 Task: Swirl color letterhead yellow modern-simple.
Action: Mouse moved to (233, 141)
Screenshot: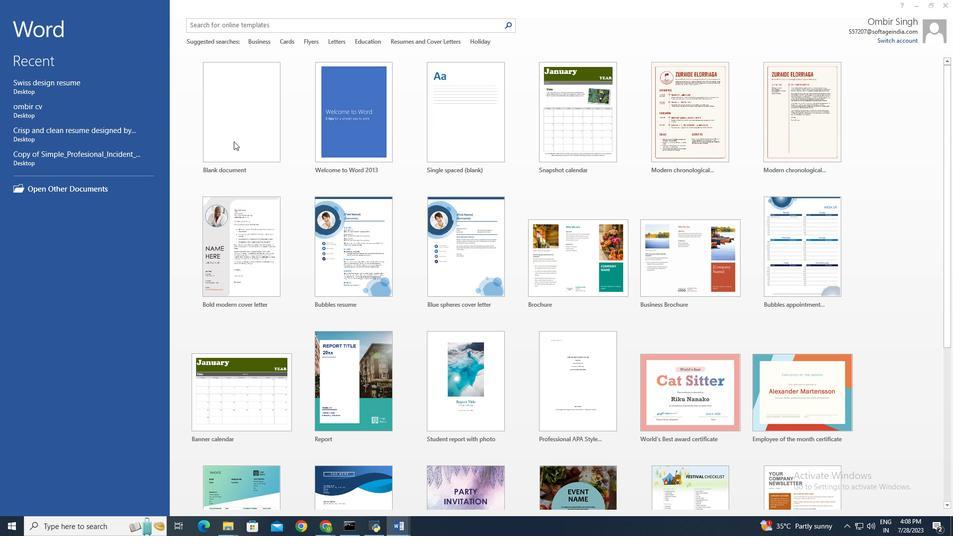 
Action: Mouse pressed left at (233, 141)
Screenshot: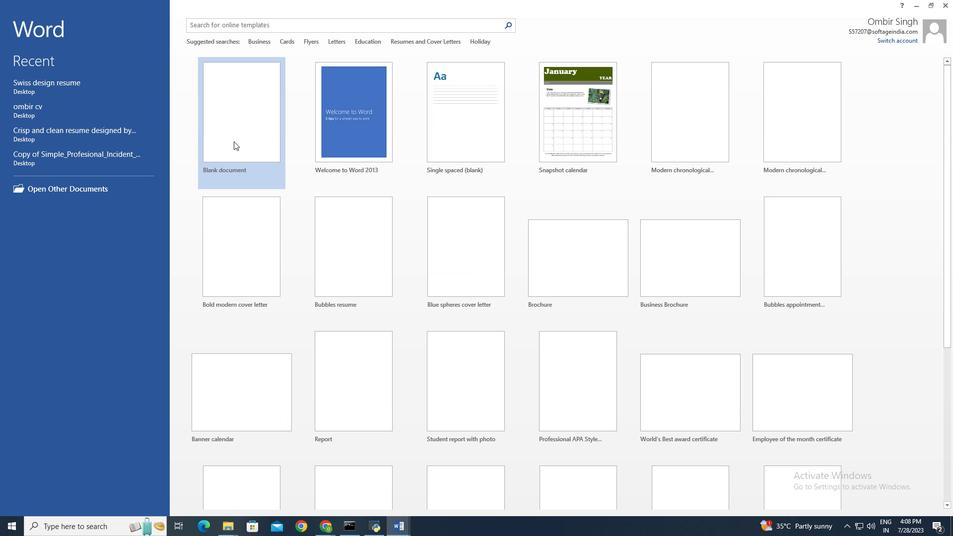 
Action: Mouse pressed left at (233, 141)
Screenshot: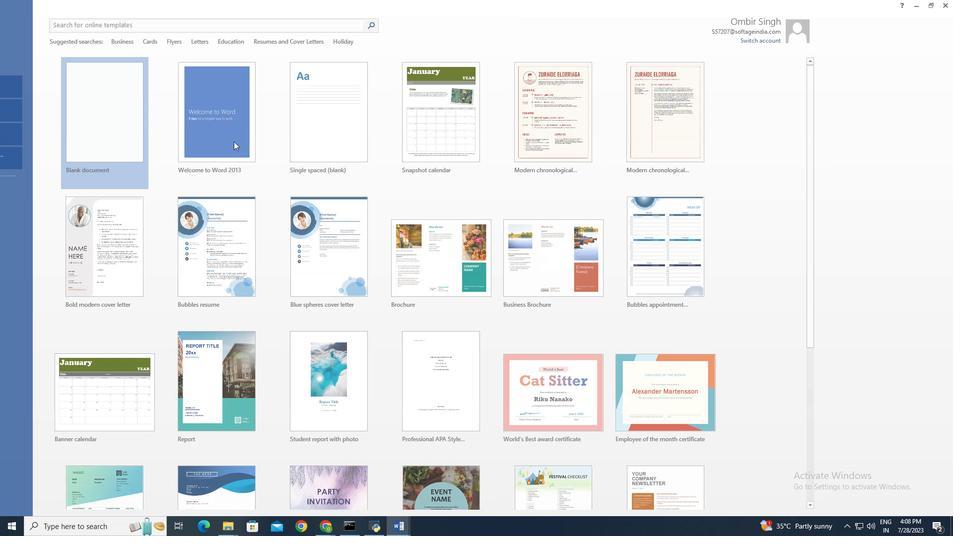 
Action: Mouse moved to (149, 18)
Screenshot: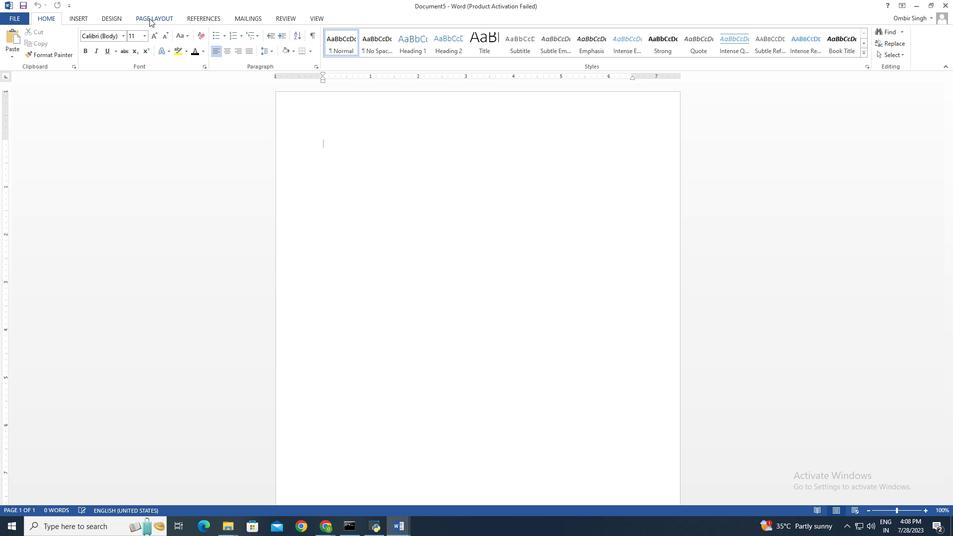 
Action: Mouse pressed left at (149, 18)
Screenshot: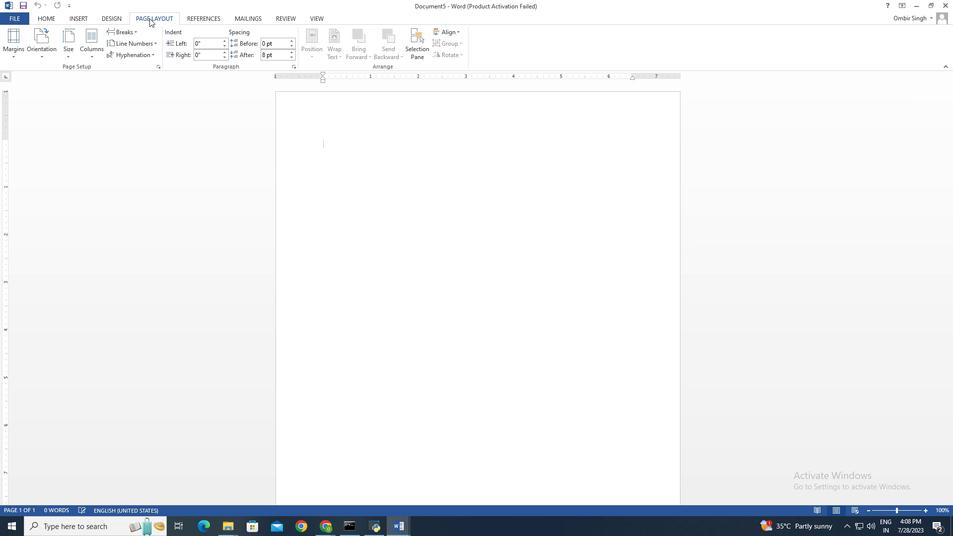 
Action: Mouse moved to (199, 19)
Screenshot: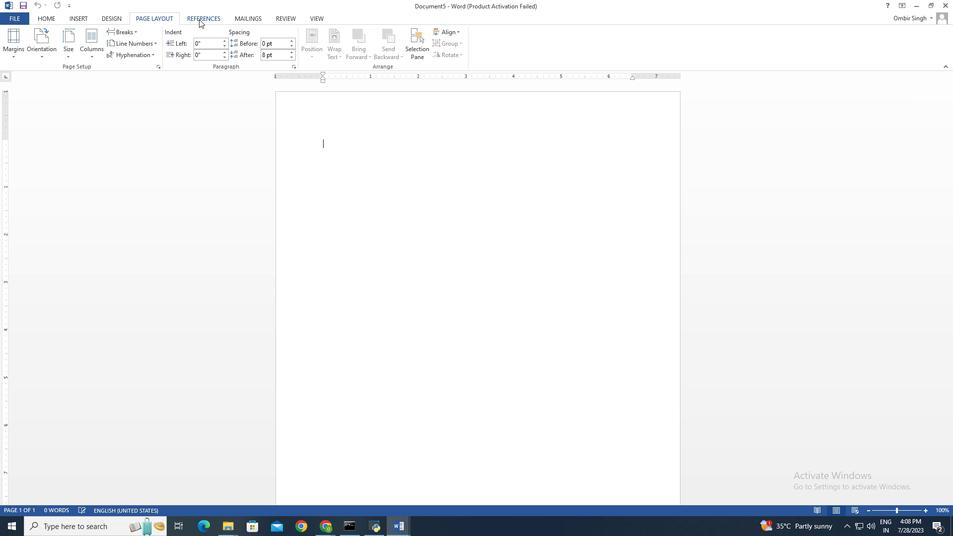 
Action: Mouse pressed left at (199, 19)
Screenshot: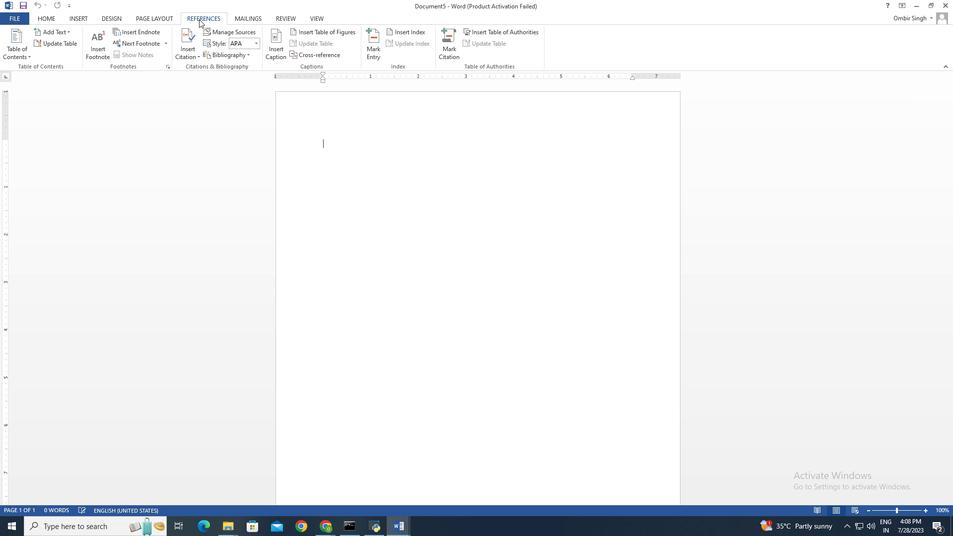 
Action: Mouse moved to (254, 19)
Screenshot: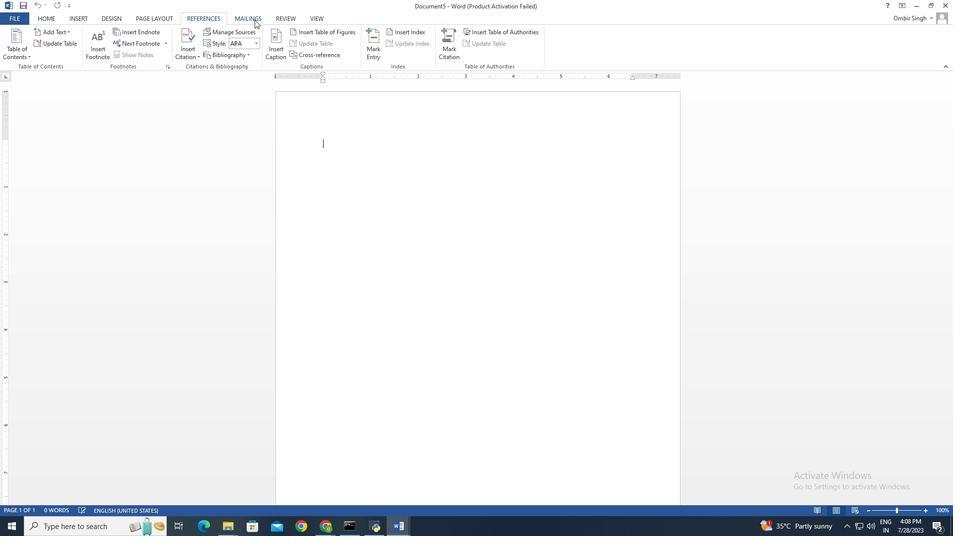 
Action: Mouse pressed left at (254, 19)
Screenshot: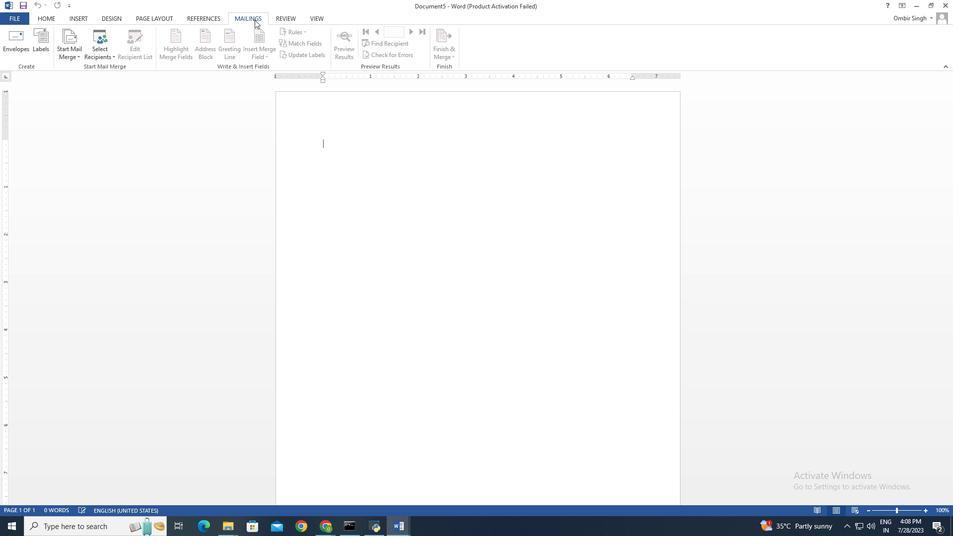
Action: Mouse moved to (117, 14)
Screenshot: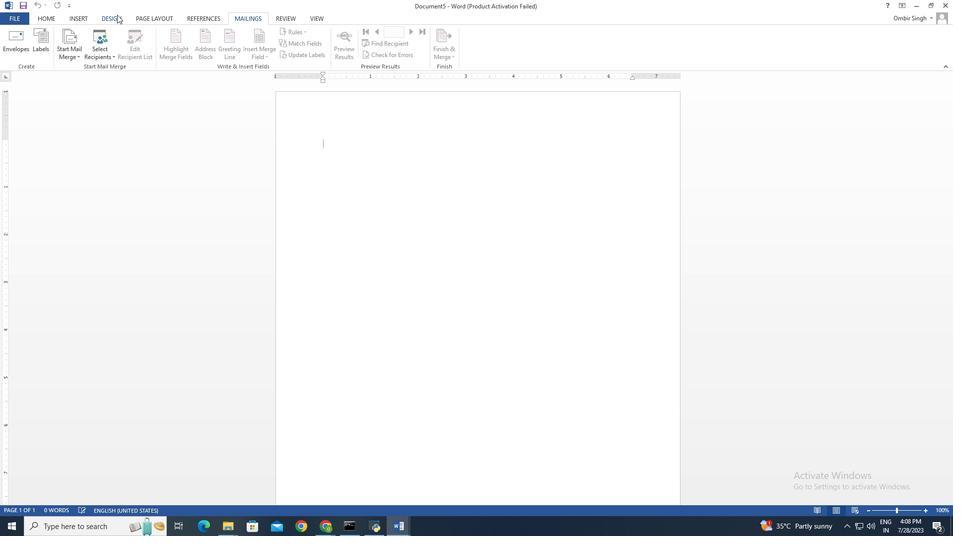 
Action: Mouse pressed left at (117, 14)
Screenshot: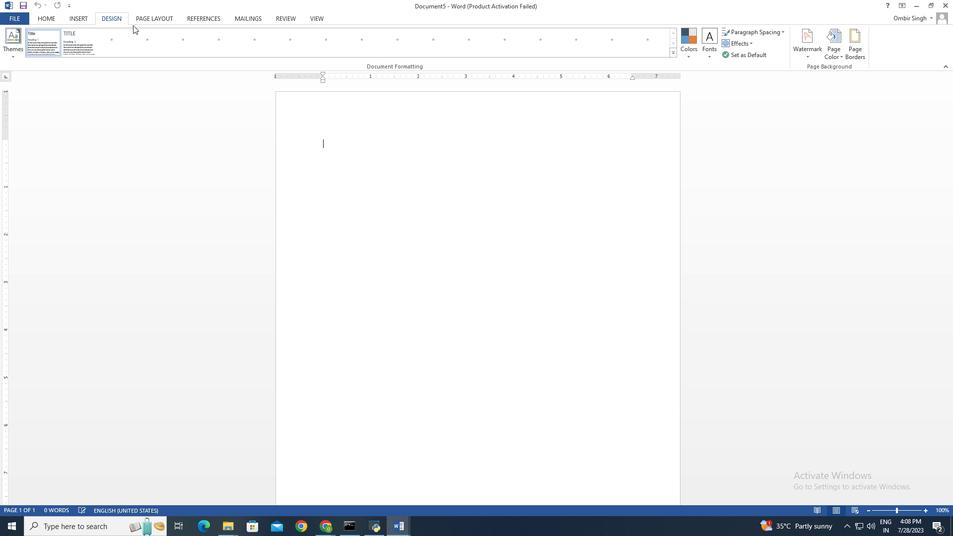
Action: Mouse moved to (832, 51)
Screenshot: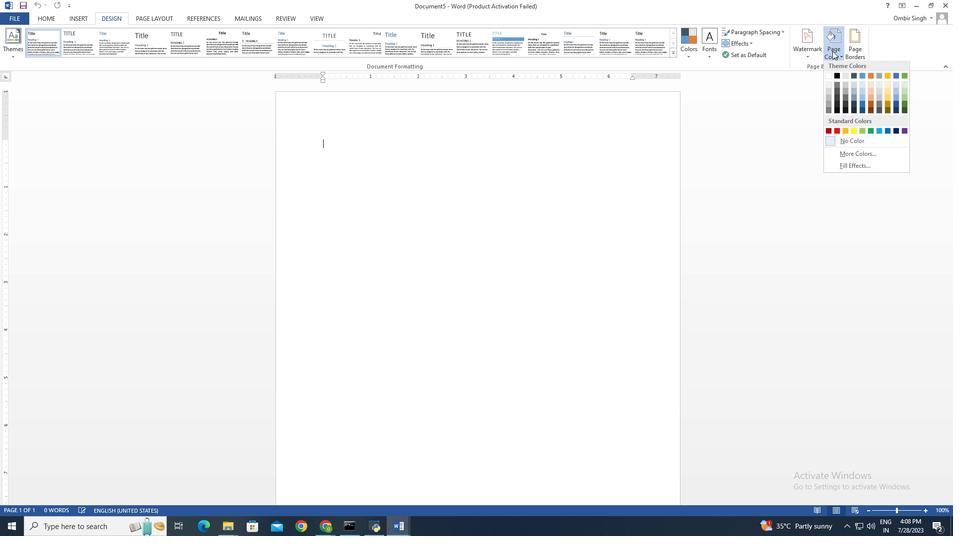 
Action: Mouse pressed left at (832, 51)
Screenshot: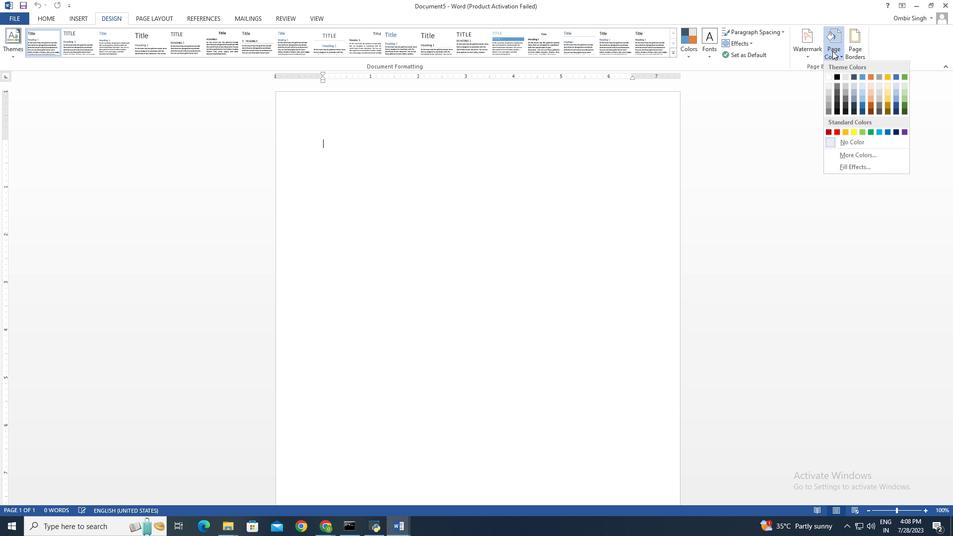 
Action: Mouse moved to (886, 96)
Screenshot: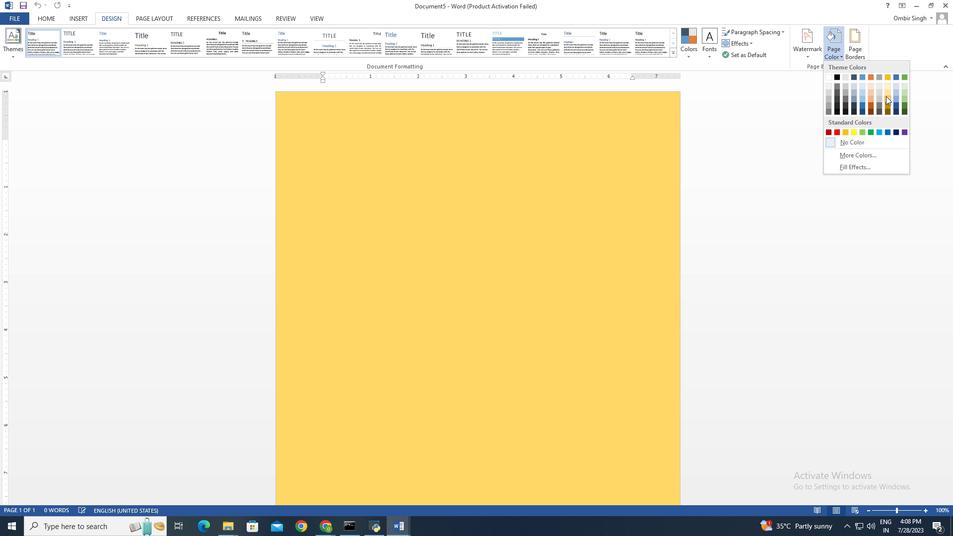 
Action: Mouse pressed left at (886, 96)
Screenshot: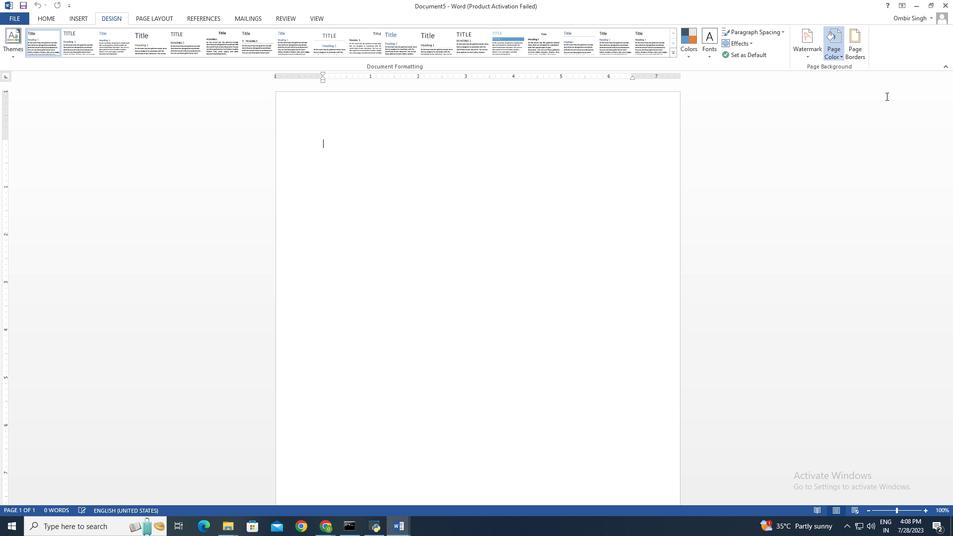 
Action: Mouse moved to (60, 10)
Screenshot: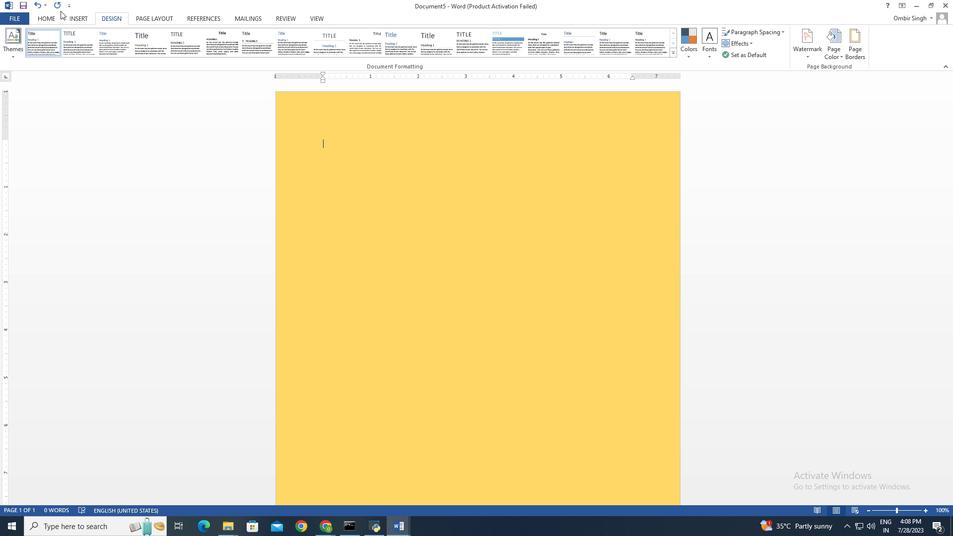 
Action: Mouse pressed left at (60, 10)
Screenshot: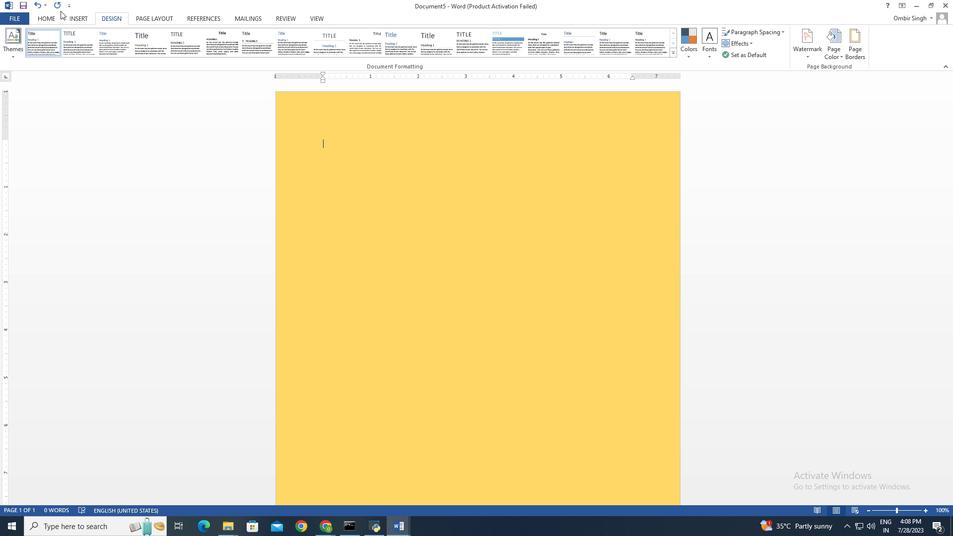 
Action: Mouse moved to (77, 19)
Screenshot: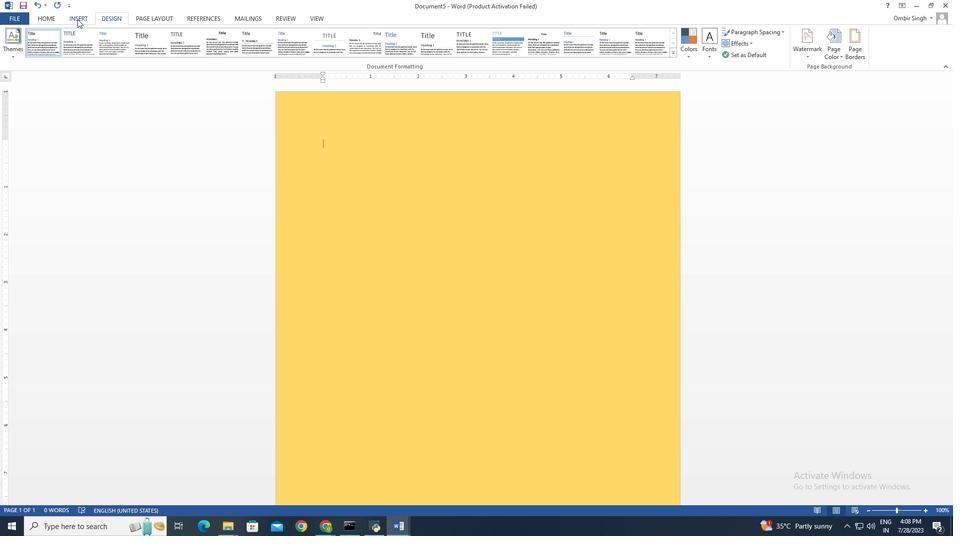 
Action: Mouse pressed left at (77, 19)
Screenshot: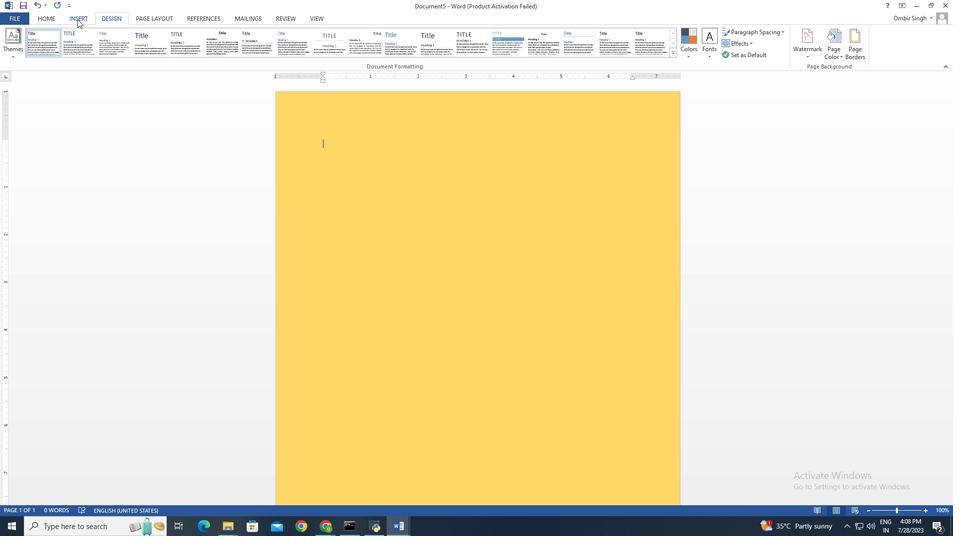 
Action: Mouse moved to (83, 50)
Screenshot: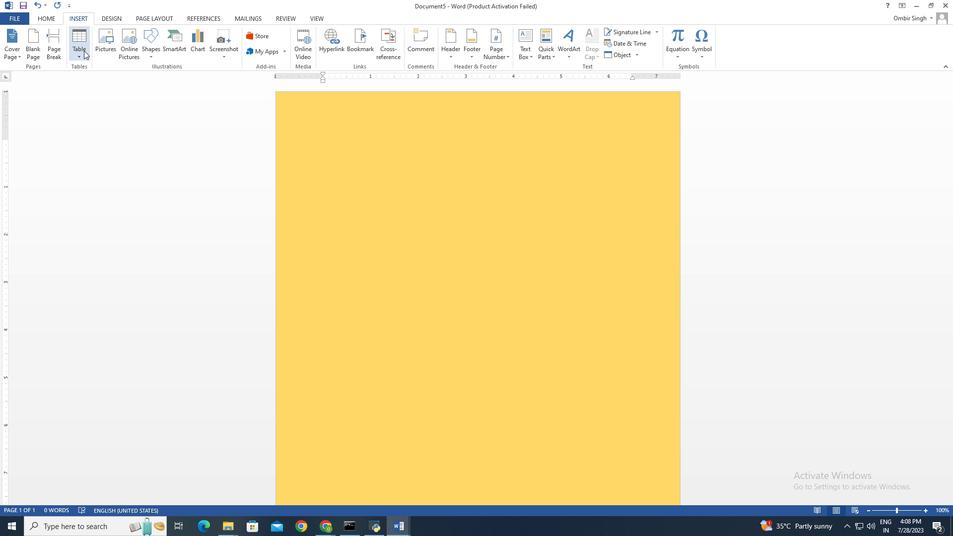 
Action: Mouse pressed left at (83, 50)
Screenshot: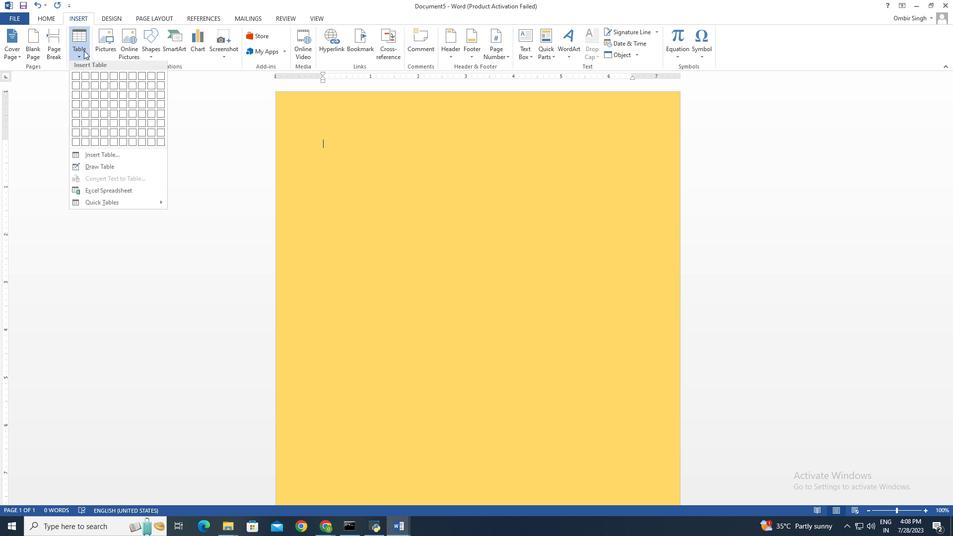 
Action: Mouse moved to (116, 171)
Screenshot: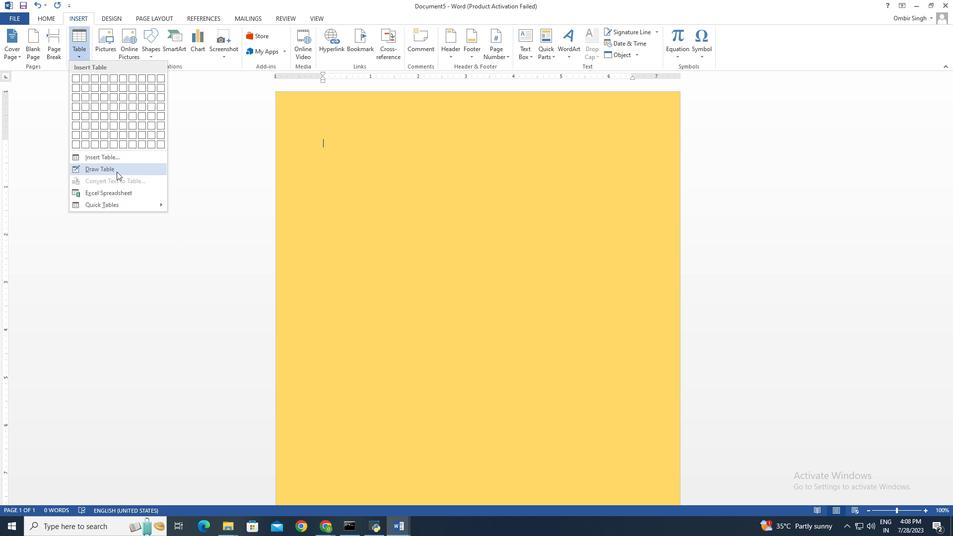 
Action: Mouse pressed left at (116, 171)
Screenshot: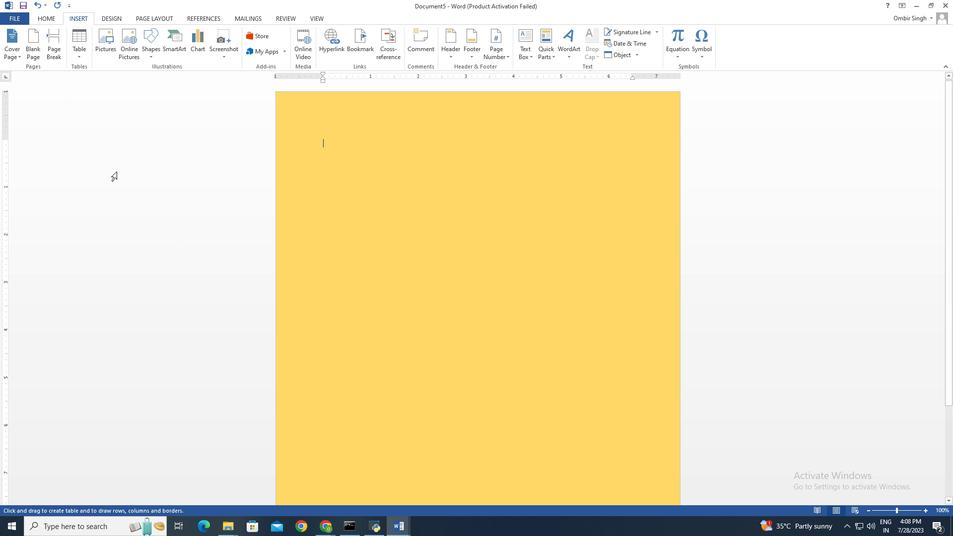 
Action: Mouse moved to (331, 142)
Screenshot: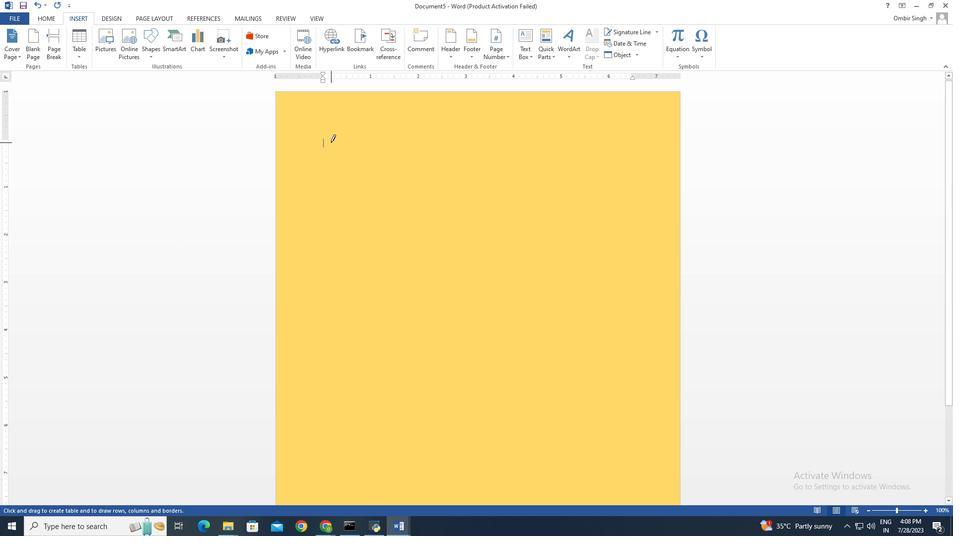 
Action: Mouse pressed left at (331, 142)
Screenshot: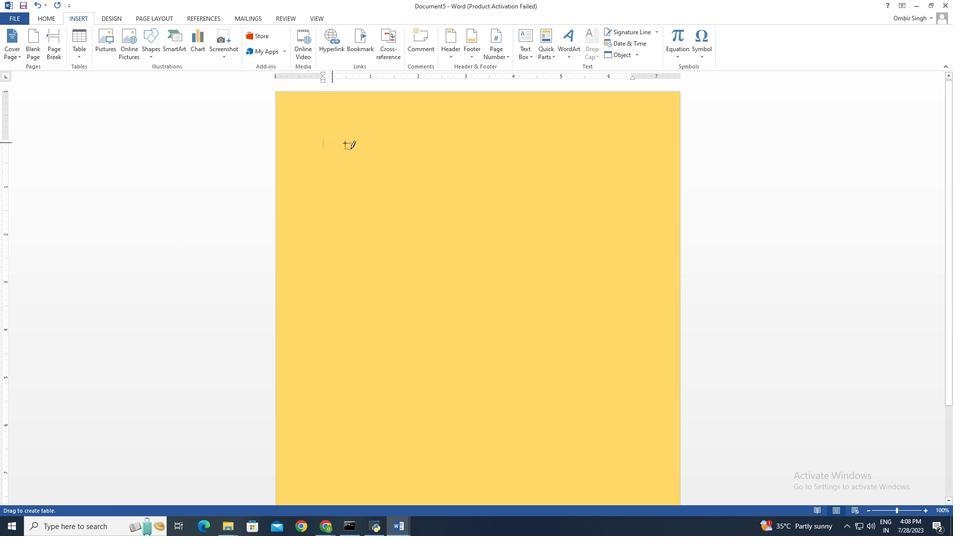 
Action: Mouse moved to (338, 174)
Screenshot: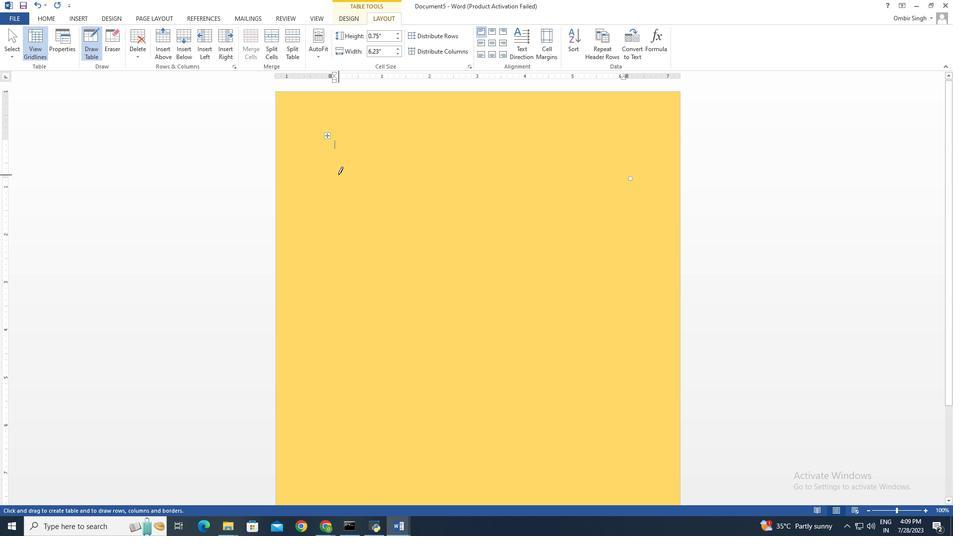 
Action: Key pressed <Key.shift>Office<Key.space><Key.shift>Manager<Key.enter><Key.shift><Key.shift><Key.shift><Key.shift><Key.shift><Key.shift><Key.shift><Key.shift><Key.shift><Key.shift>Chanchal<Key.enter><Key.shift><Key.shift><Key.shift><Key.shift><Key.shift><Key.shift><Key.shift><Key.shift><Key.shift><Key.shift><Key.shift><Key.shift>Sharma
Screenshot: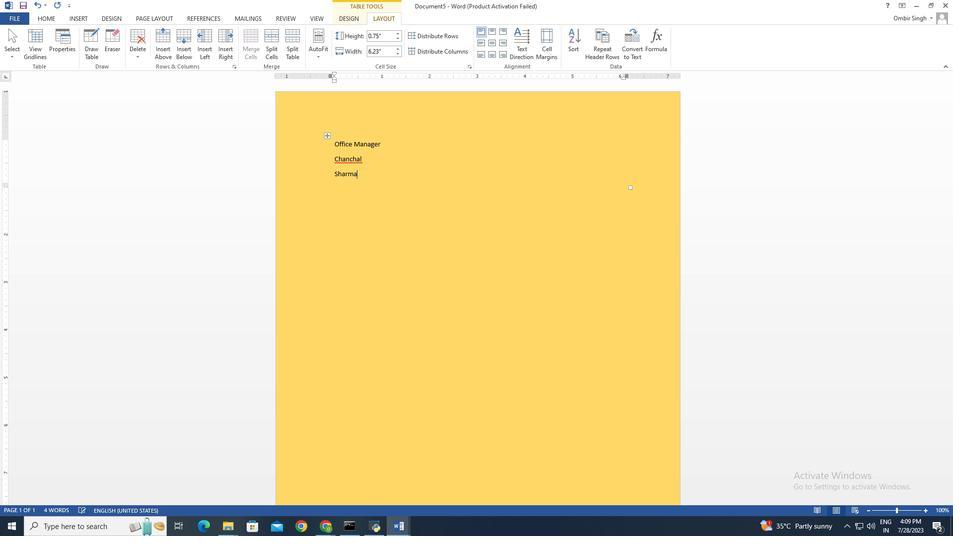 
Action: Mouse moved to (360, 175)
Screenshot: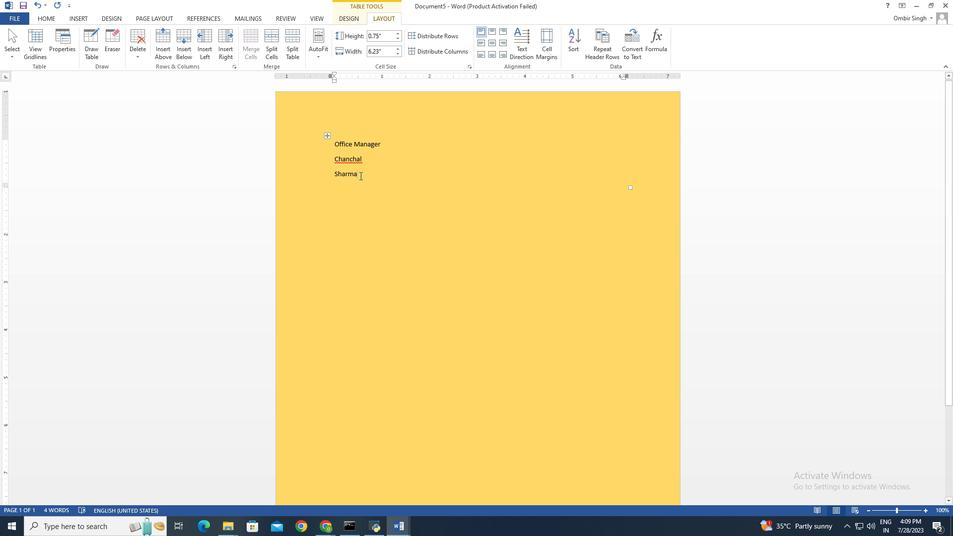 
Action: Mouse pressed left at (360, 175)
Screenshot: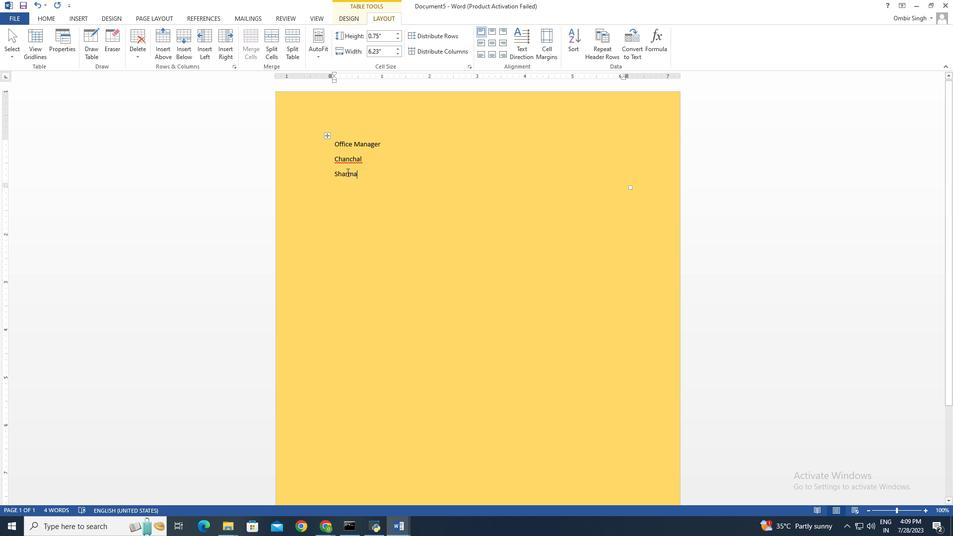 
Action: Mouse moved to (326, 137)
Screenshot: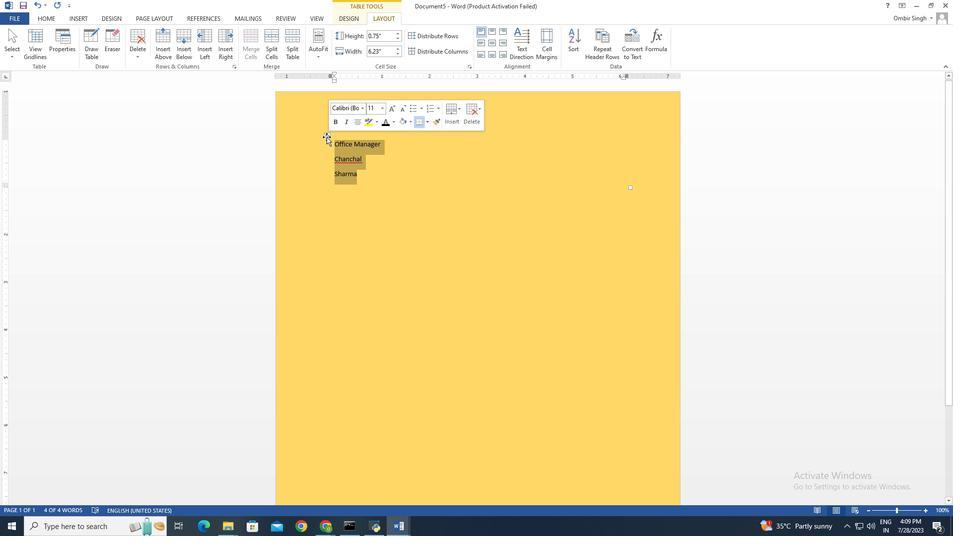
Action: Mouse pressed left at (326, 137)
Screenshot: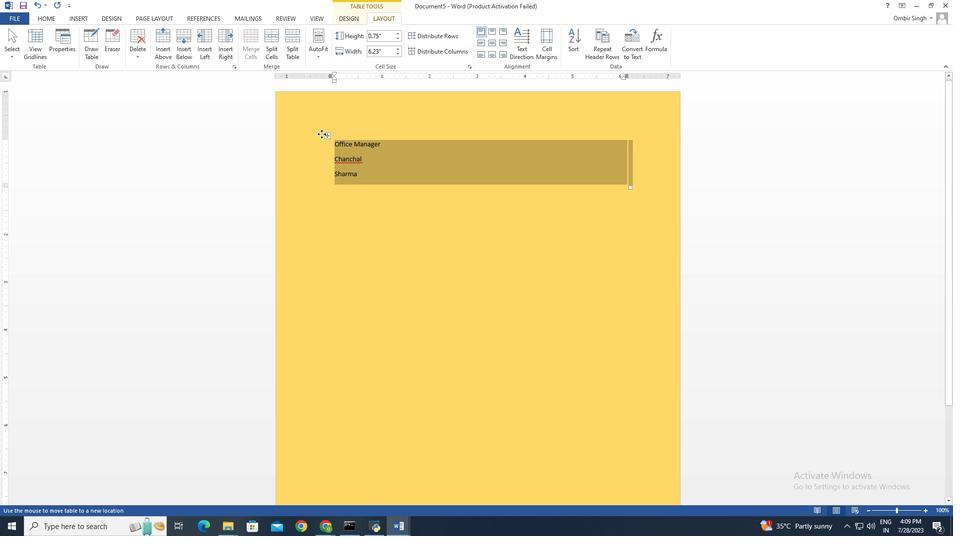 
Action: Mouse moved to (321, 125)
Screenshot: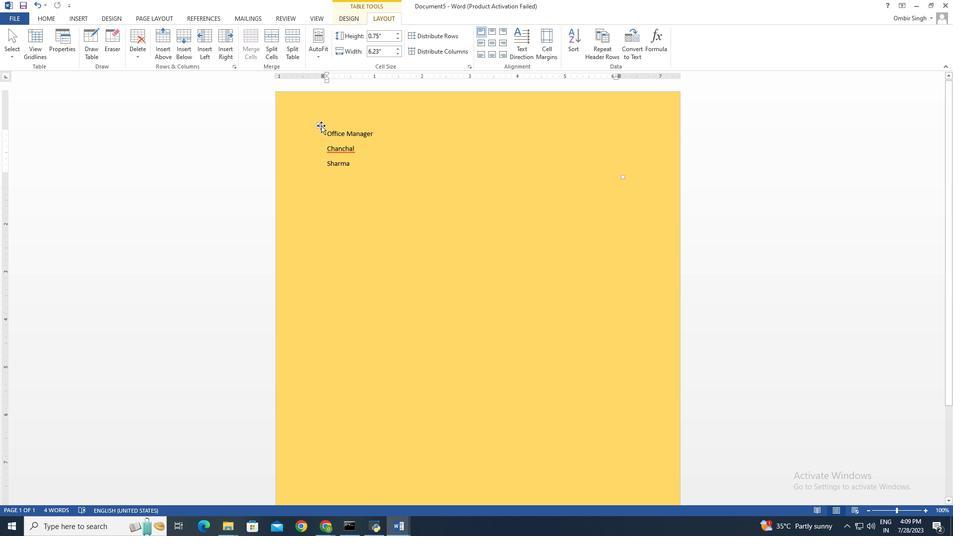 
Action: Mouse pressed left at (321, 125)
Screenshot: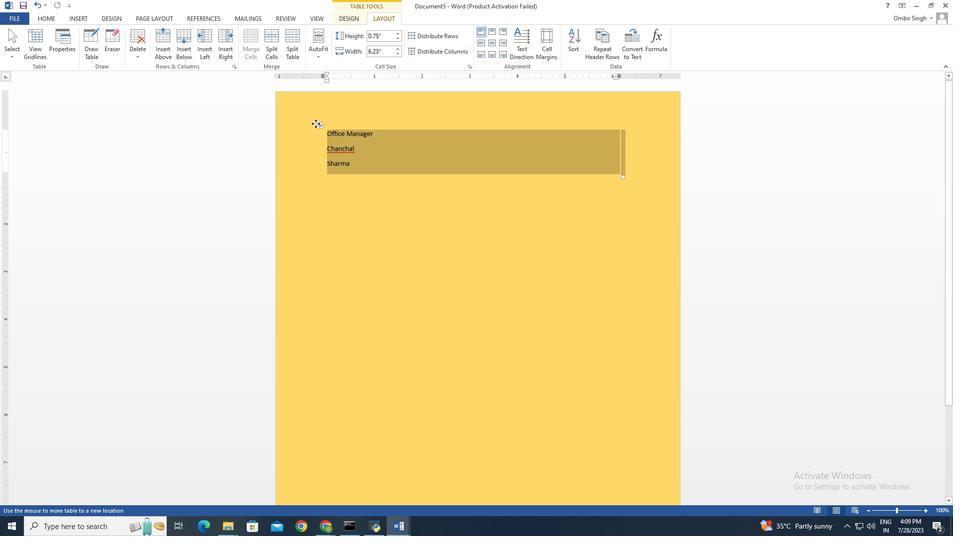 
Action: Mouse moved to (296, 110)
Screenshot: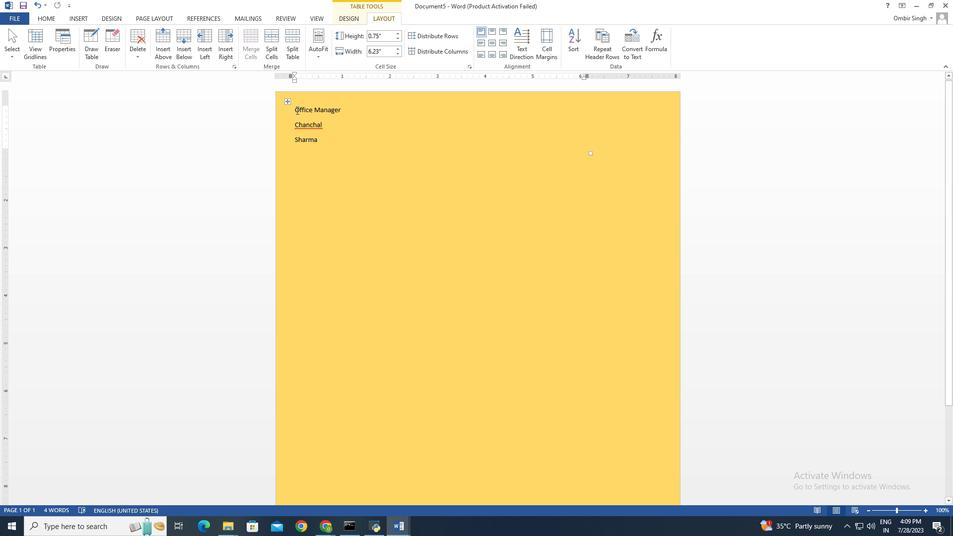 
Action: Mouse pressed left at (296, 110)
Screenshot: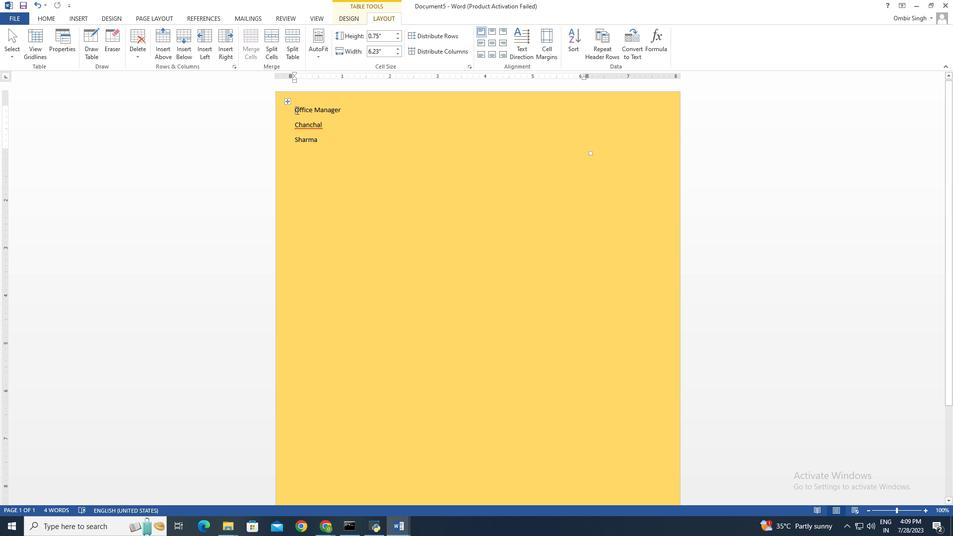 
Action: Mouse moved to (357, 111)
Screenshot: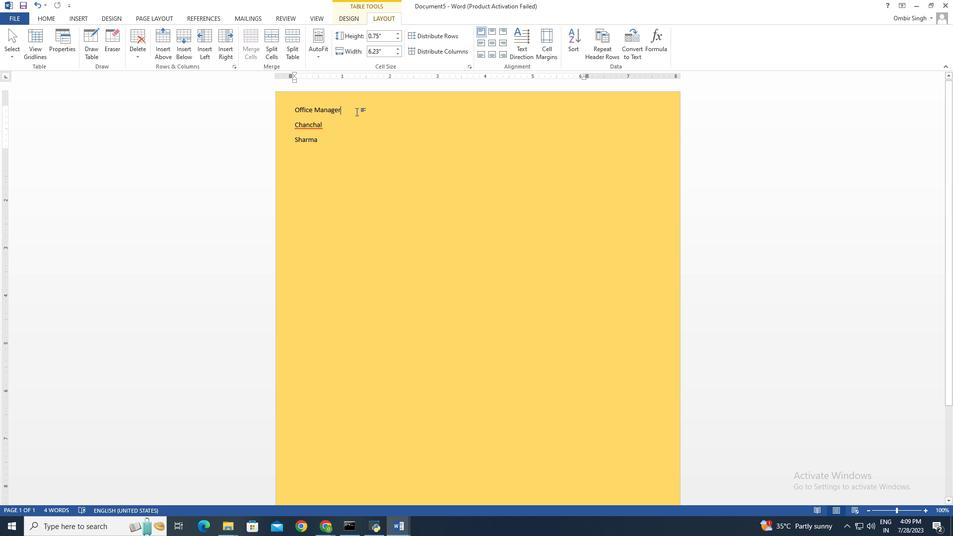 
Action: Mouse pressed left at (357, 111)
Screenshot: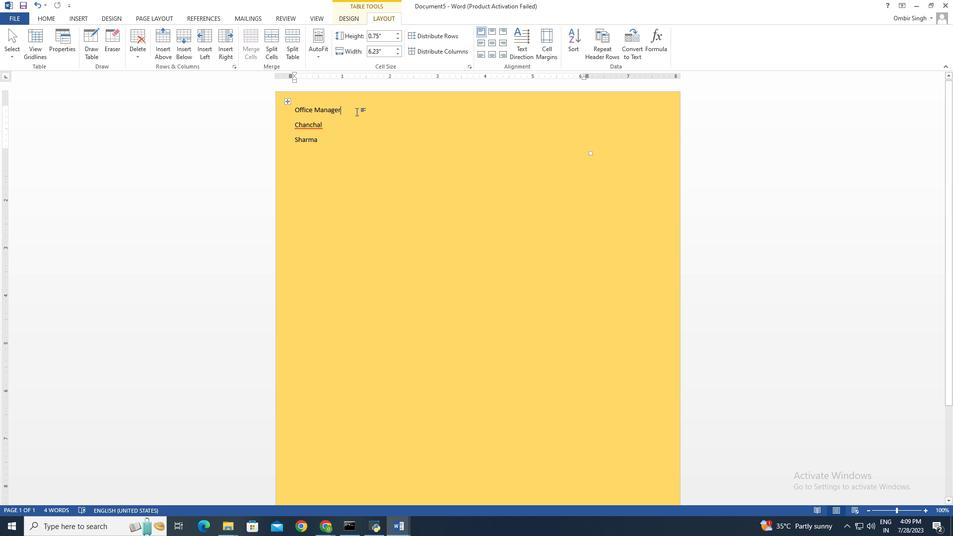 
Action: Mouse moved to (356, 112)
Screenshot: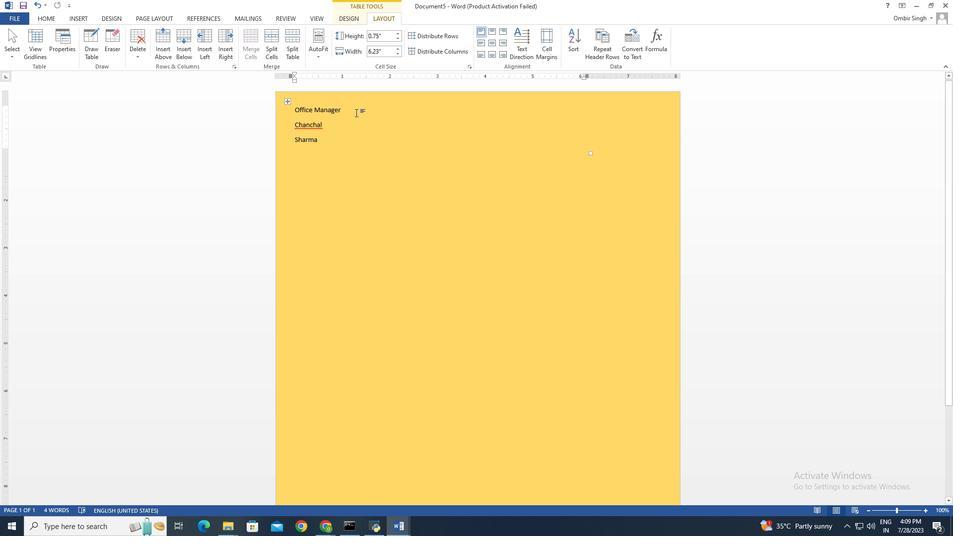 
Action: Key pressed <Key.tab><Key.tab>
Screenshot: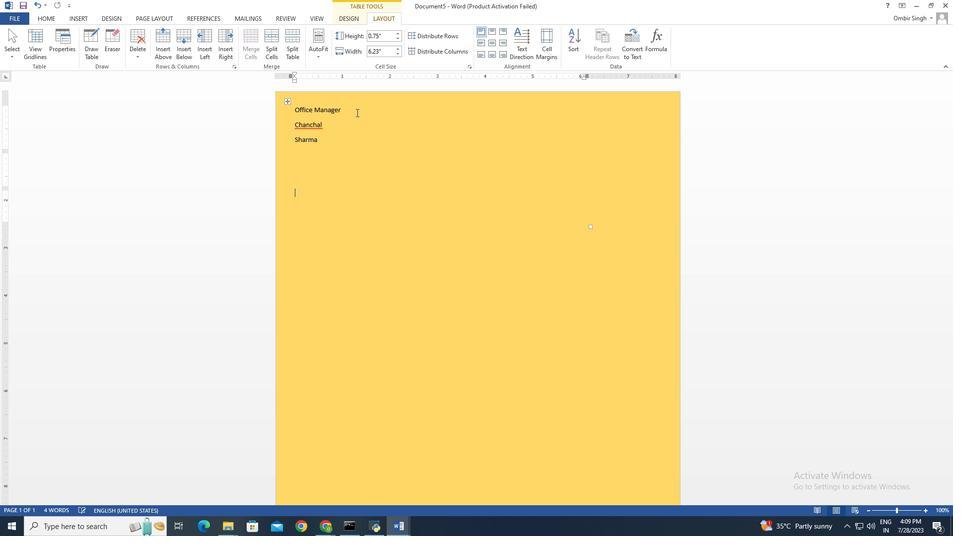 
Action: Mouse pressed left at (356, 112)
Screenshot: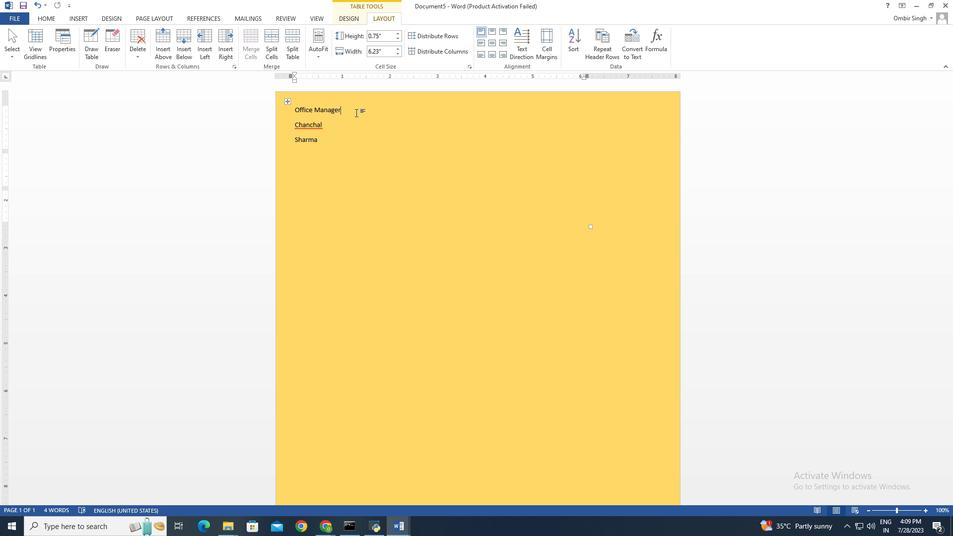 
Action: Mouse moved to (591, 226)
Screenshot: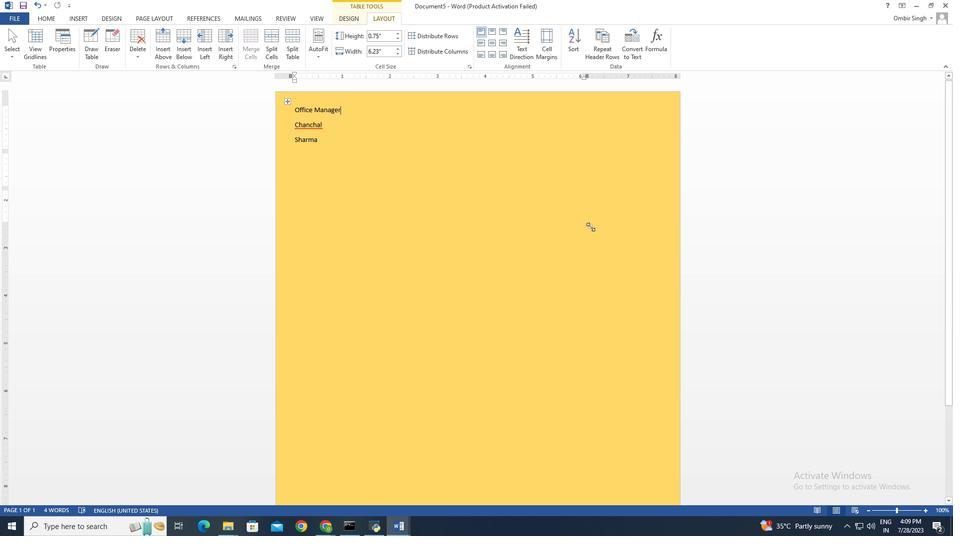 
Action: Mouse pressed left at (591, 226)
Screenshot: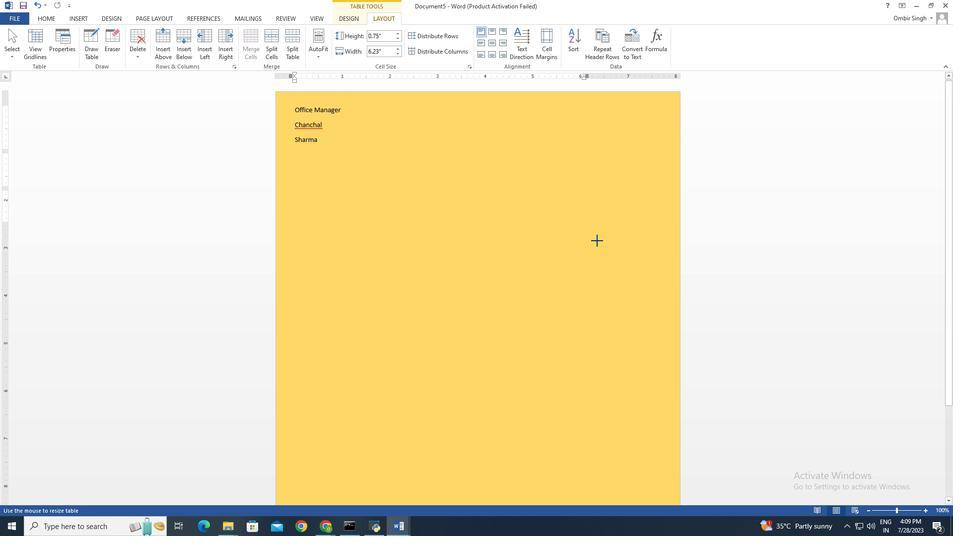 
Action: Mouse moved to (610, 243)
Screenshot: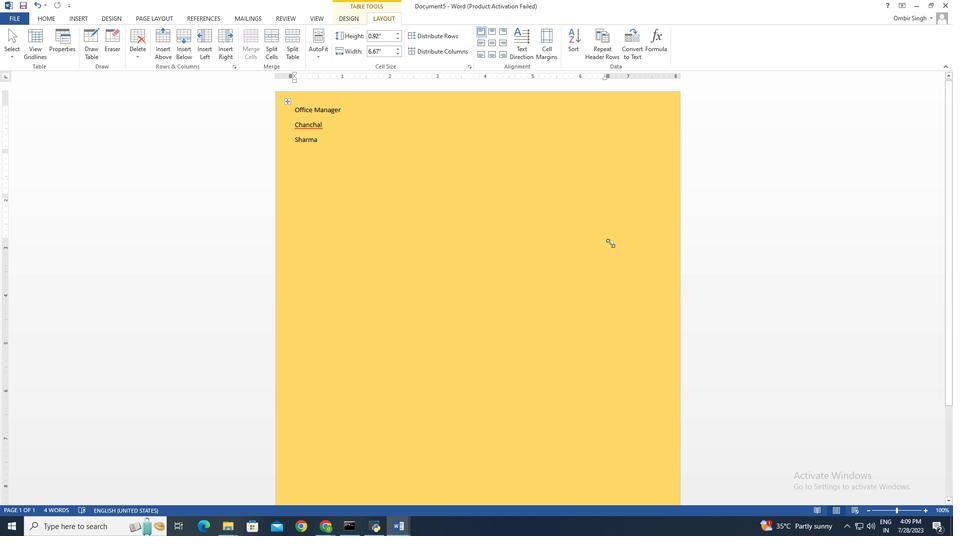
Action: Mouse pressed left at (610, 243)
Screenshot: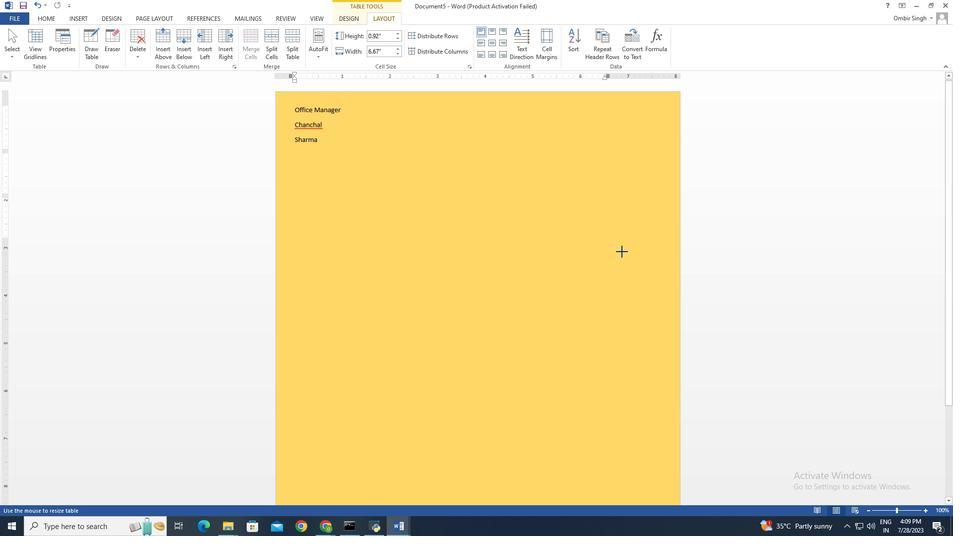 
Action: Mouse moved to (484, 162)
Screenshot: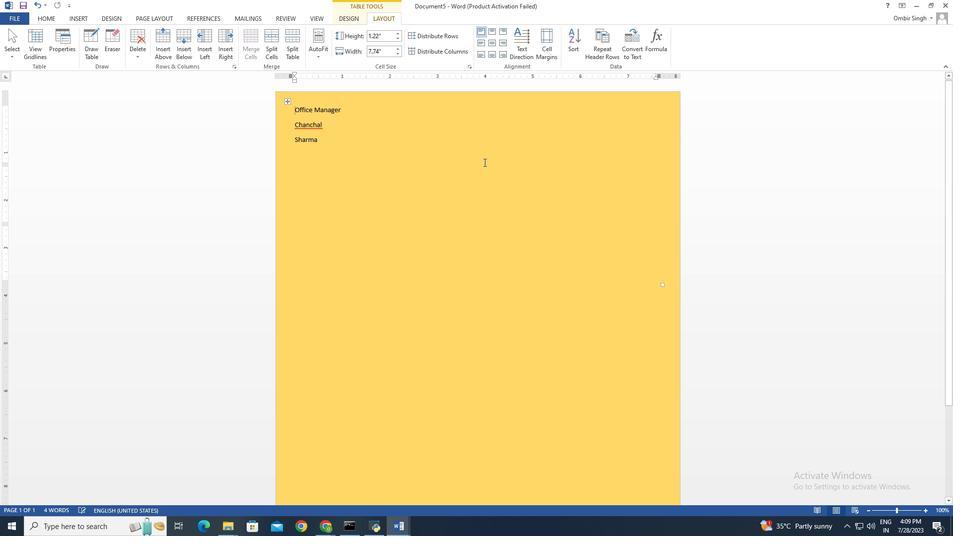 
Action: Mouse pressed left at (484, 162)
Screenshot: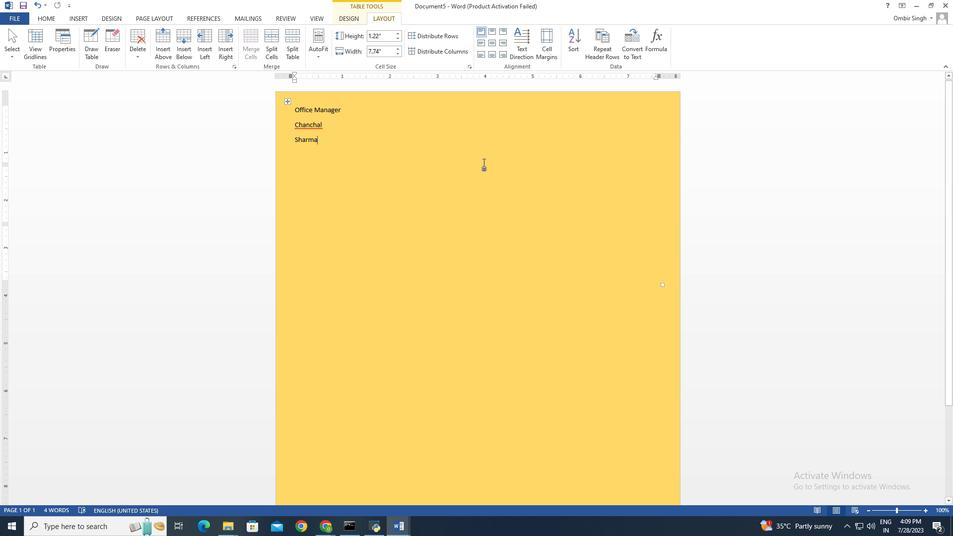 
Action: Mouse moved to (324, 142)
Screenshot: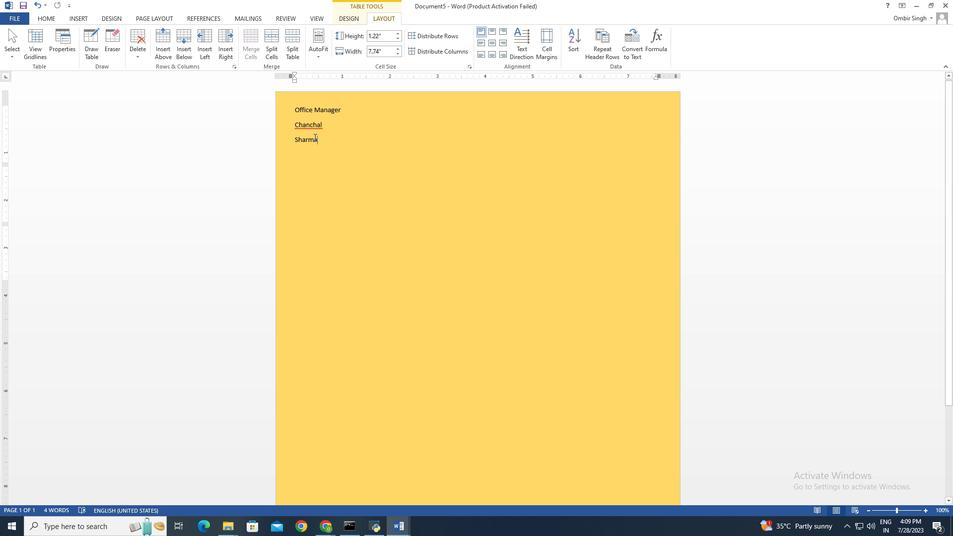 
Action: Mouse pressed left at (324, 142)
Screenshot: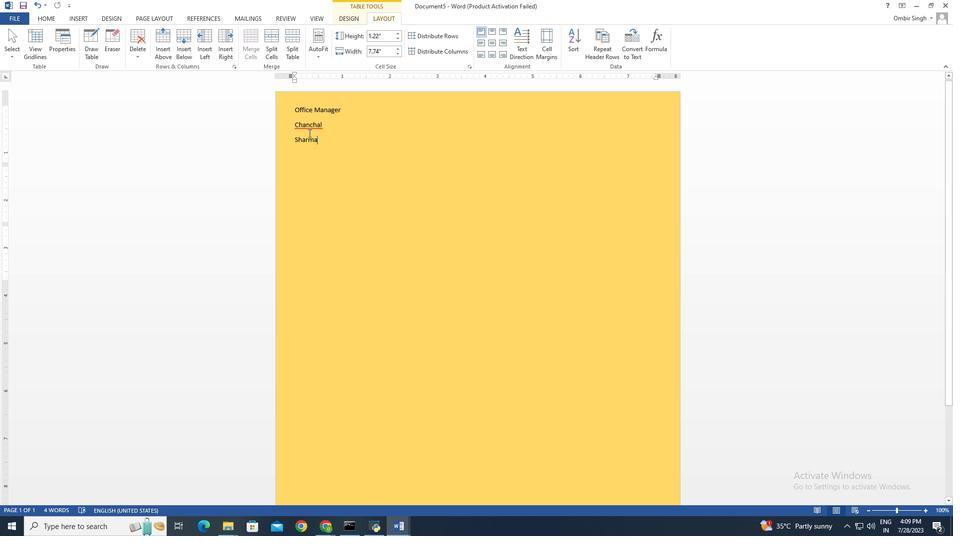 
Action: Mouse moved to (350, 16)
Screenshot: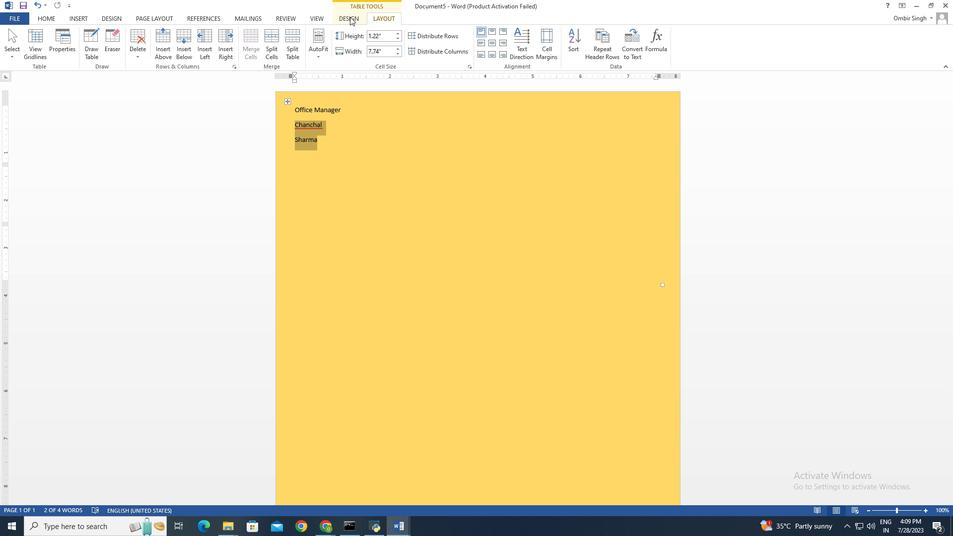 
Action: Mouse pressed left at (350, 16)
Screenshot: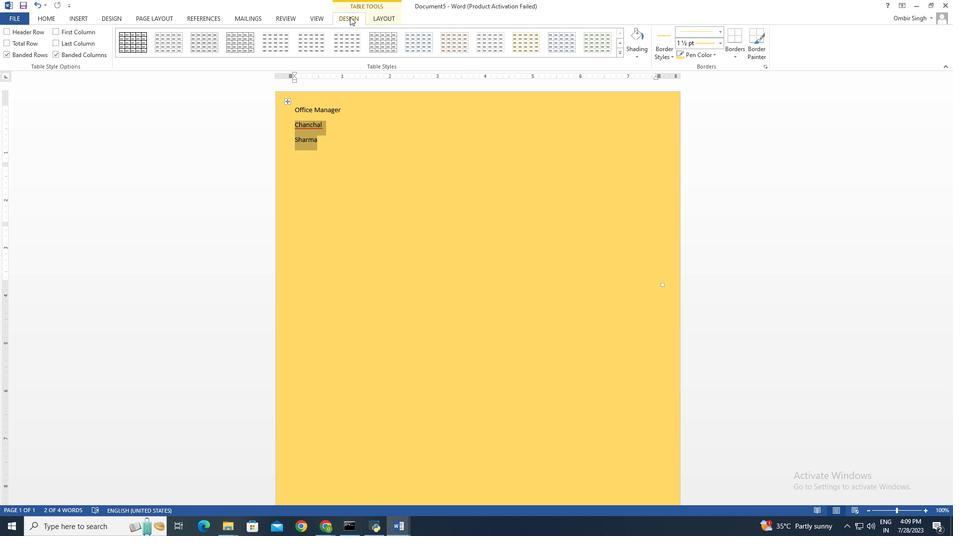 
Action: Mouse moved to (49, 17)
Screenshot: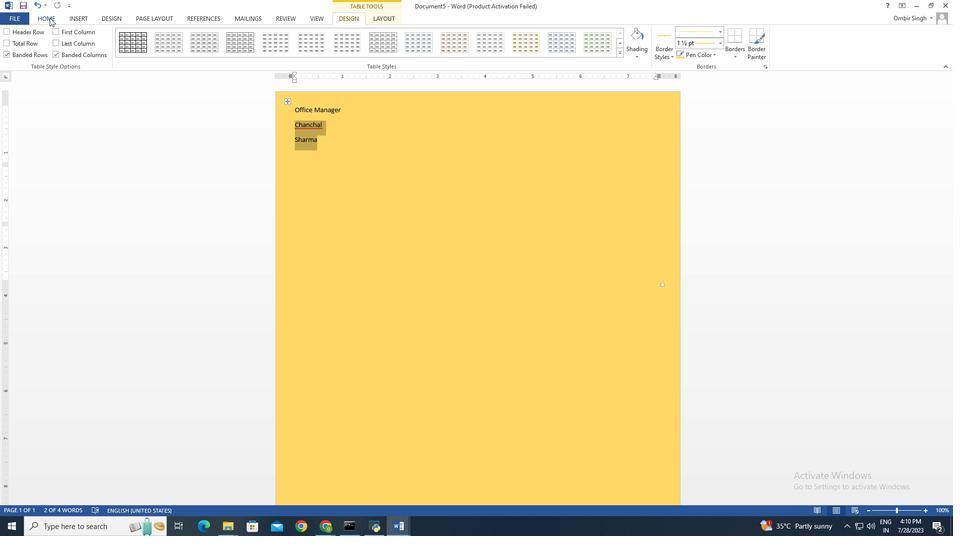 
Action: Mouse pressed left at (49, 17)
Screenshot: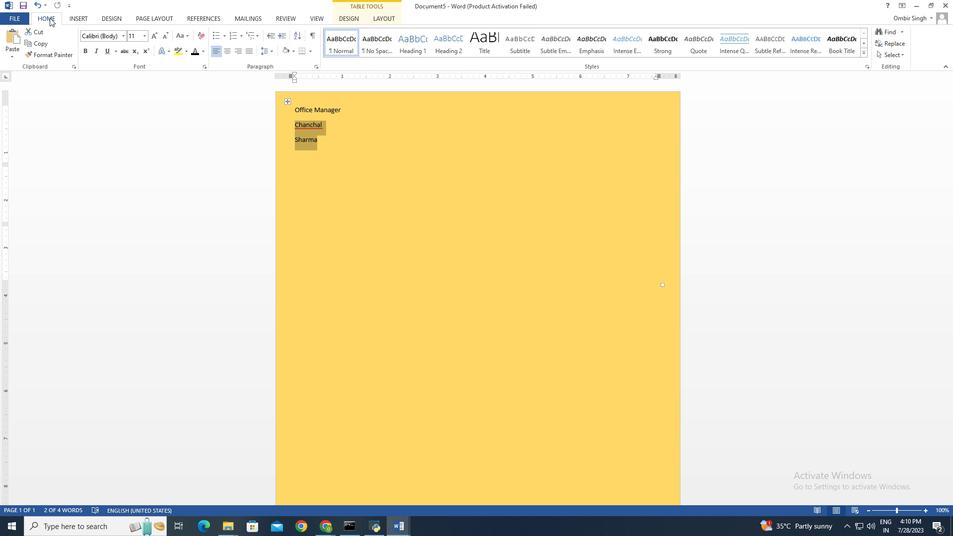 
Action: Mouse moved to (155, 38)
Screenshot: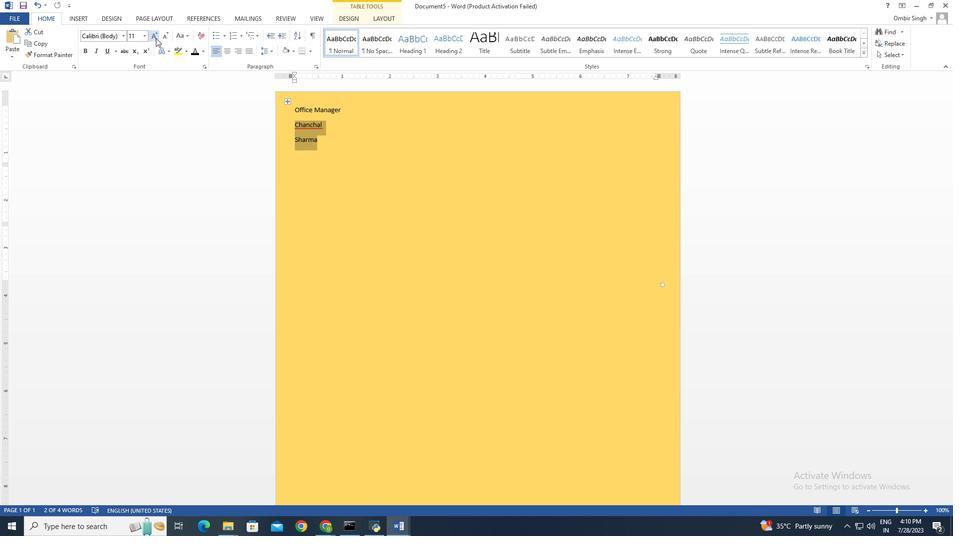
Action: Mouse pressed left at (155, 38)
Screenshot: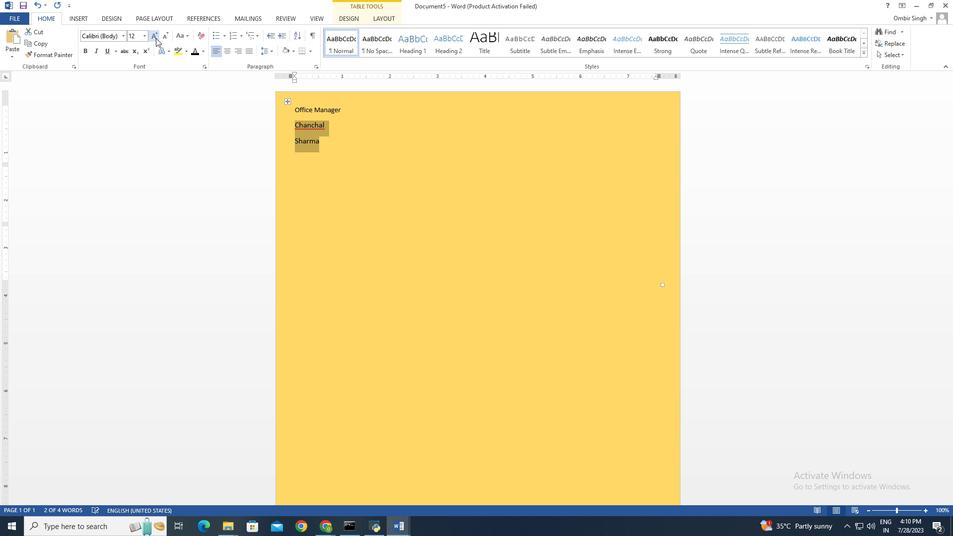 
Action: Mouse pressed left at (155, 38)
Screenshot: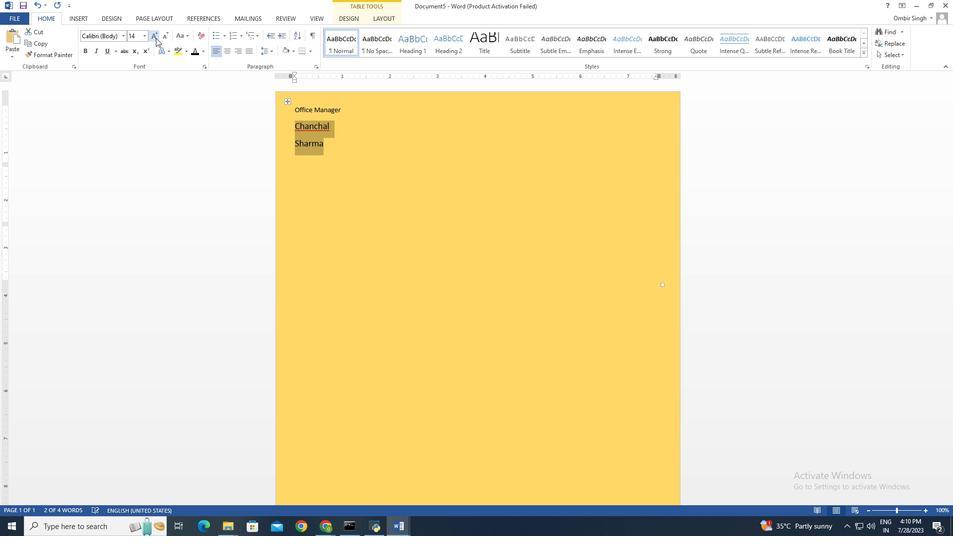 
Action: Mouse pressed left at (155, 38)
Screenshot: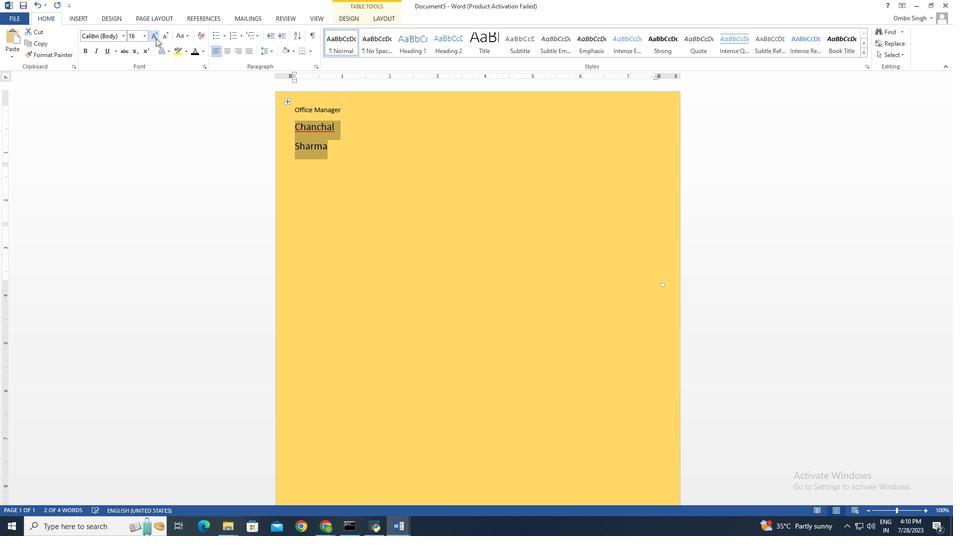 
Action: Mouse pressed left at (155, 38)
Screenshot: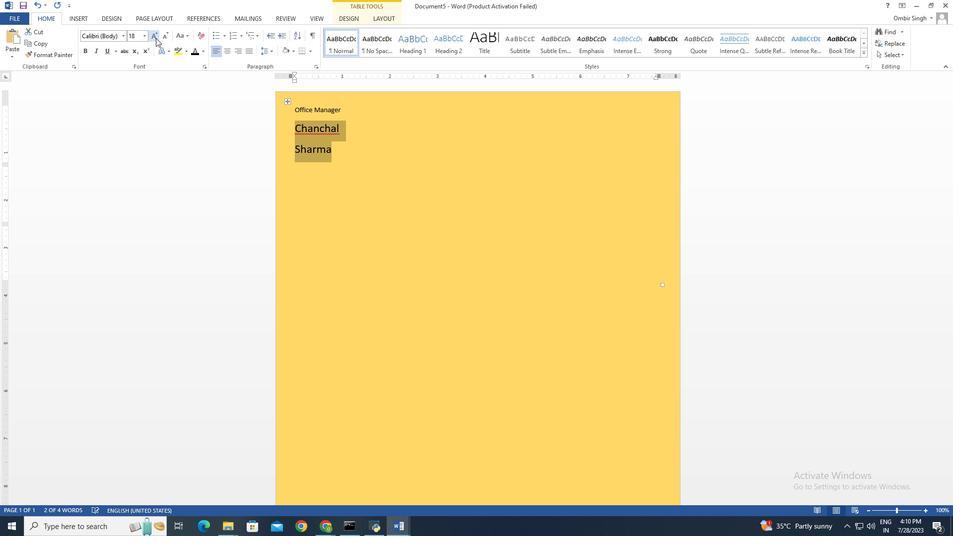 
Action: Mouse pressed left at (155, 38)
Screenshot: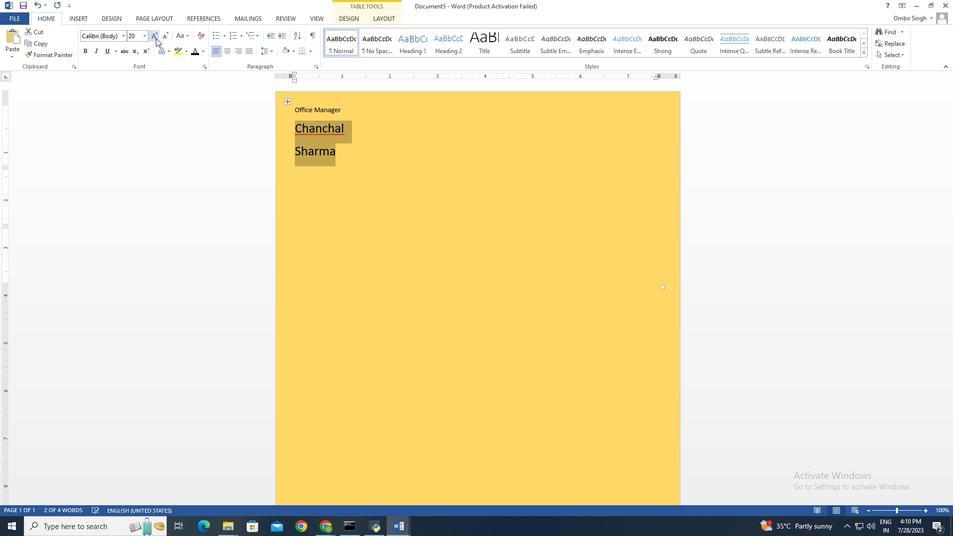 
Action: Mouse moved to (87, 52)
Screenshot: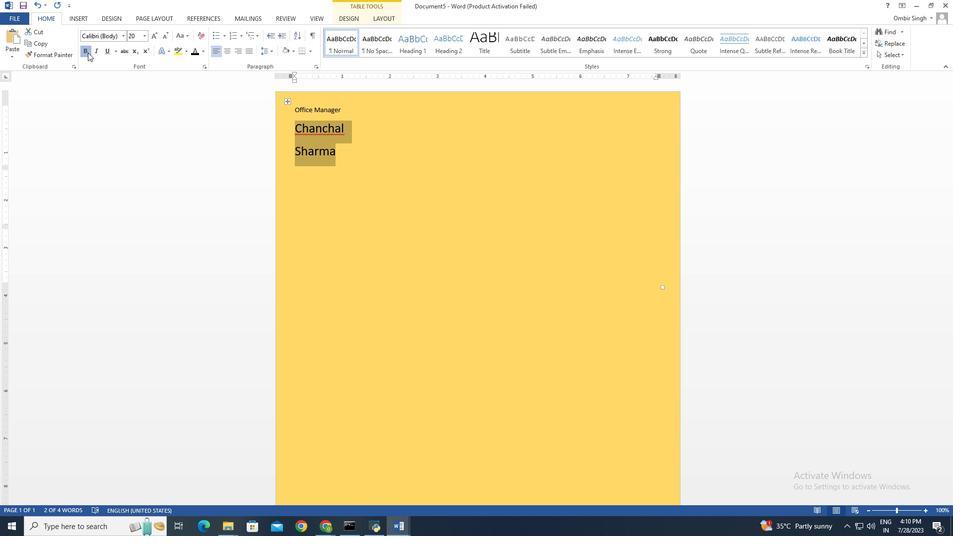 
Action: Mouse pressed left at (87, 52)
Screenshot: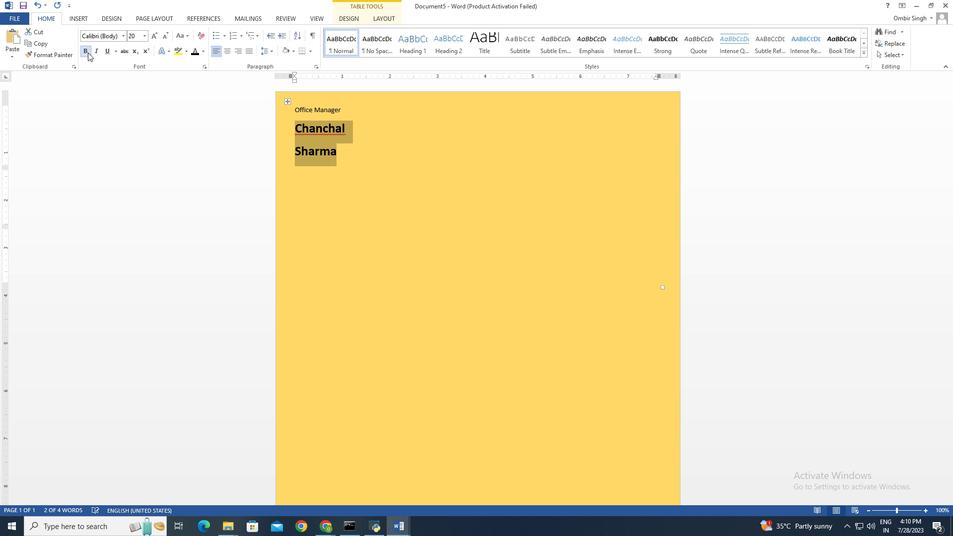 
Action: Mouse moved to (118, 34)
Screenshot: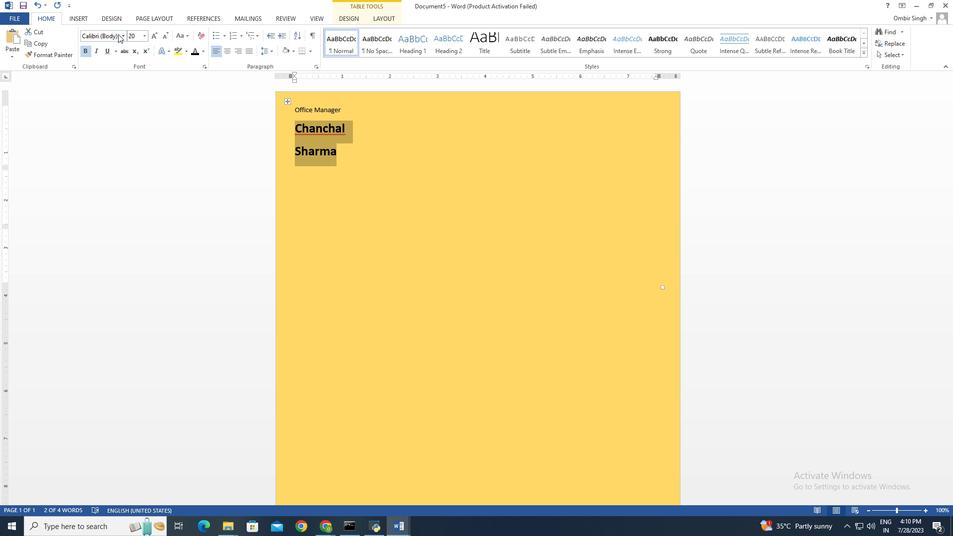 
Action: Mouse pressed left at (118, 34)
Screenshot: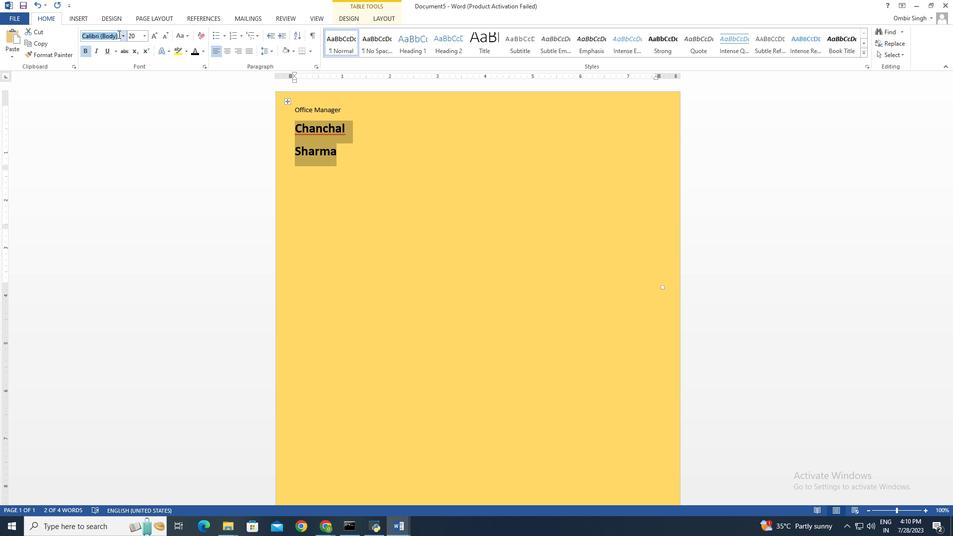 
Action: Key pressed univers
Screenshot: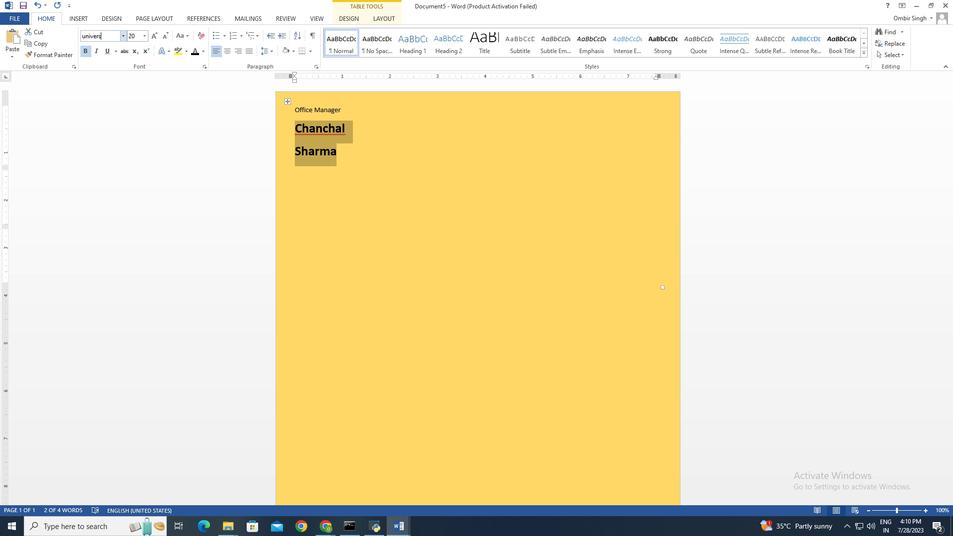 
Action: Mouse moved to (837, 40)
Screenshot: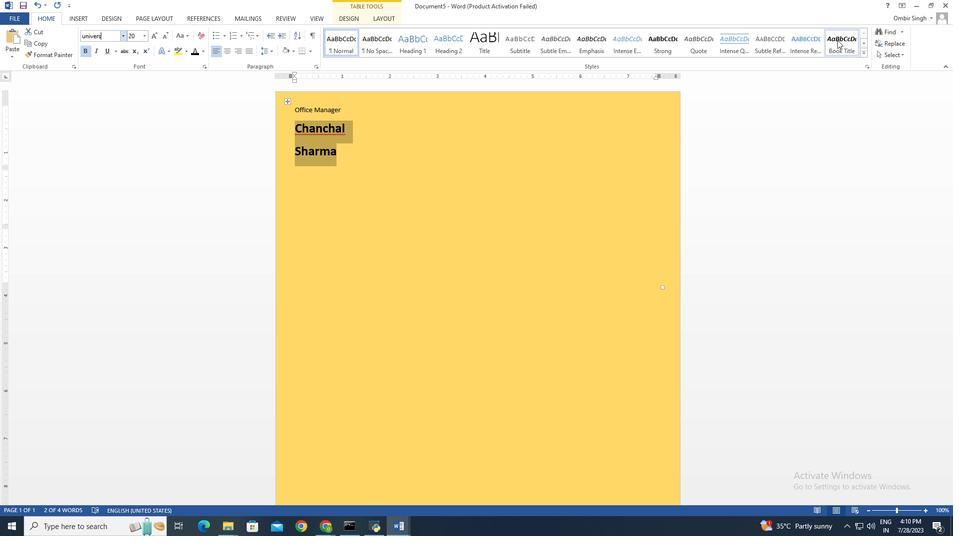 
Action: Mouse pressed left at (837, 40)
Screenshot: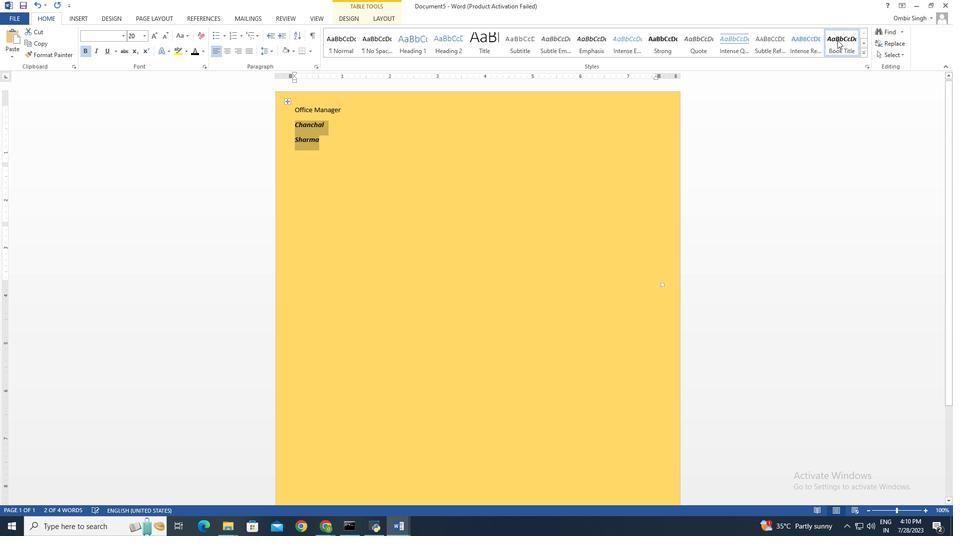 
Action: Mouse moved to (843, 45)
Screenshot: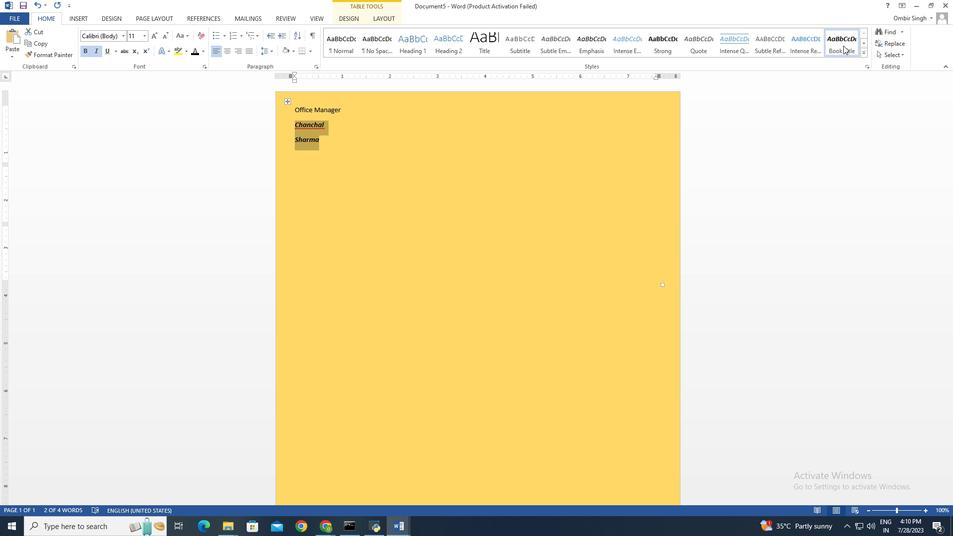 
Action: Mouse pressed left at (843, 45)
Screenshot: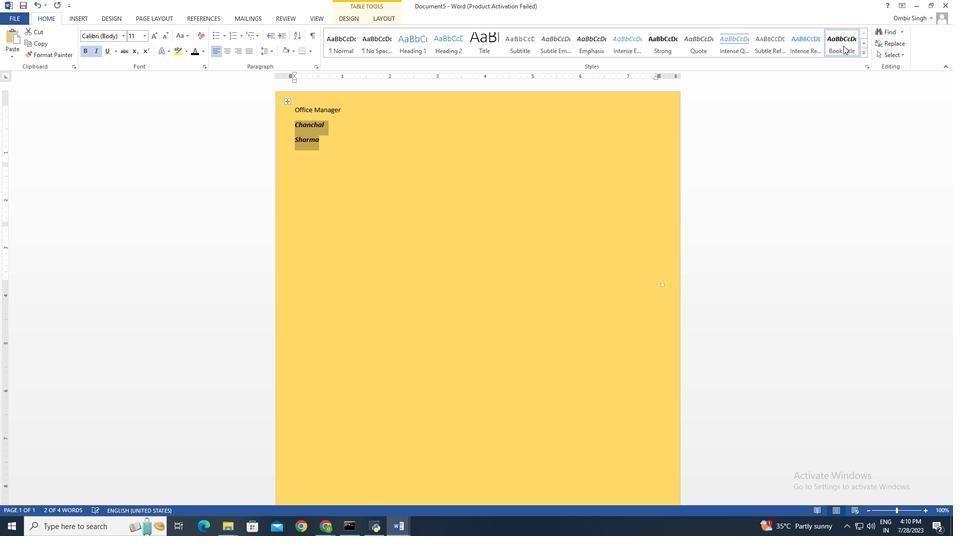 
Action: Mouse moved to (841, 42)
Screenshot: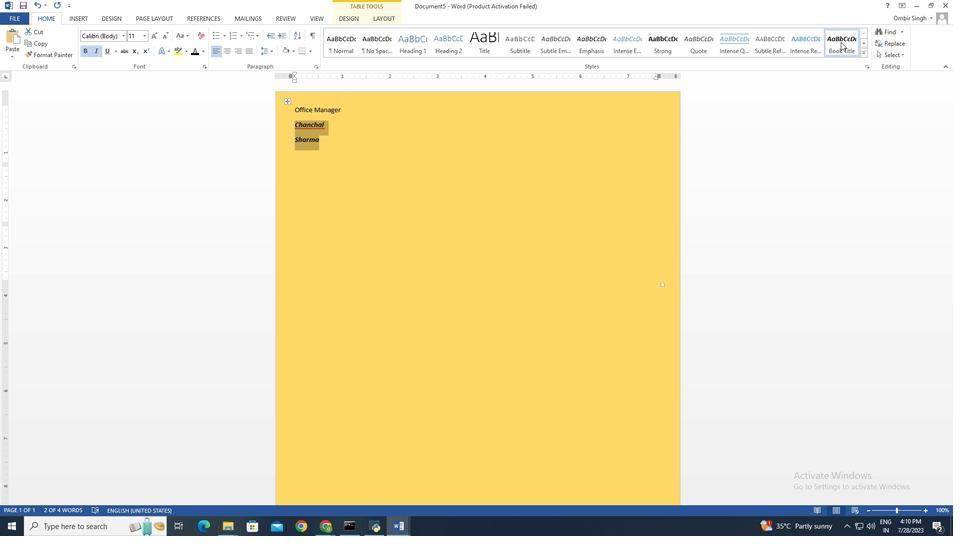
Action: Mouse pressed left at (841, 42)
Screenshot: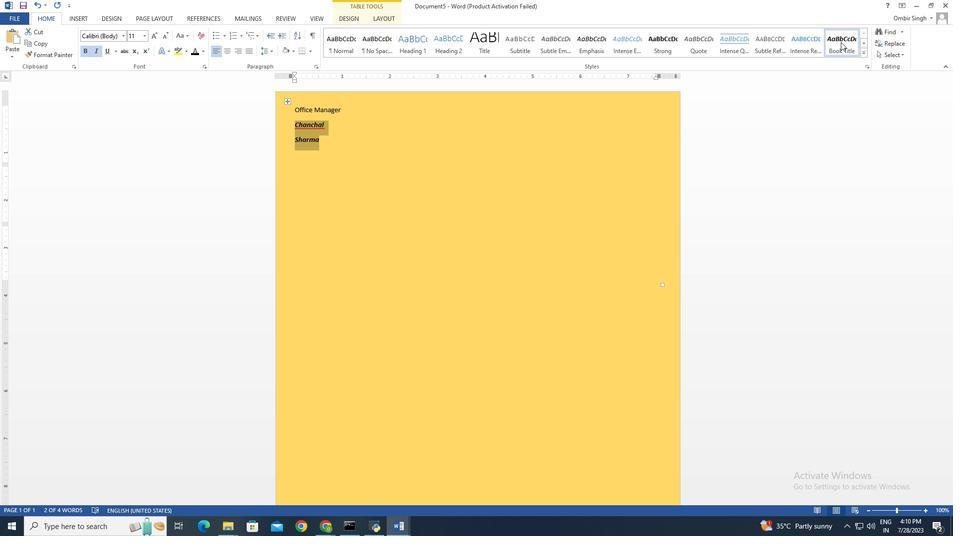 
Action: Mouse moved to (149, 37)
Screenshot: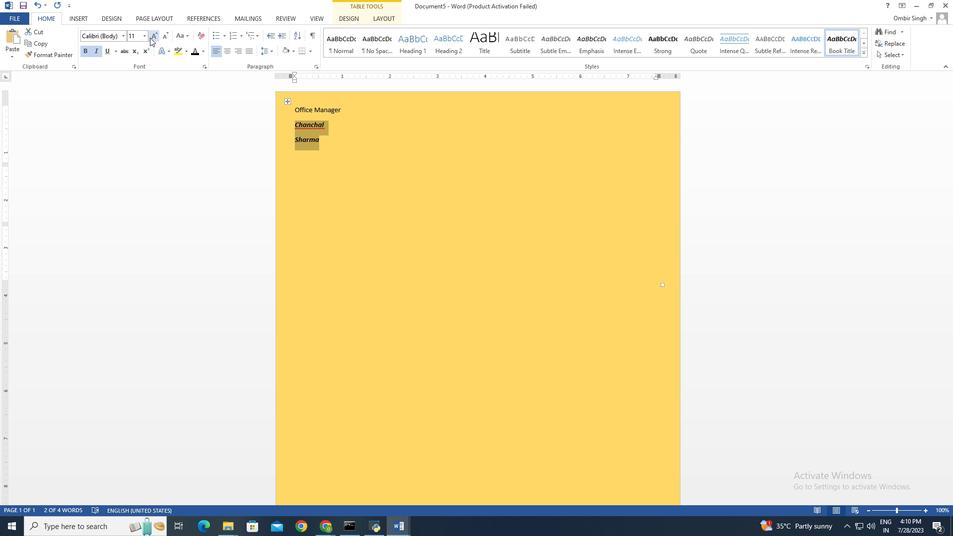 
Action: Mouse pressed left at (149, 37)
Screenshot: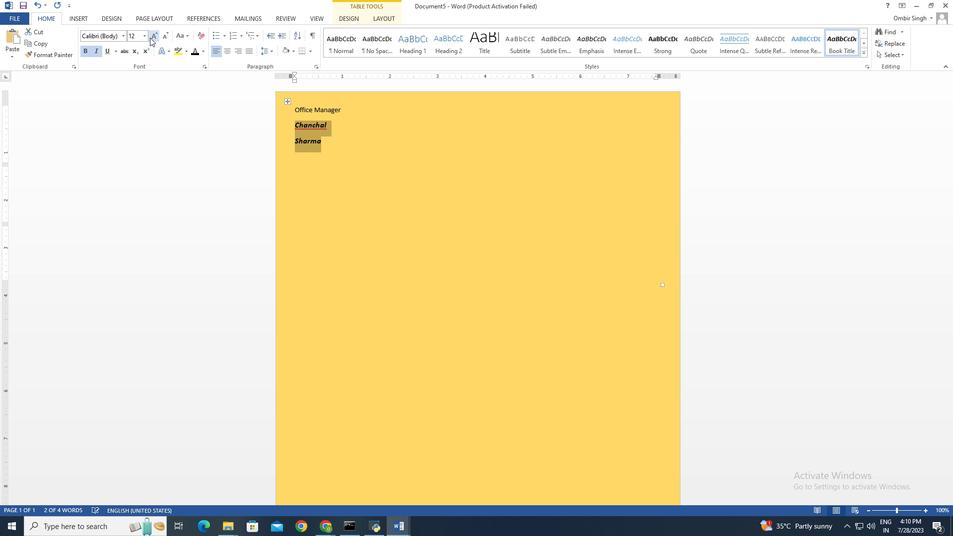 
Action: Mouse pressed left at (149, 37)
Screenshot: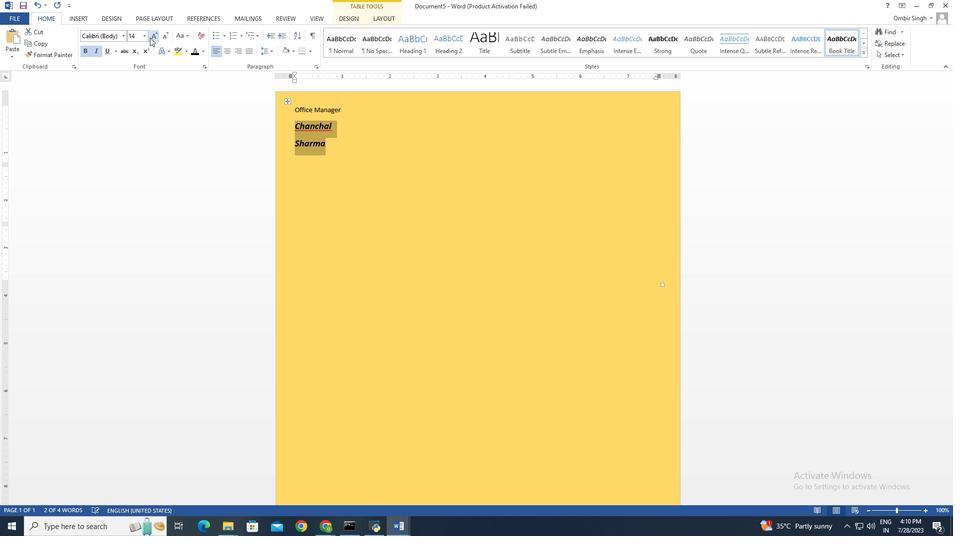 
Action: Mouse pressed left at (149, 37)
Screenshot: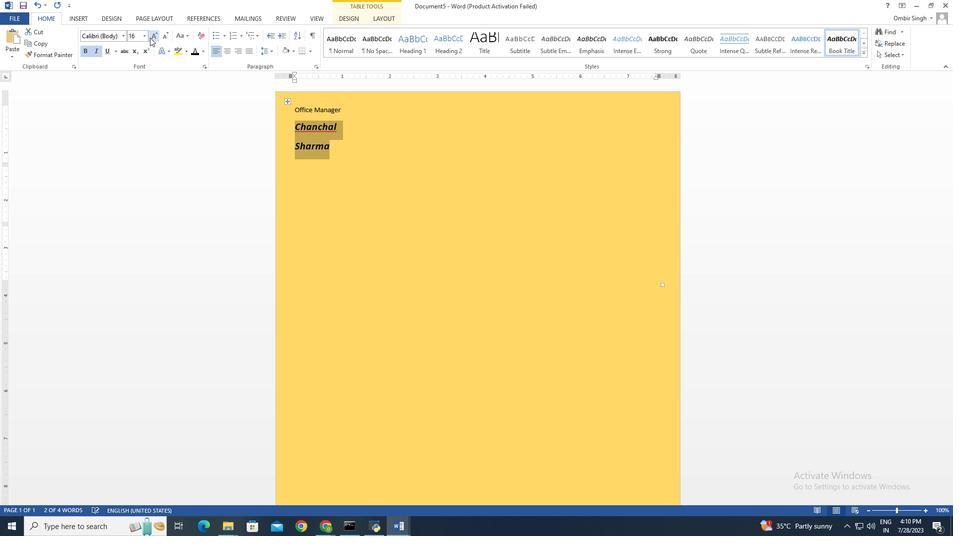 
Action: Mouse pressed left at (149, 37)
Screenshot: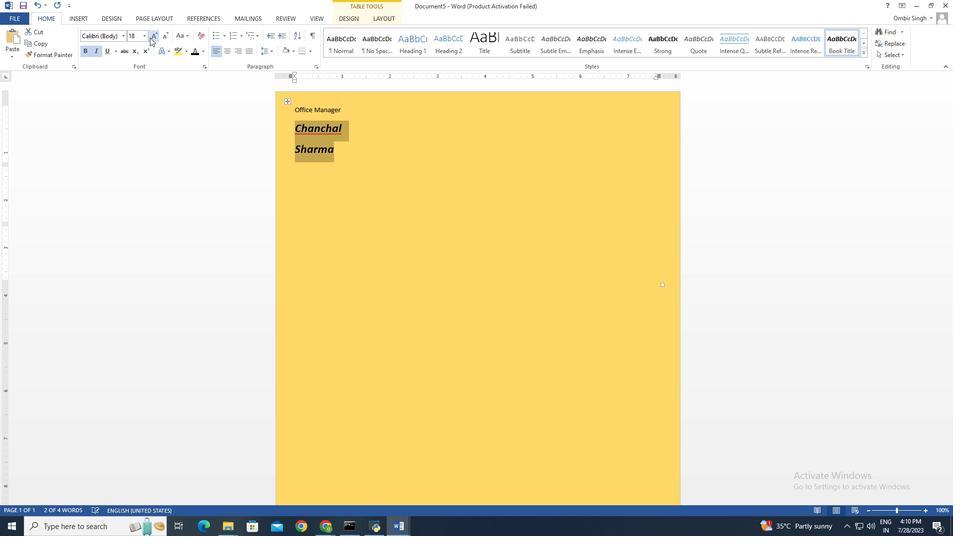 
Action: Mouse pressed left at (149, 37)
Screenshot: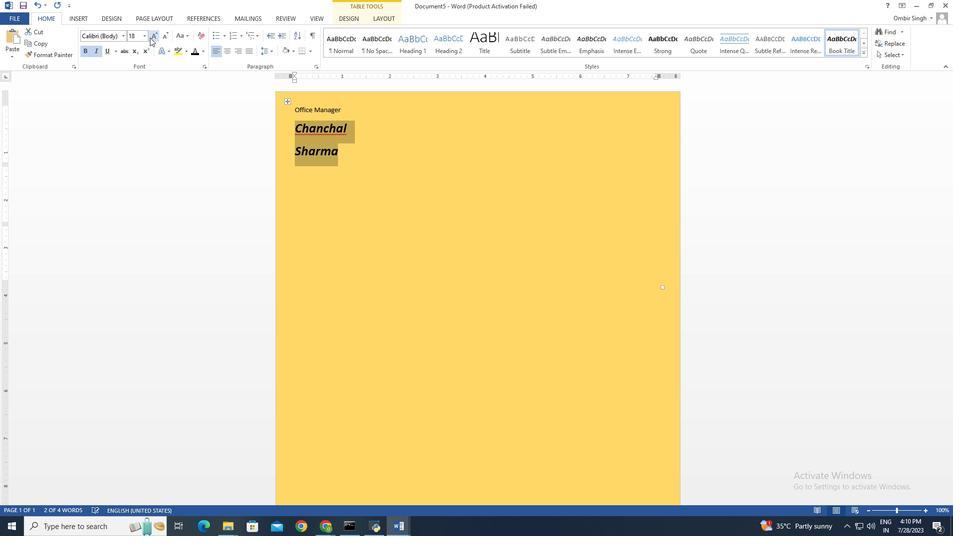 
Action: Mouse moved to (95, 51)
Screenshot: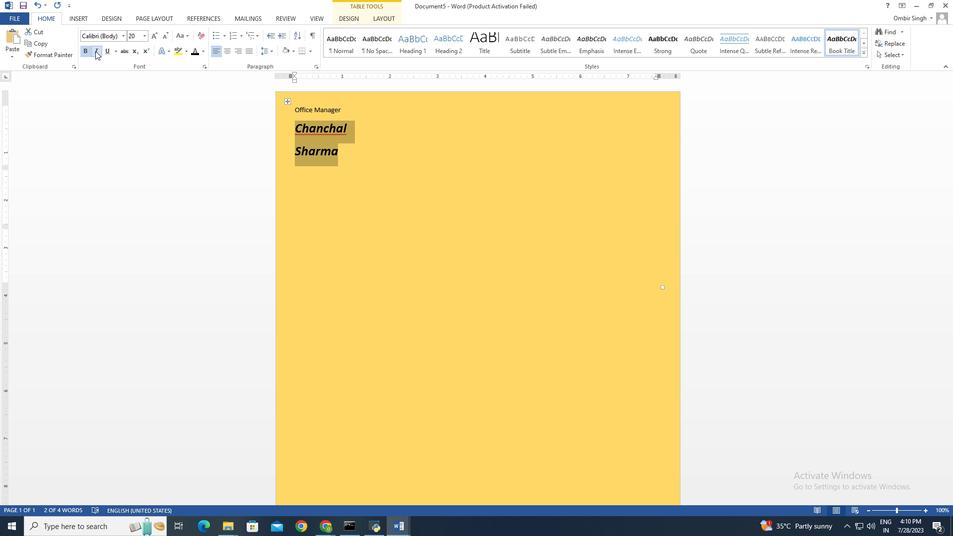 
Action: Mouse pressed left at (95, 51)
Screenshot: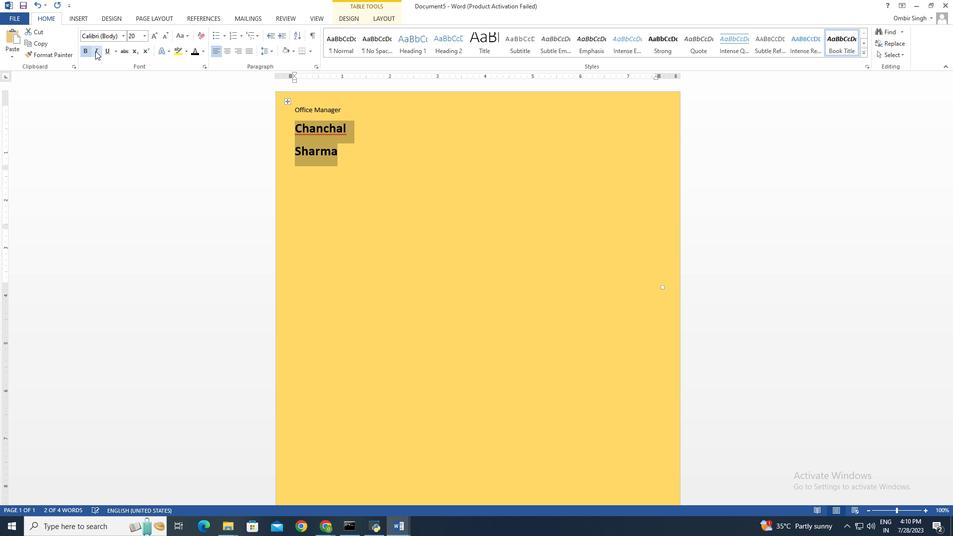 
Action: Mouse moved to (299, 38)
Screenshot: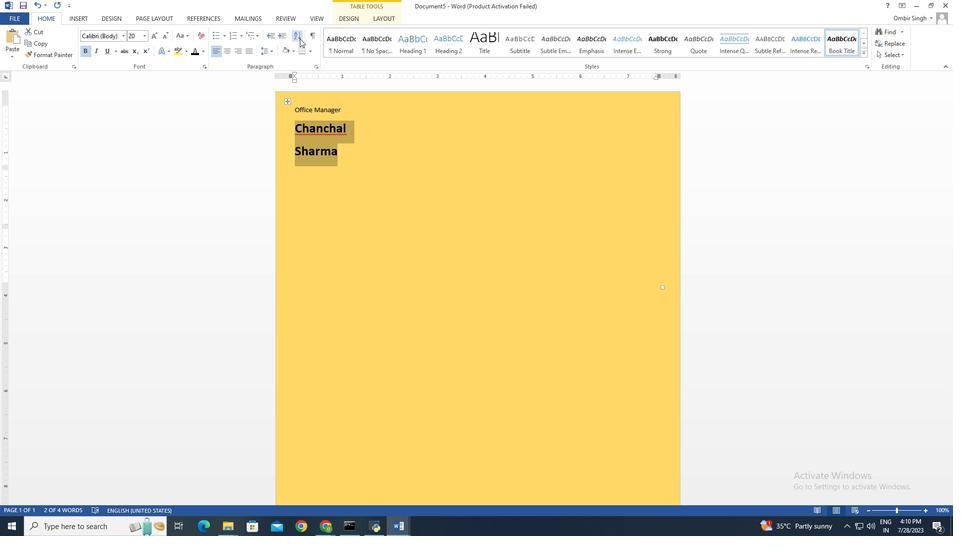 
Action: Mouse pressed left at (299, 38)
Screenshot: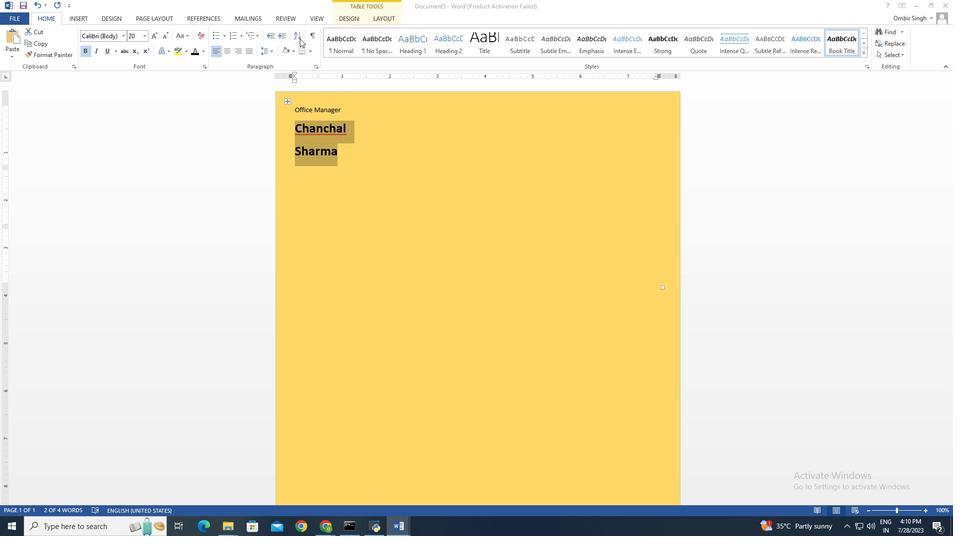 
Action: Mouse moved to (570, 183)
Screenshot: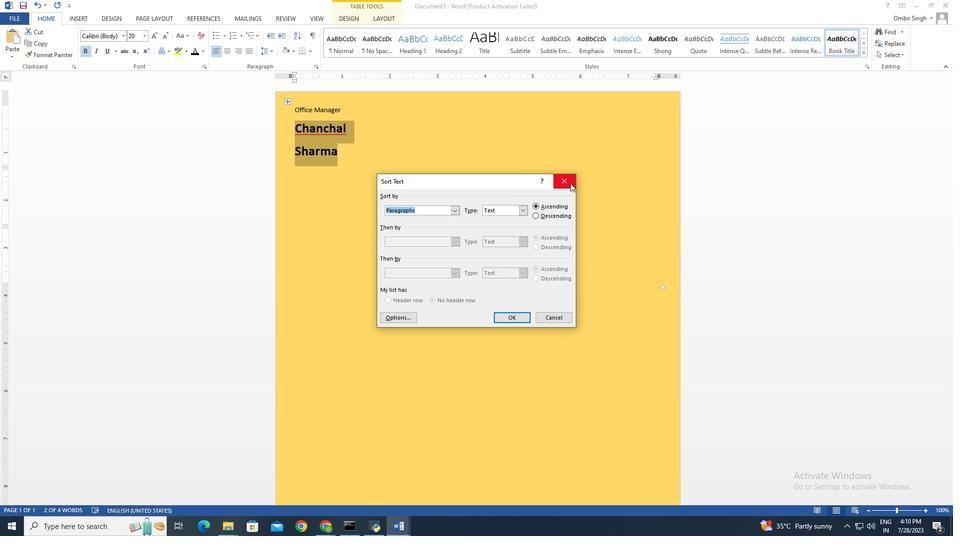 
Action: Mouse pressed left at (570, 183)
Screenshot: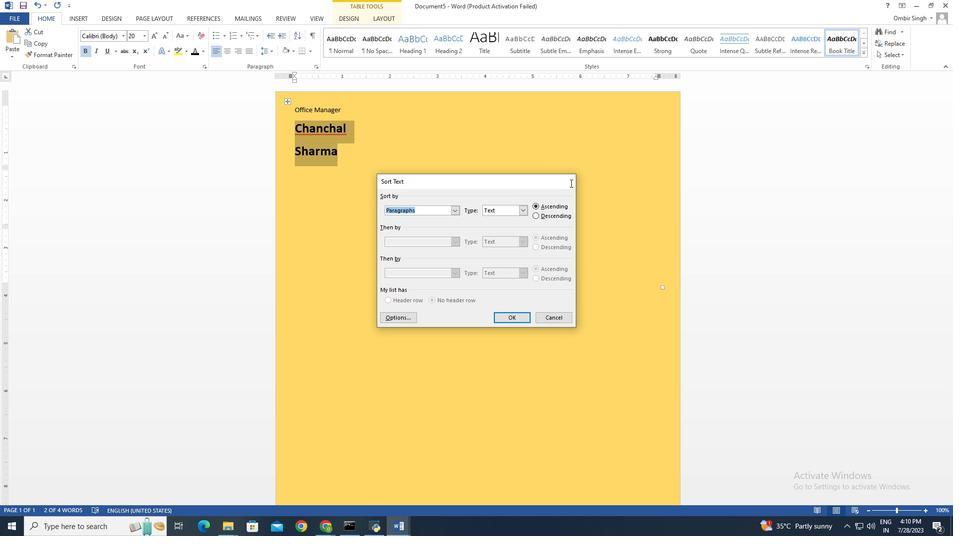 
Action: Mouse moved to (269, 50)
Screenshot: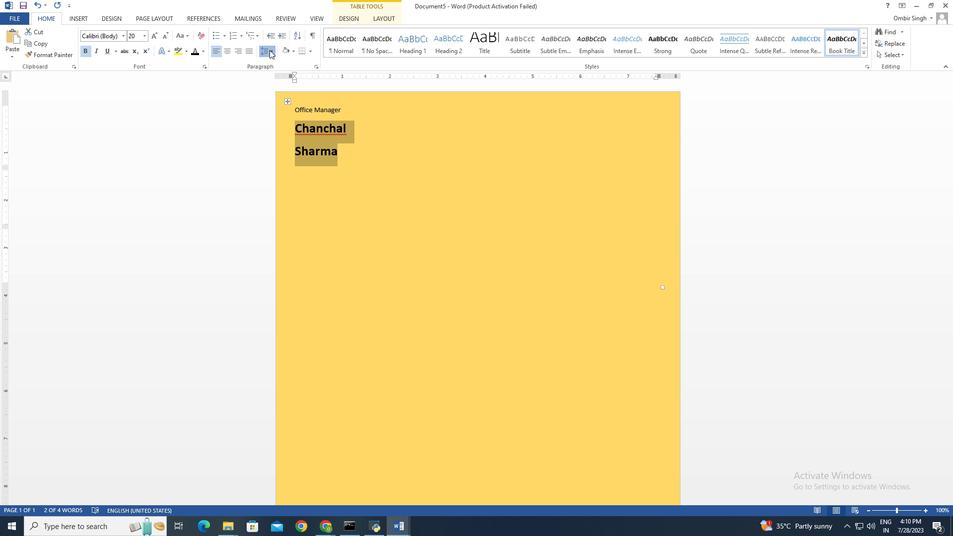 
Action: Mouse pressed left at (269, 50)
Screenshot: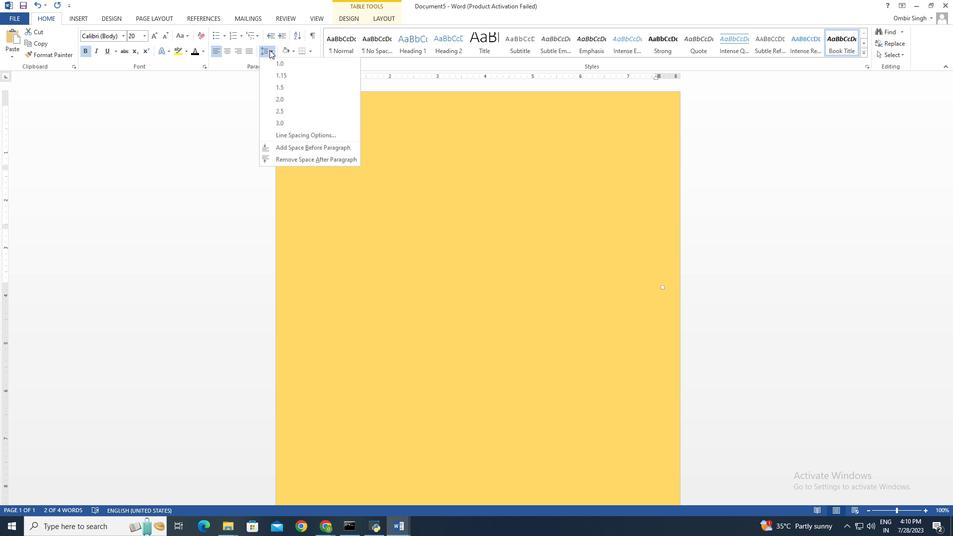 
Action: Mouse moved to (279, 63)
Screenshot: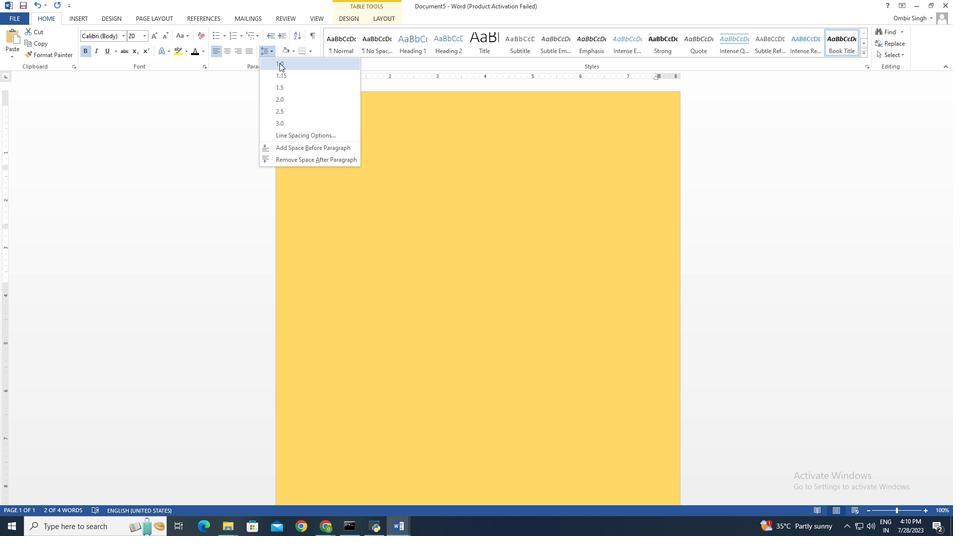 
Action: Mouse pressed left at (279, 63)
Screenshot: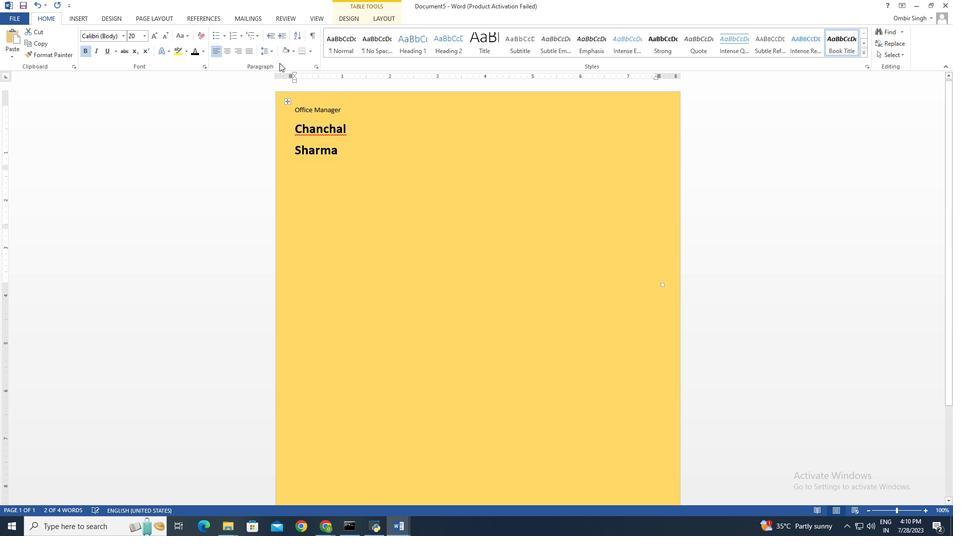 
Action: Mouse moved to (347, 155)
Screenshot: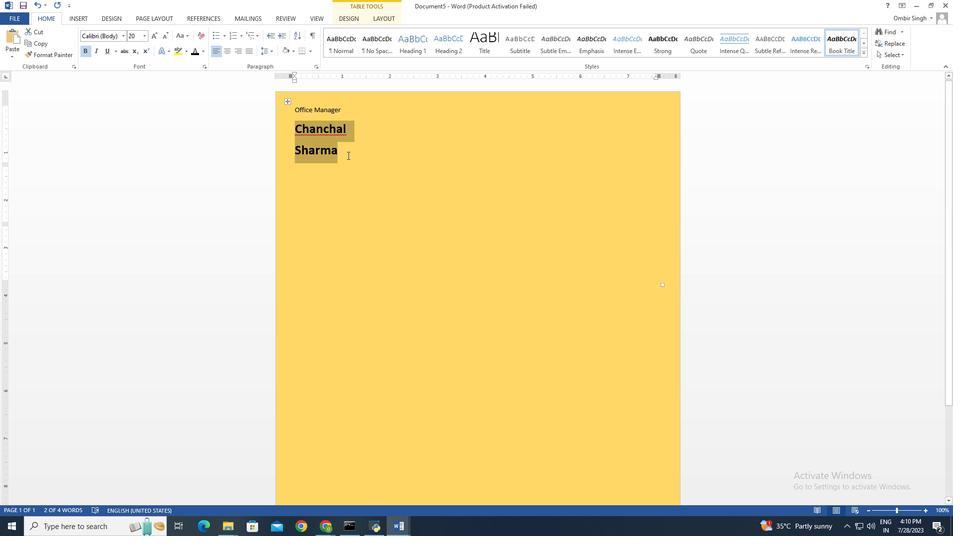 
Action: Mouse pressed left at (347, 155)
Screenshot: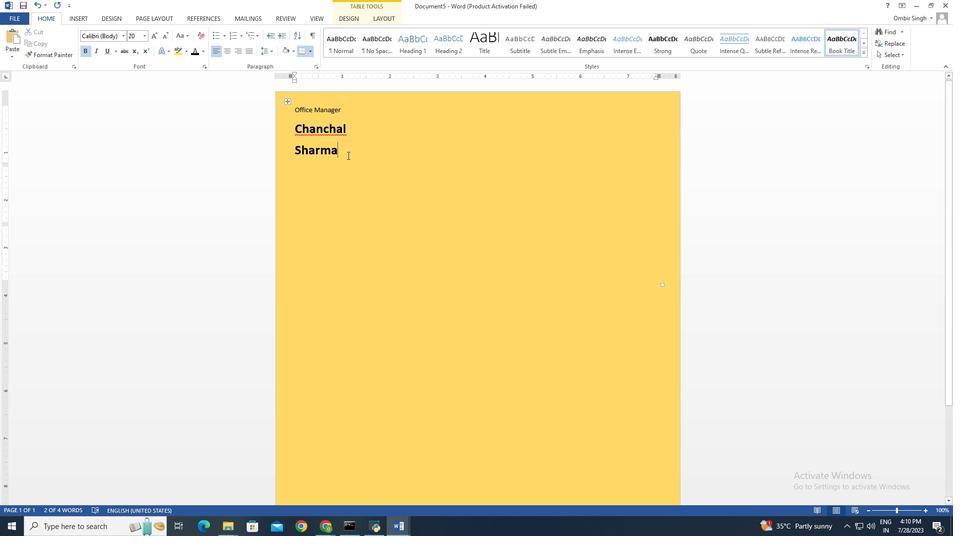 
Action: Mouse moved to (341, 154)
Screenshot: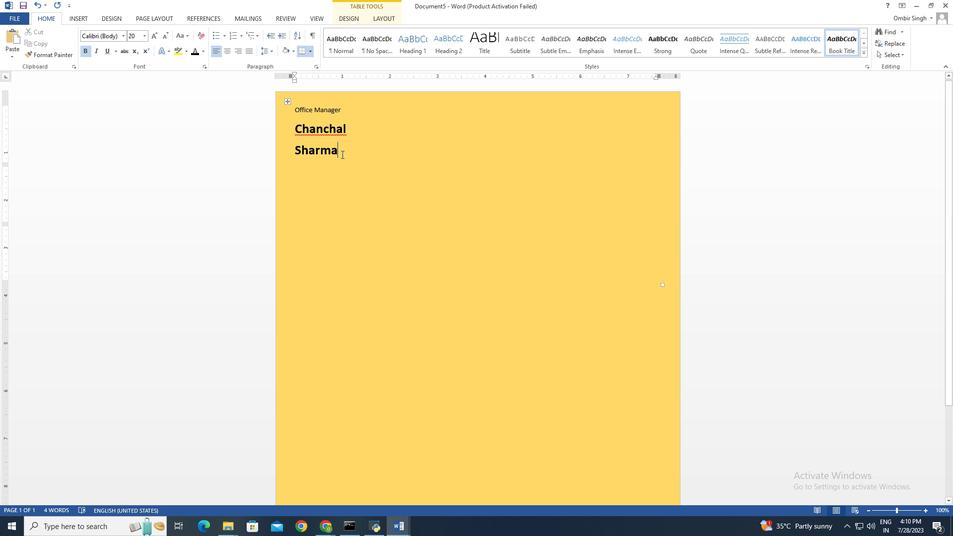 
Action: Mouse pressed left at (341, 154)
Screenshot: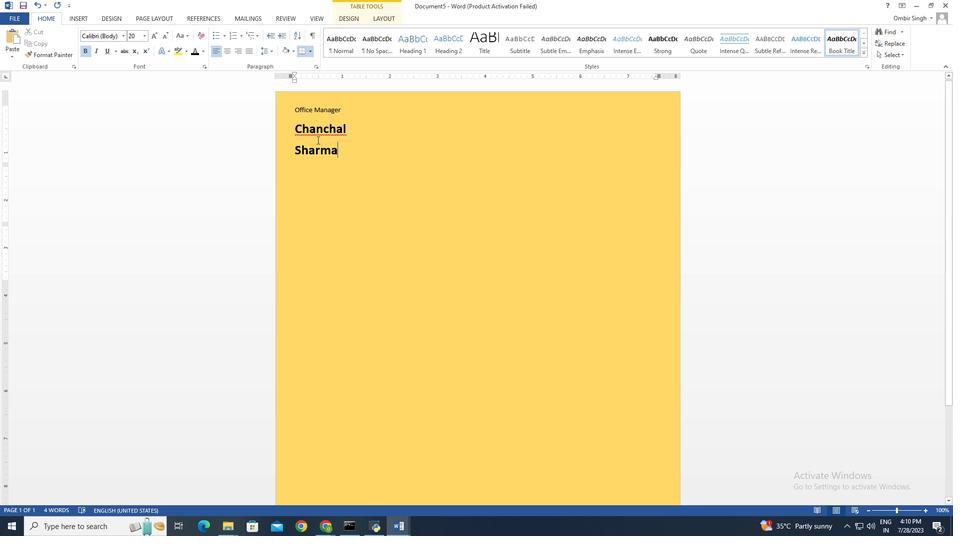 
Action: Mouse moved to (269, 50)
Screenshot: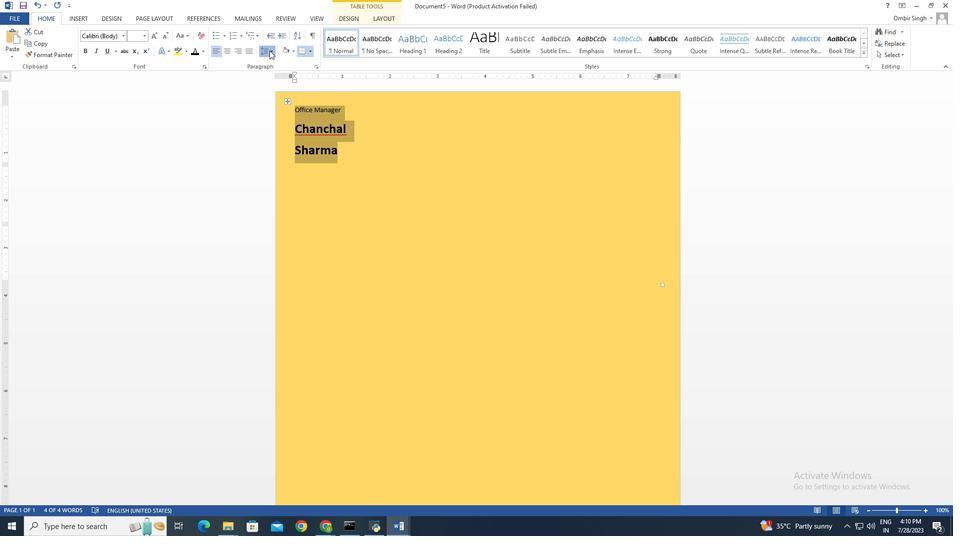 
Action: Mouse pressed left at (269, 50)
Screenshot: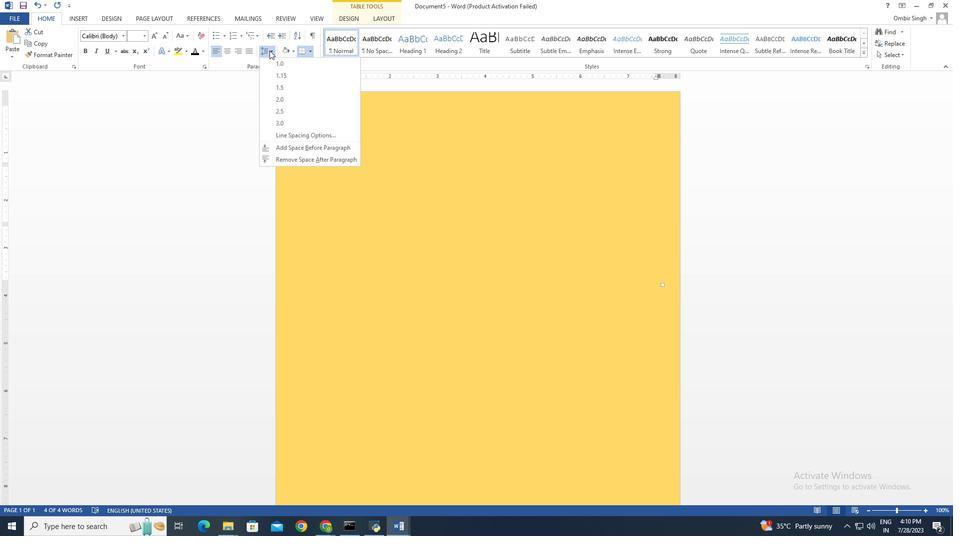 
Action: Mouse moved to (288, 62)
Screenshot: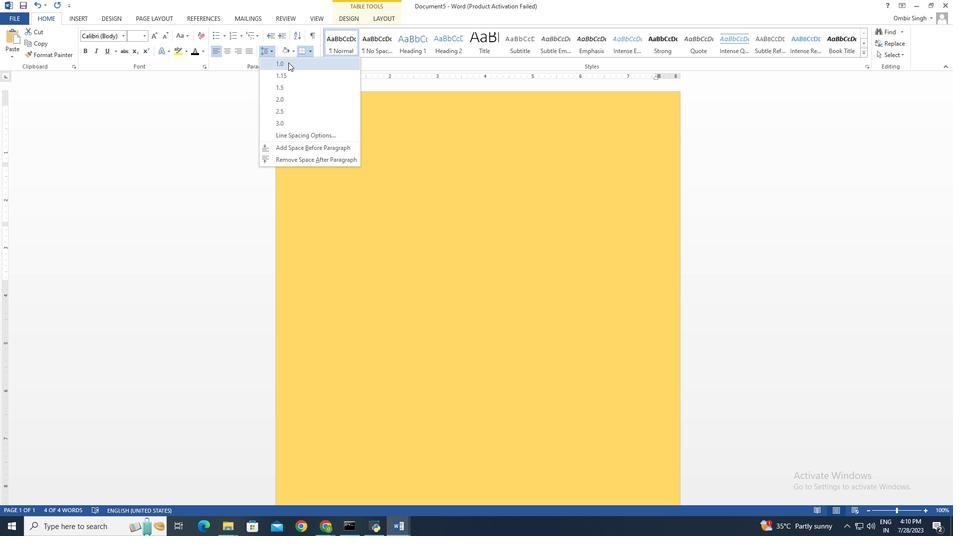 
Action: Mouse pressed left at (288, 62)
Screenshot: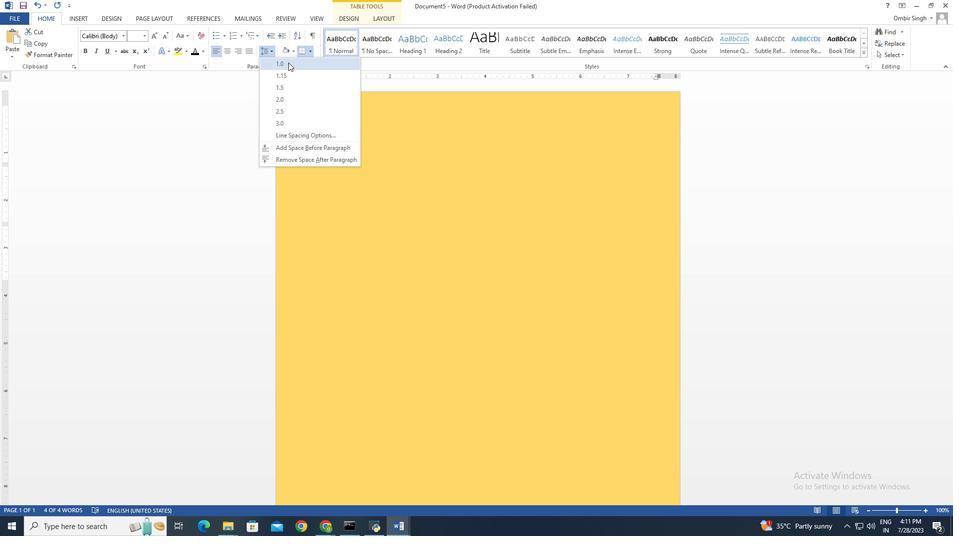 
Action: Mouse moved to (350, 155)
Screenshot: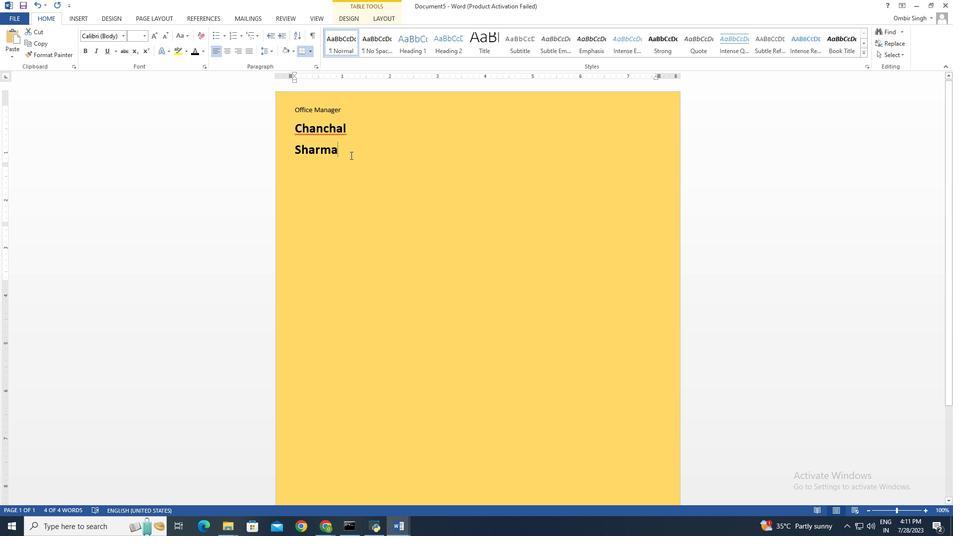 
Action: Mouse pressed left at (350, 155)
Screenshot: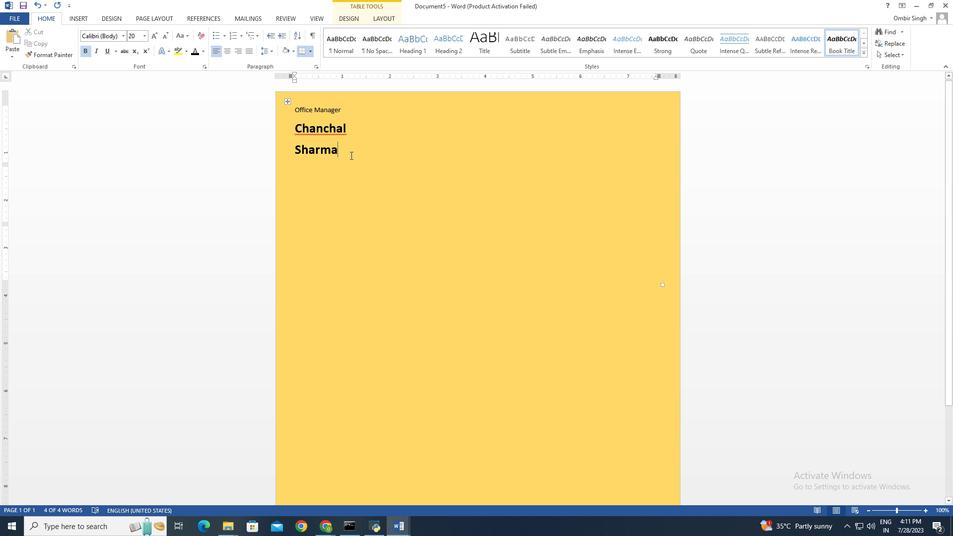 
Action: Mouse moved to (346, 153)
Screenshot: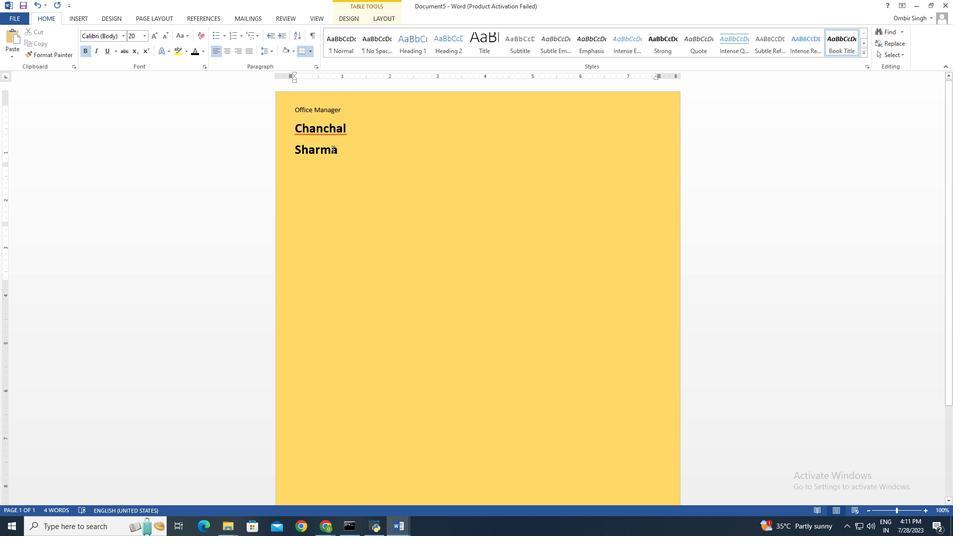 
Action: Mouse pressed left at (346, 153)
Screenshot: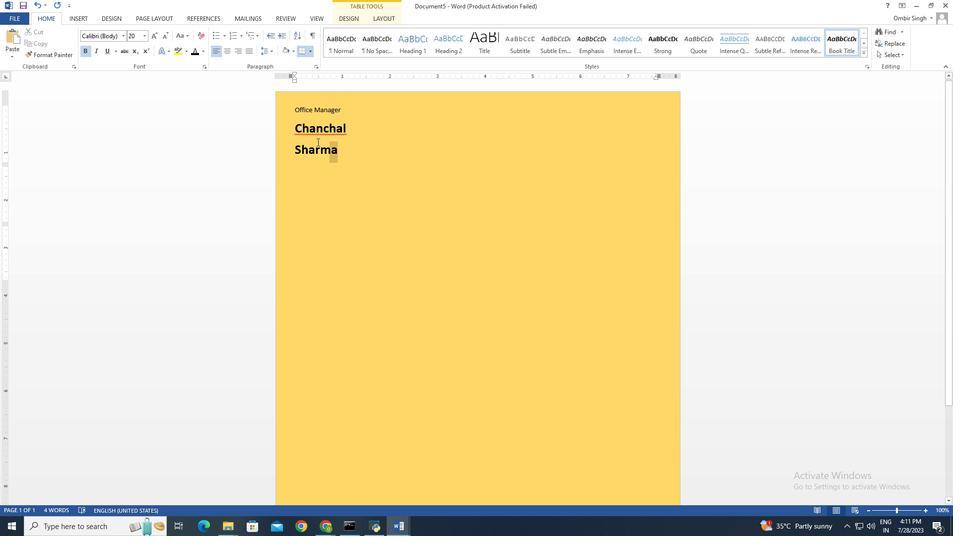 
Action: Mouse moved to (153, 39)
Screenshot: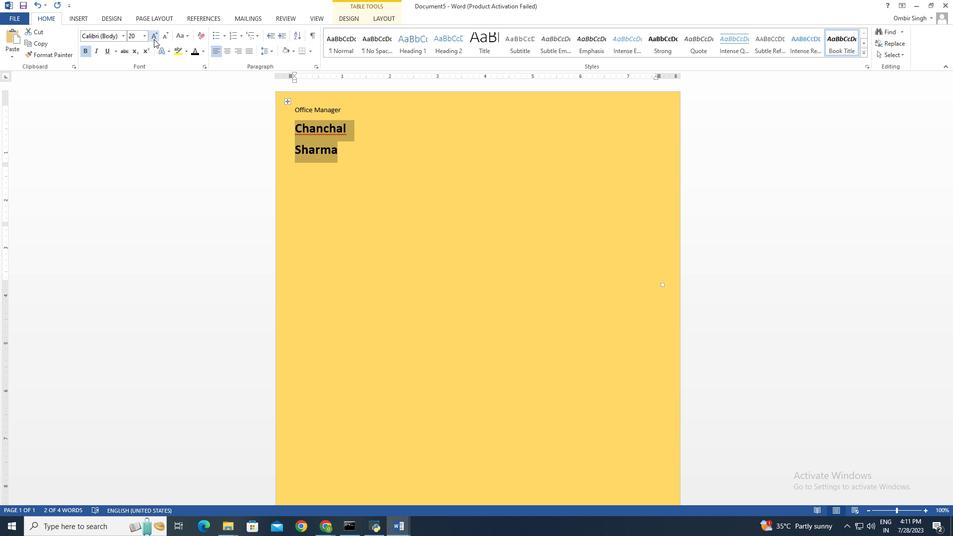 
Action: Mouse pressed left at (153, 39)
Screenshot: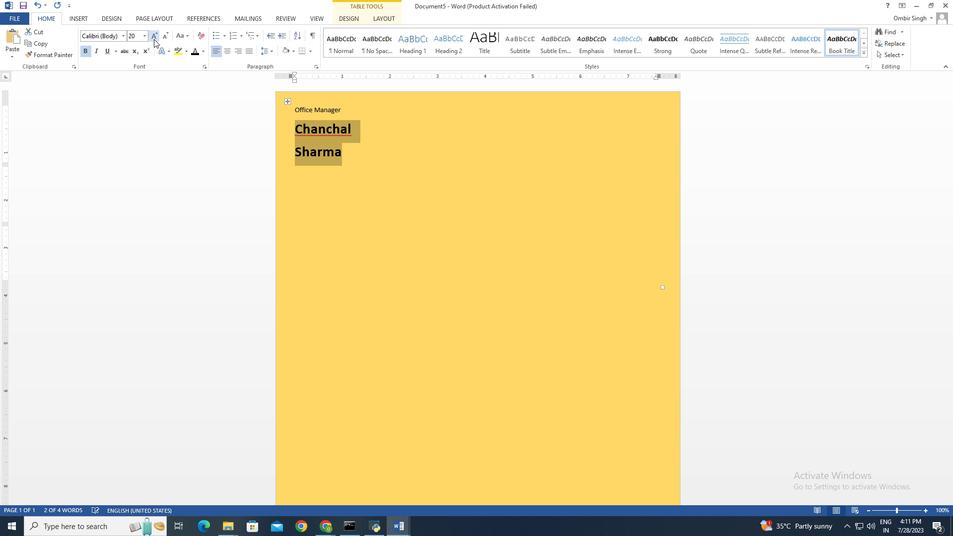 
Action: Mouse pressed left at (153, 39)
Screenshot: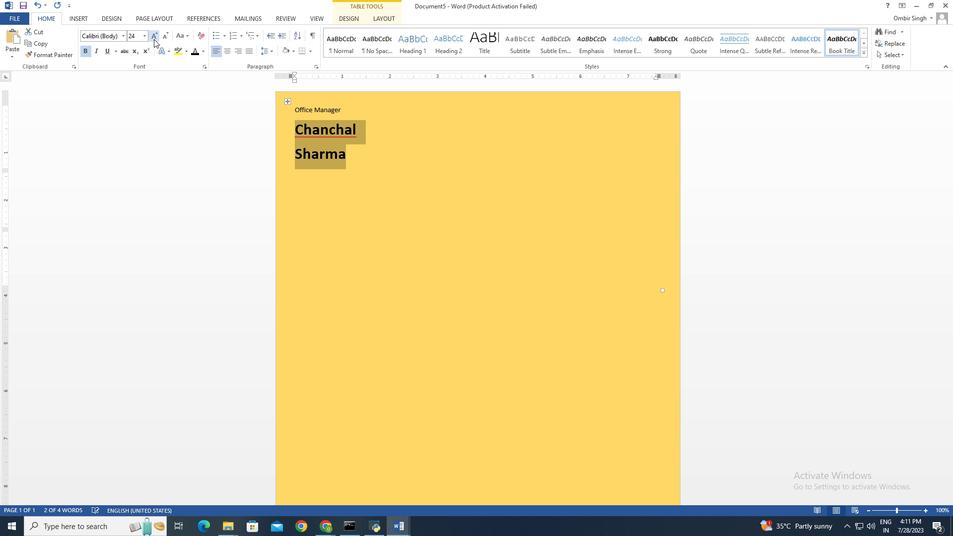 
Action: Mouse moved to (120, 38)
Screenshot: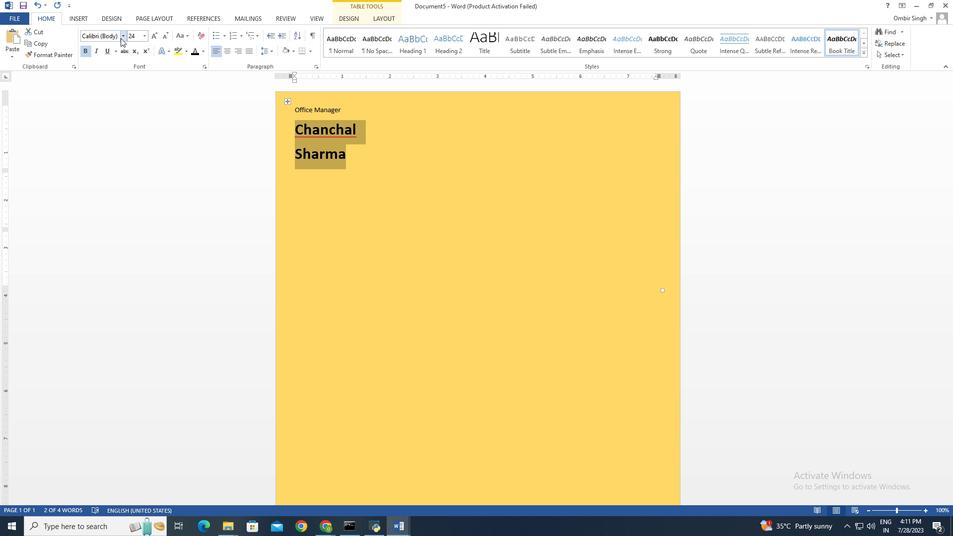 
Action: Mouse pressed left at (120, 38)
Screenshot: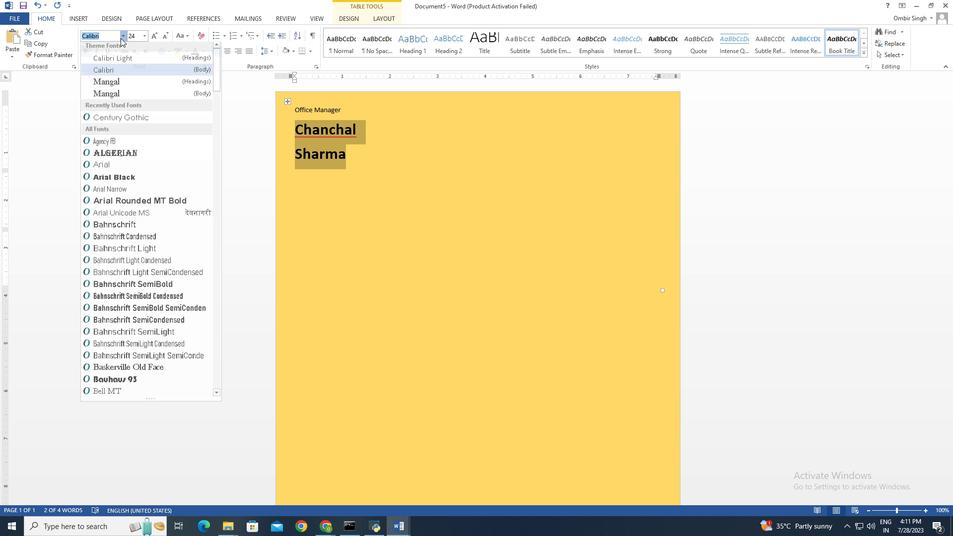 
Action: Mouse moved to (145, 172)
Screenshot: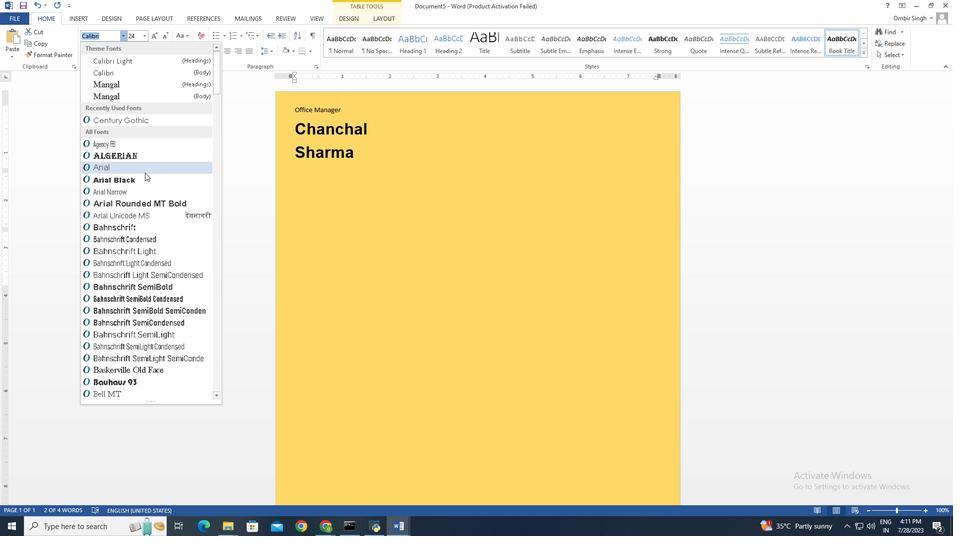 
Action: Mouse scrolled (145, 172) with delta (0, 0)
Screenshot: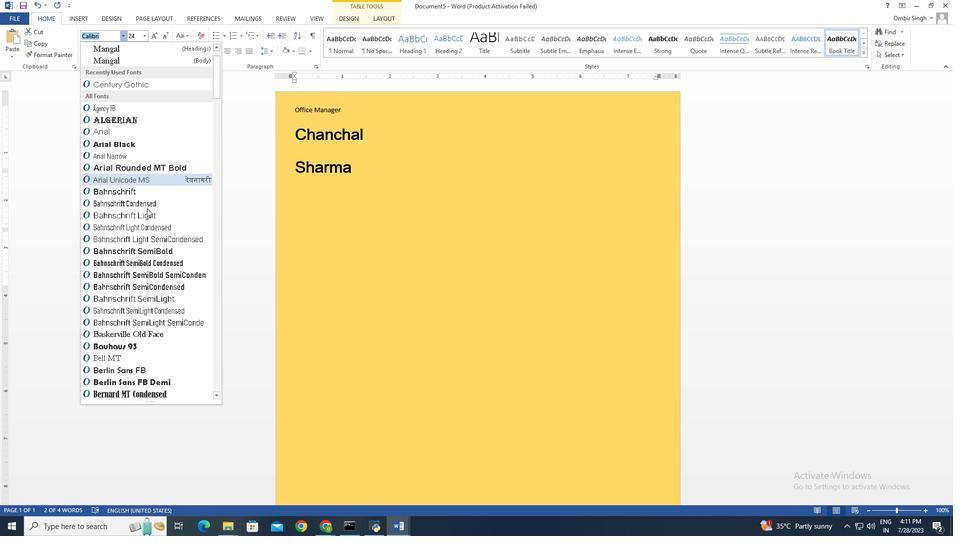 
Action: Mouse moved to (145, 176)
Screenshot: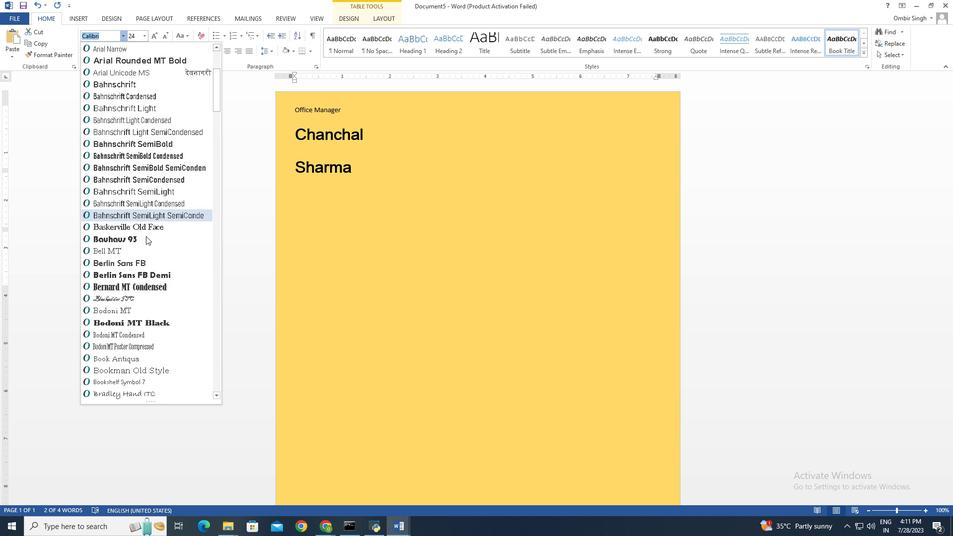 
Action: Mouse scrolled (145, 176) with delta (0, 0)
Screenshot: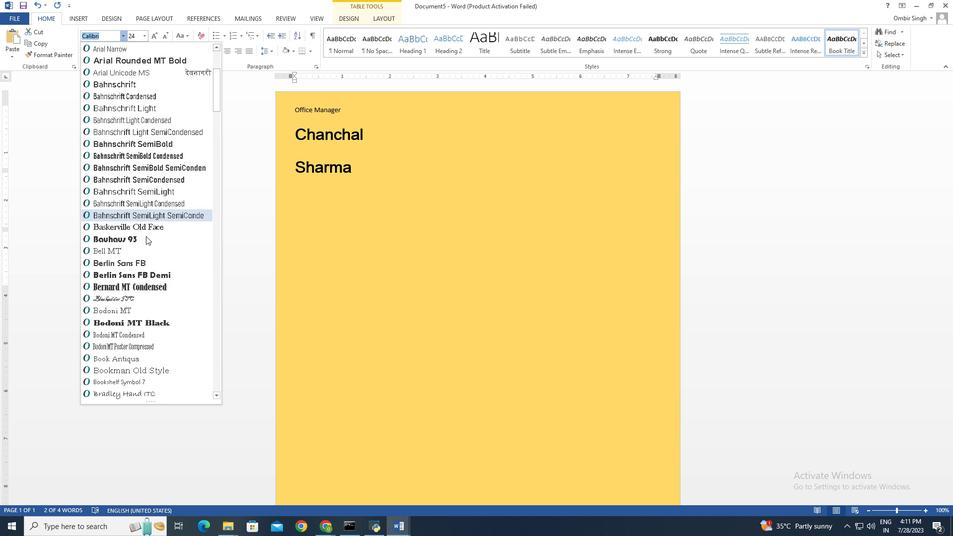 
Action: Mouse moved to (146, 188)
Screenshot: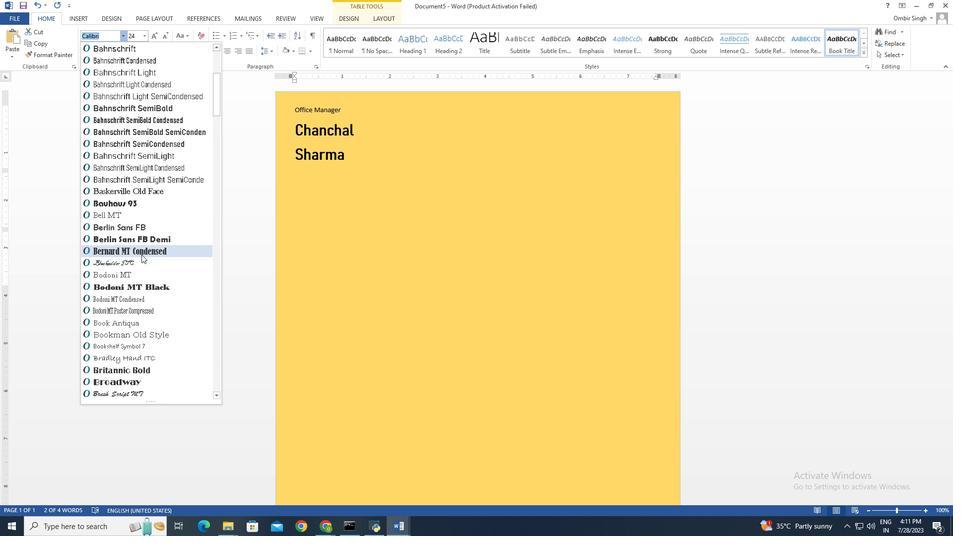 
Action: Mouse scrolled (146, 188) with delta (0, 0)
Screenshot: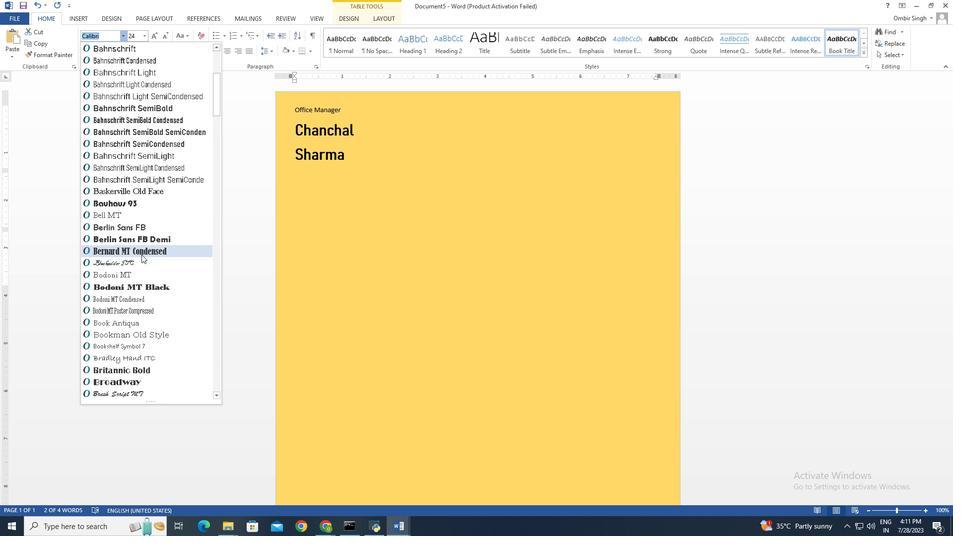 
Action: Mouse moved to (147, 201)
Screenshot: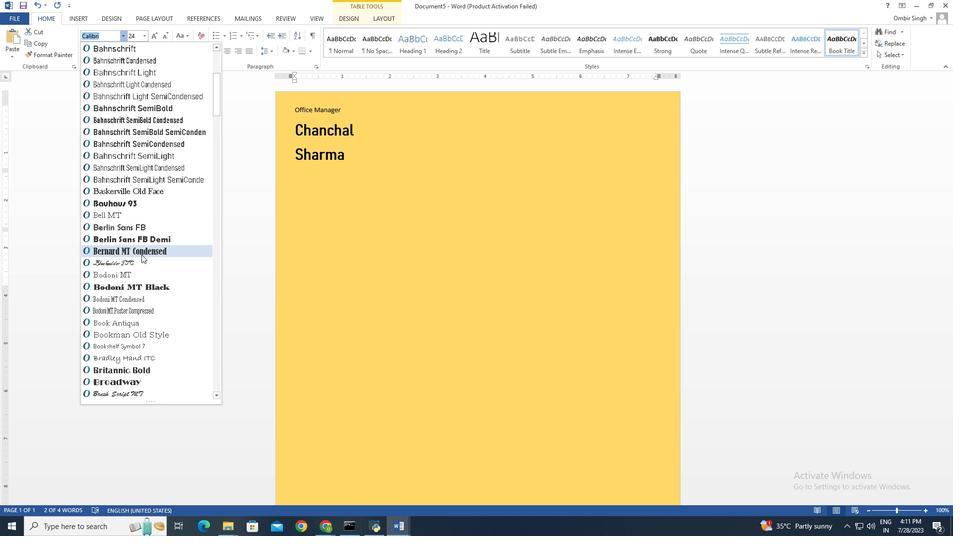 
Action: Mouse scrolled (147, 200) with delta (0, 0)
Screenshot: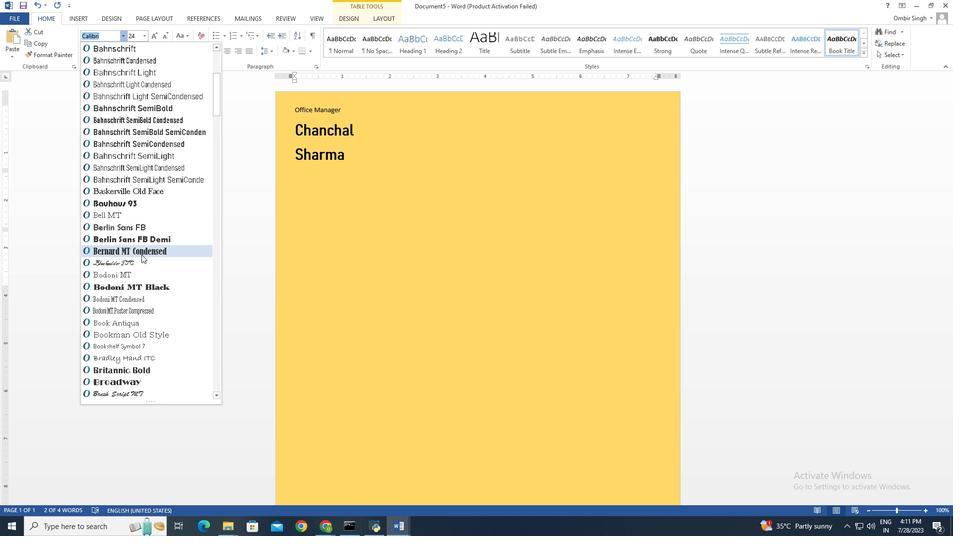 
Action: Mouse moved to (147, 212)
Screenshot: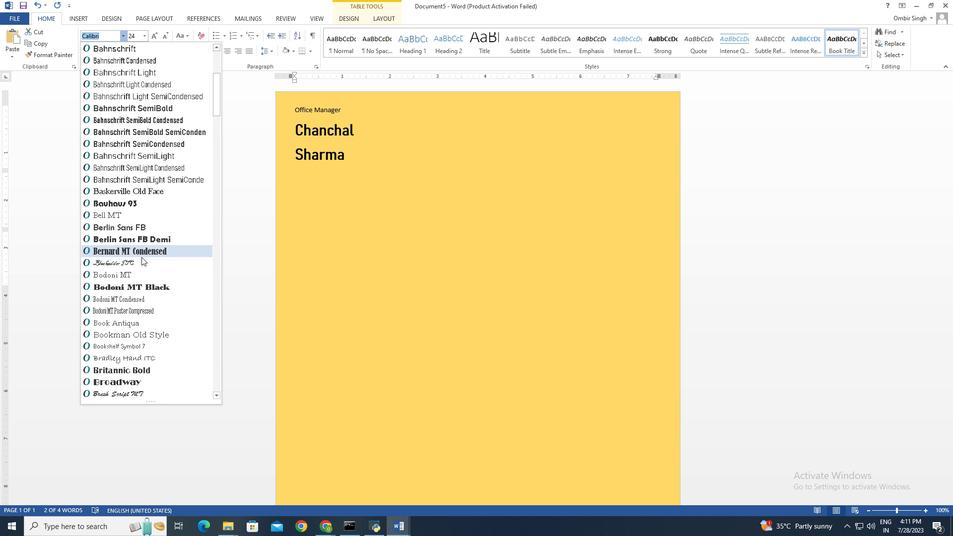 
Action: Mouse scrolled (147, 211) with delta (0, 0)
Screenshot: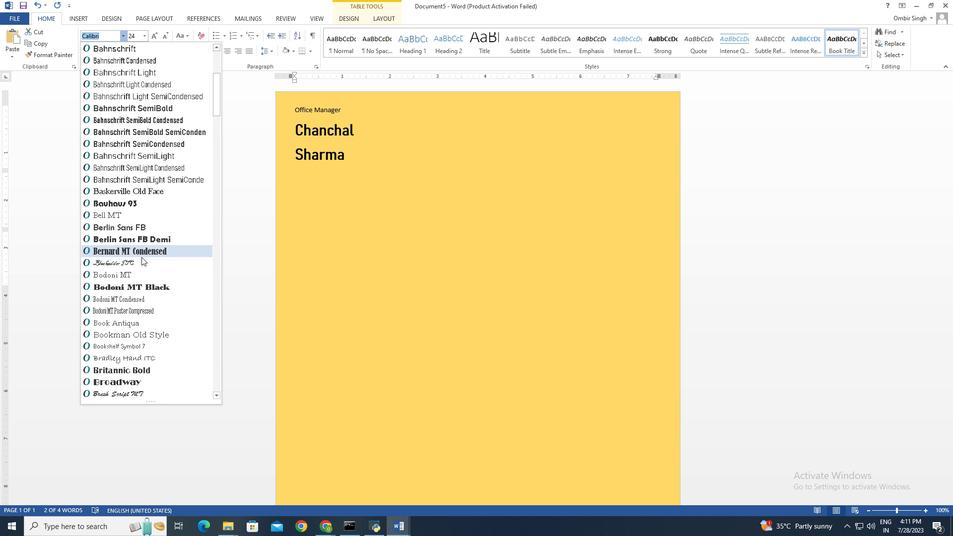 
Action: Mouse moved to (141, 257)
Screenshot: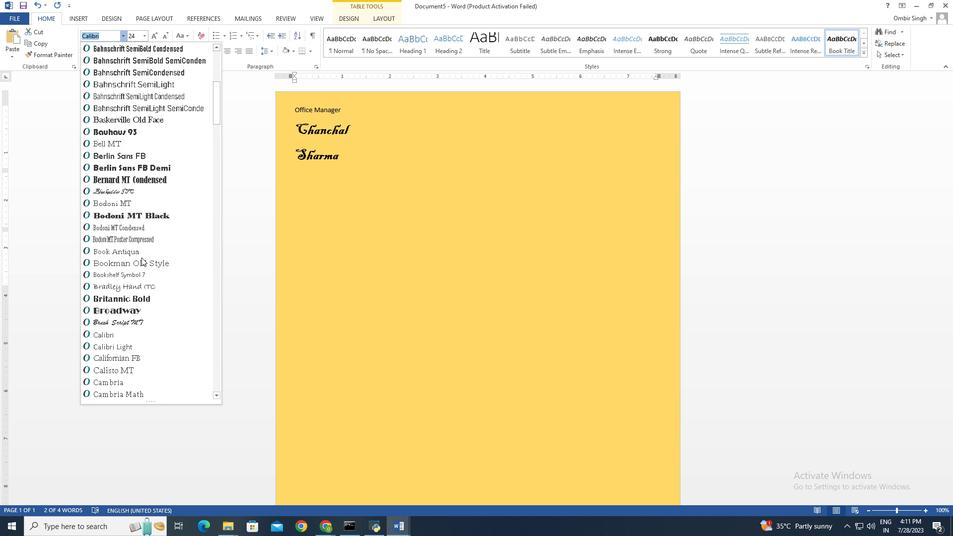 
Action: Mouse scrolled (141, 257) with delta (0, 0)
Screenshot: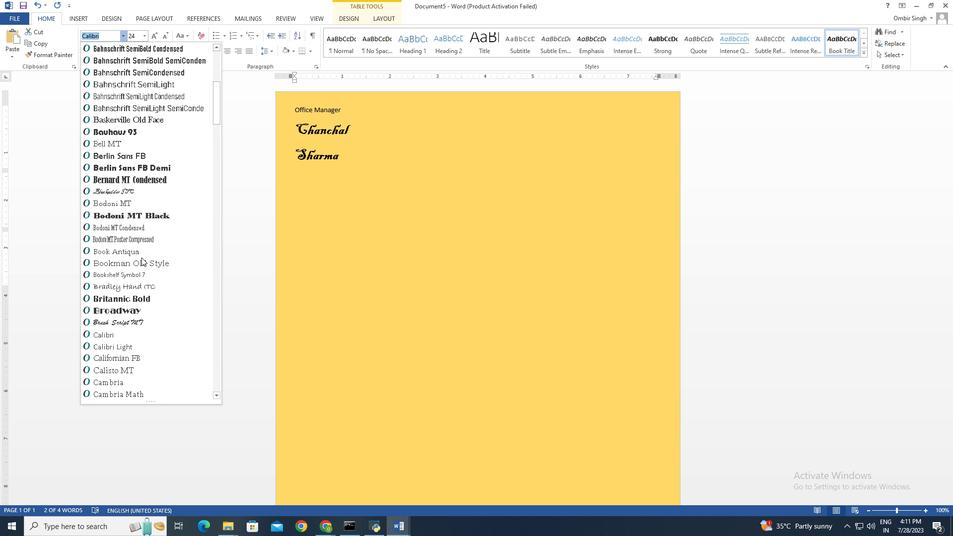 
Action: Mouse scrolled (141, 257) with delta (0, 0)
Screenshot: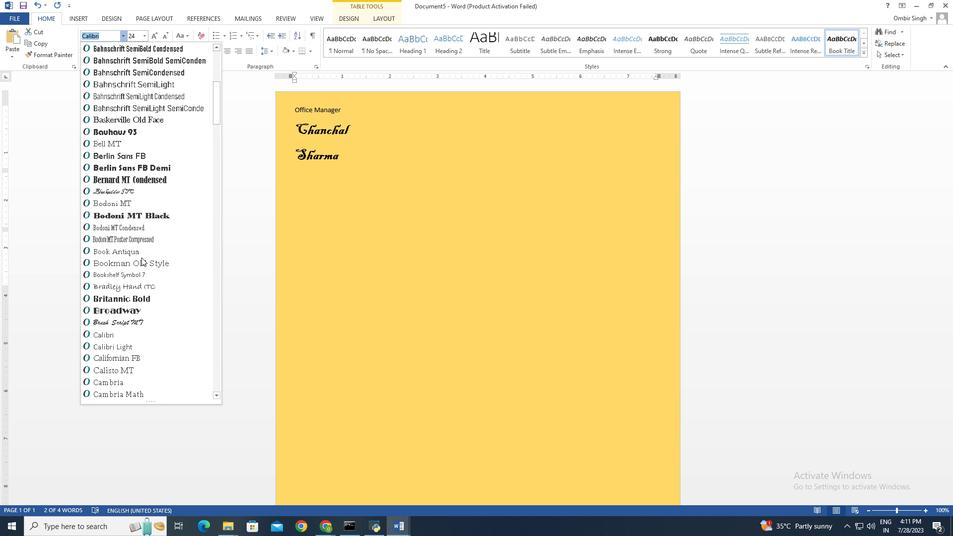 
Action: Mouse scrolled (141, 257) with delta (0, 0)
Screenshot: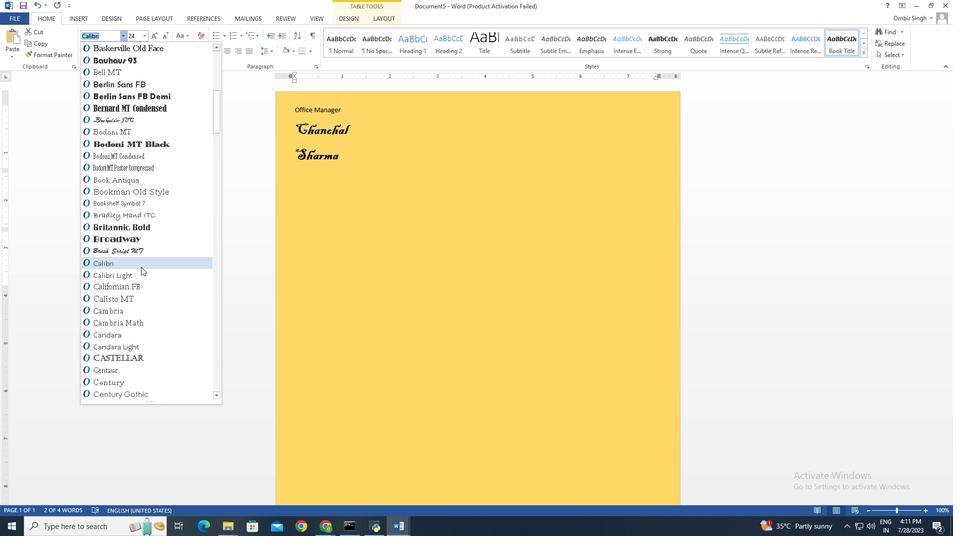 
Action: Mouse moved to (141, 259)
Screenshot: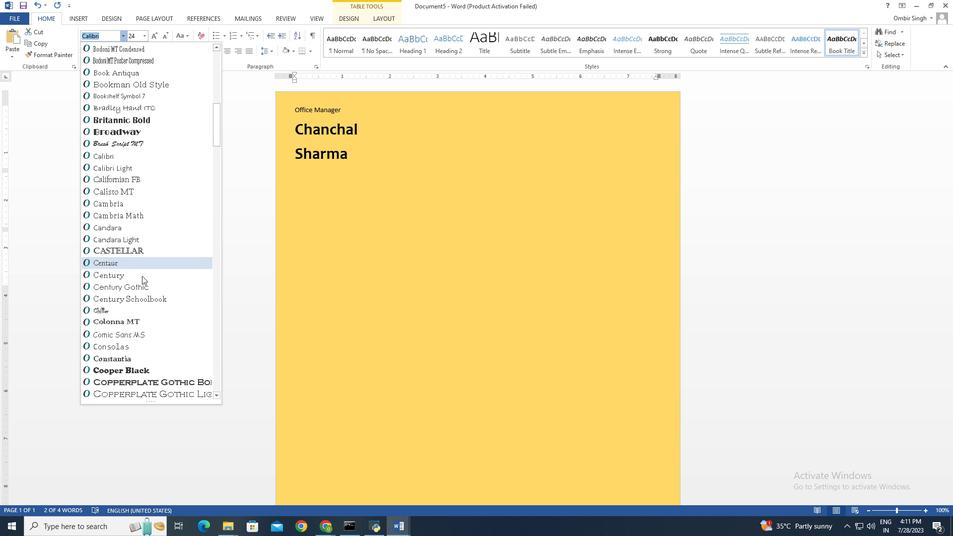 
Action: Mouse scrolled (141, 257) with delta (0, 0)
Screenshot: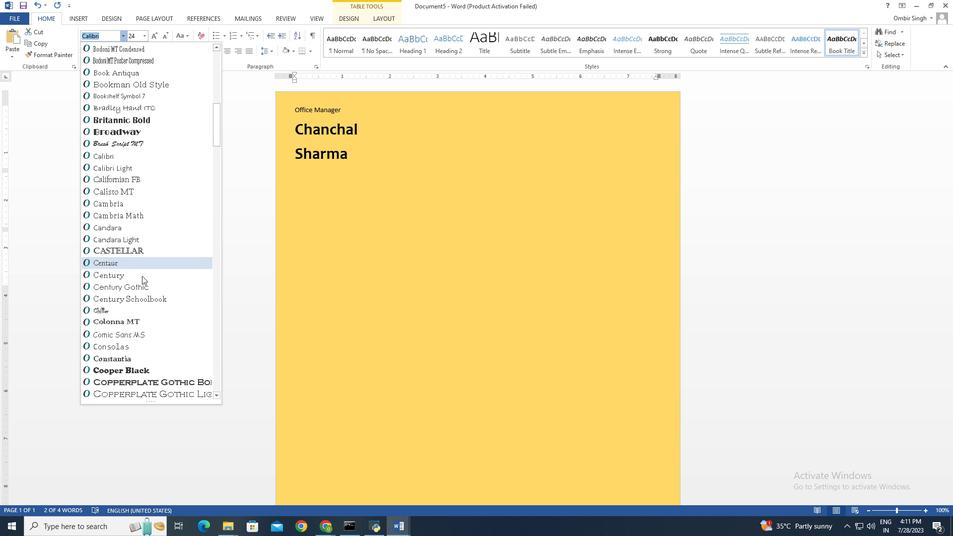 
Action: Mouse moved to (141, 267)
Screenshot: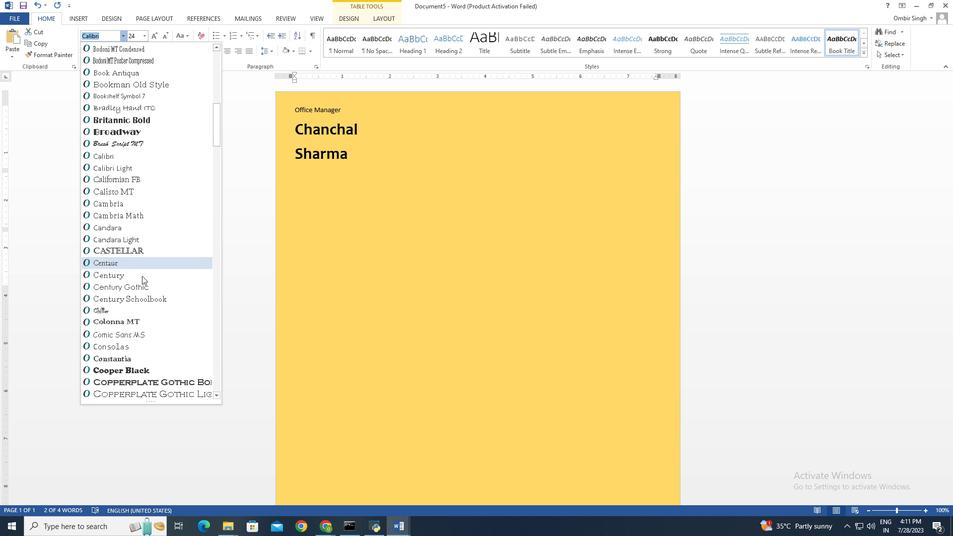 
Action: Mouse scrolled (141, 260) with delta (0, 0)
Screenshot: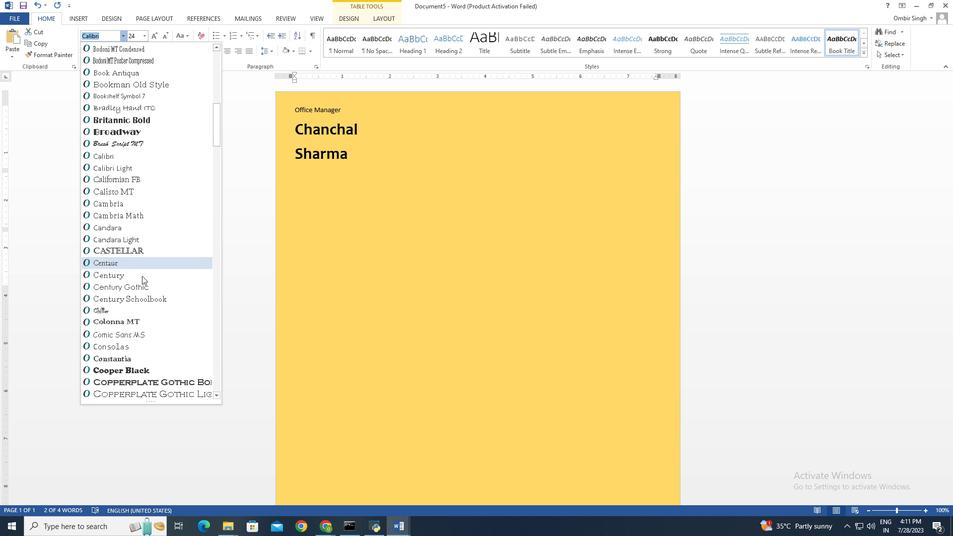 
Action: Mouse scrolled (141, 264) with delta (0, 0)
Screenshot: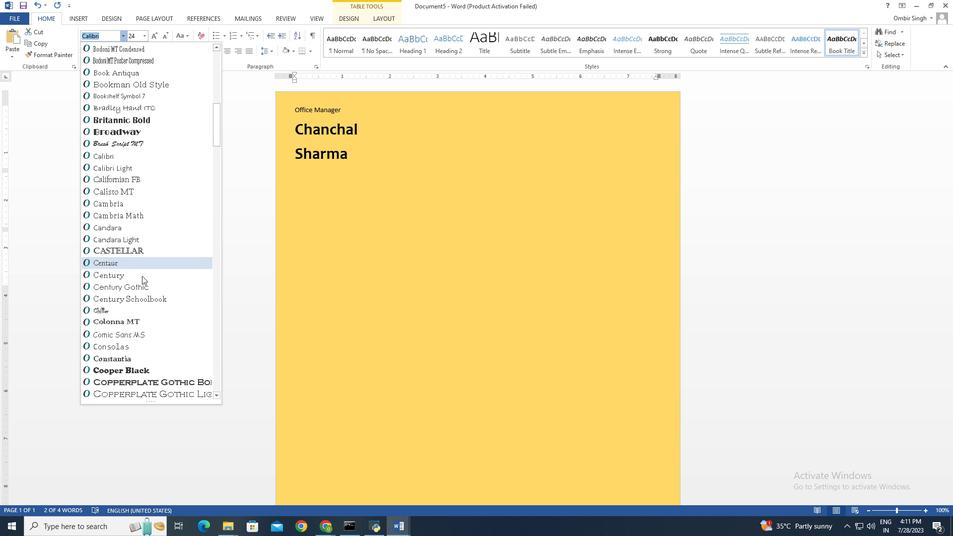 
Action: Mouse scrolled (141, 266) with delta (0, 0)
Screenshot: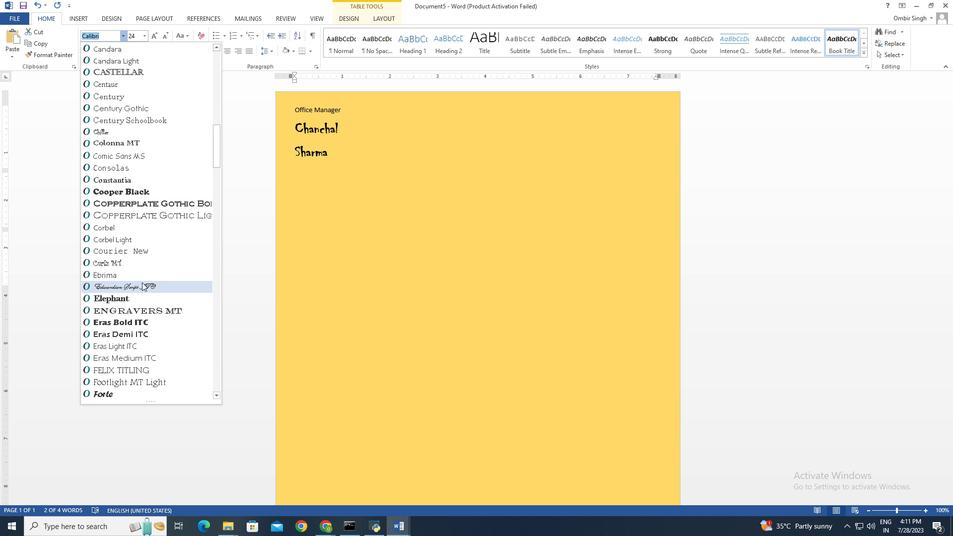 
Action: Mouse moved to (141, 268)
Screenshot: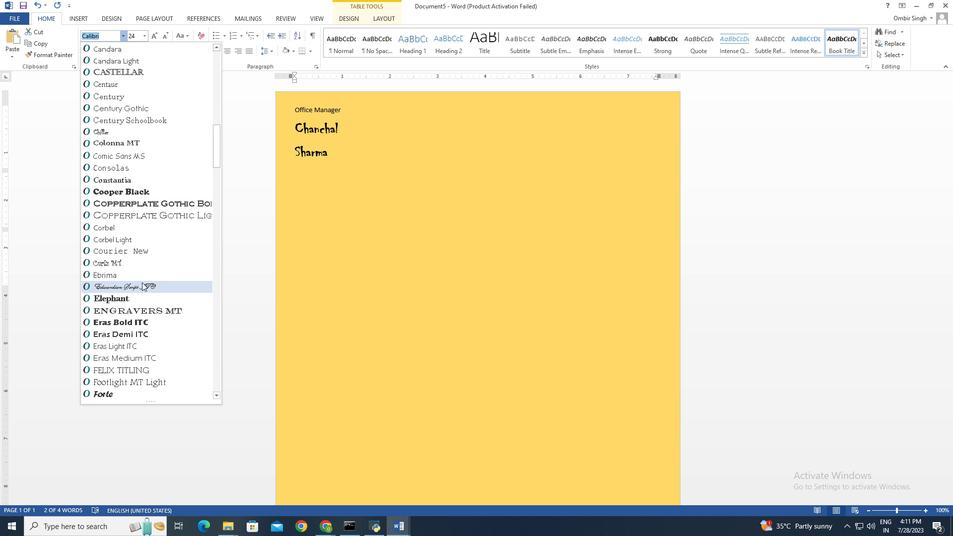 
Action: Mouse scrolled (141, 268) with delta (0, 0)
Screenshot: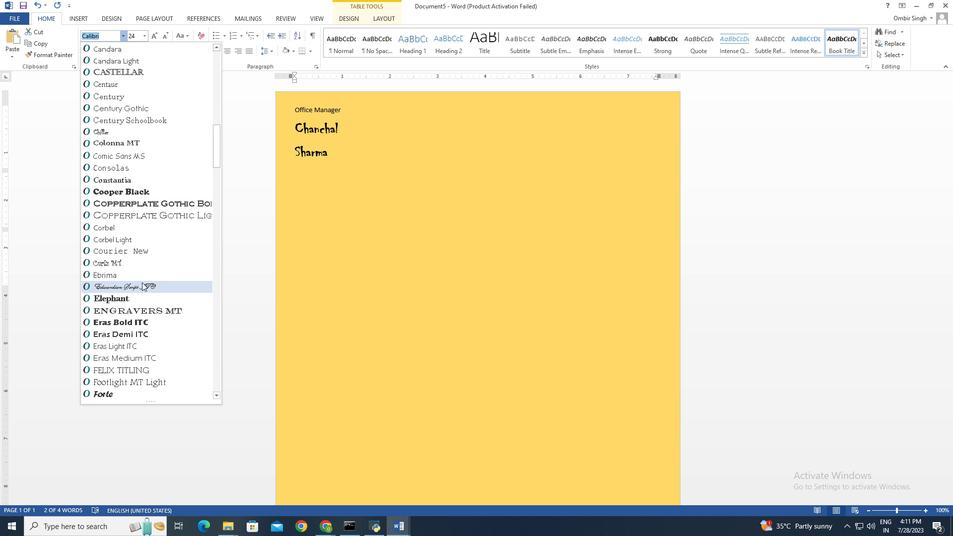 
Action: Mouse moved to (142, 277)
Screenshot: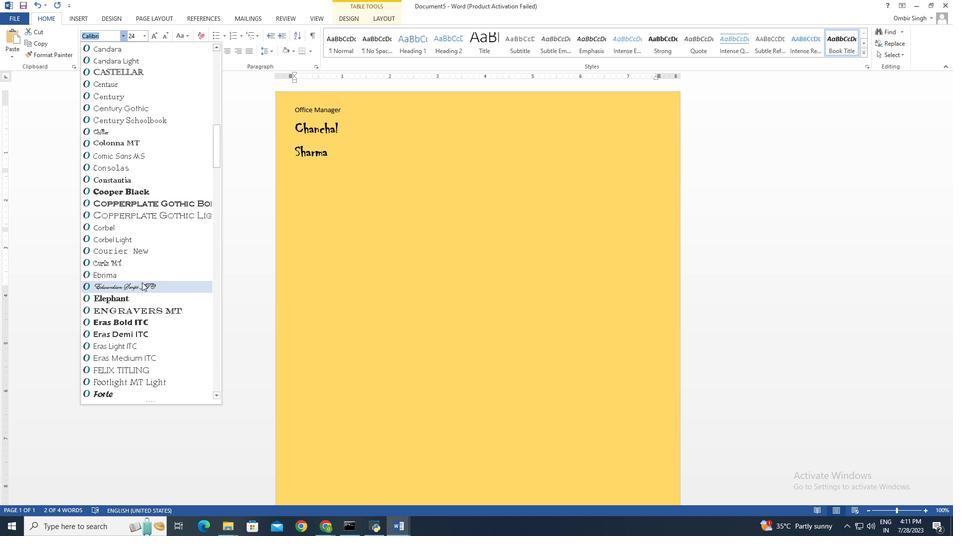 
Action: Mouse scrolled (142, 275) with delta (0, 0)
Screenshot: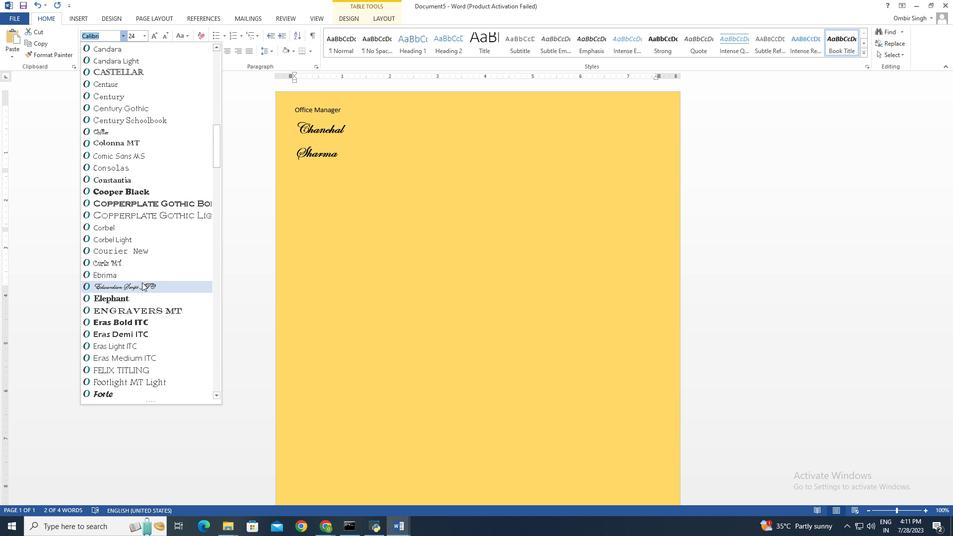 
Action: Mouse moved to (142, 279)
Screenshot: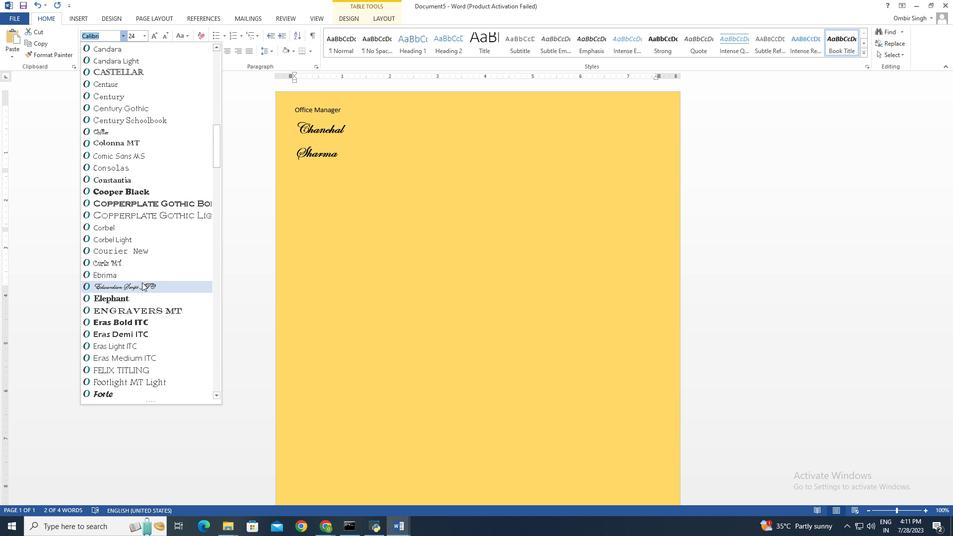 
Action: Mouse scrolled (142, 278) with delta (0, 0)
Screenshot: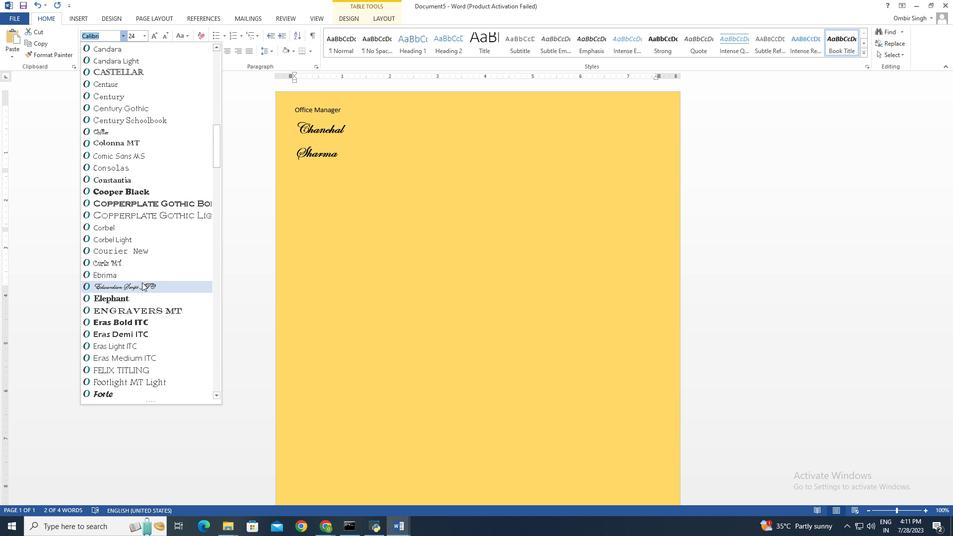 
Action: Mouse moved to (142, 281)
Screenshot: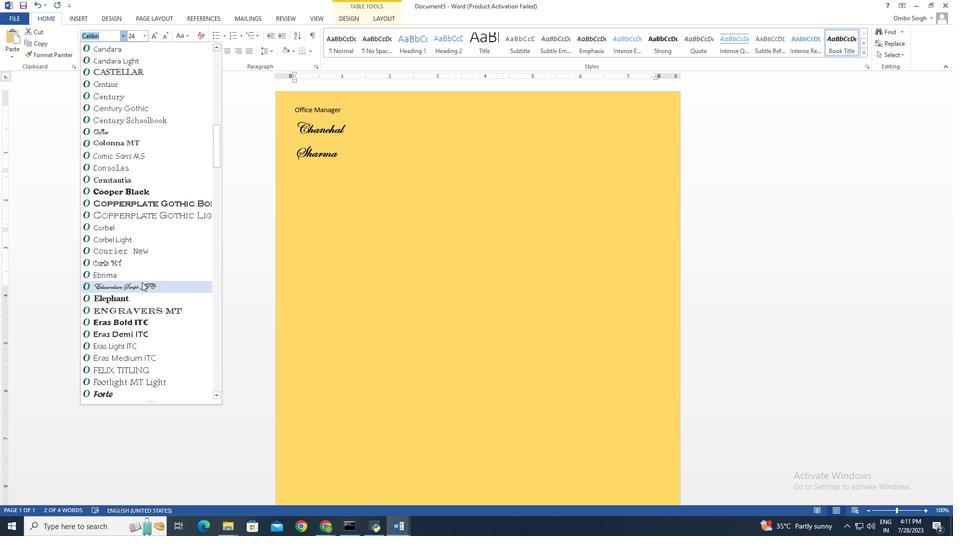 
Action: Mouse scrolled (142, 280) with delta (0, 0)
Screenshot: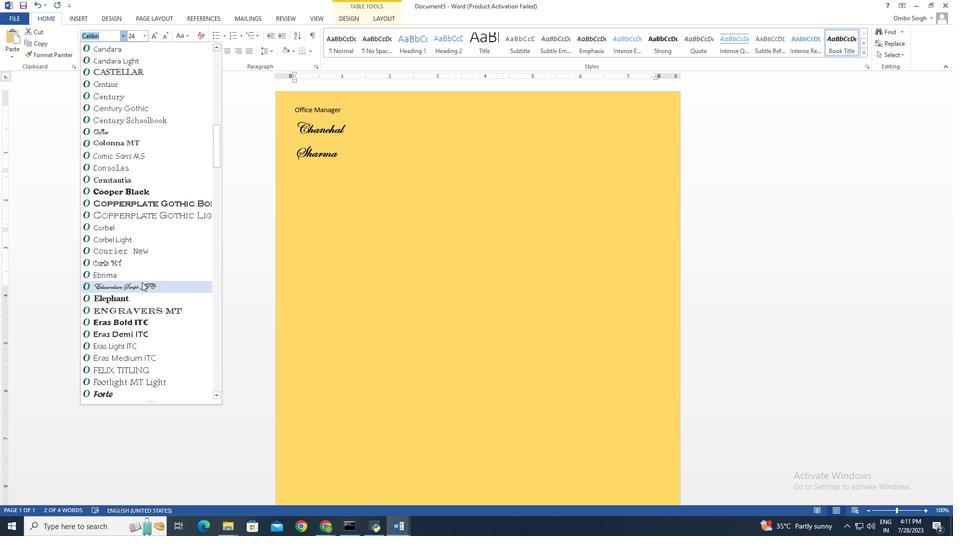 
Action: Mouse moved to (142, 282)
Screenshot: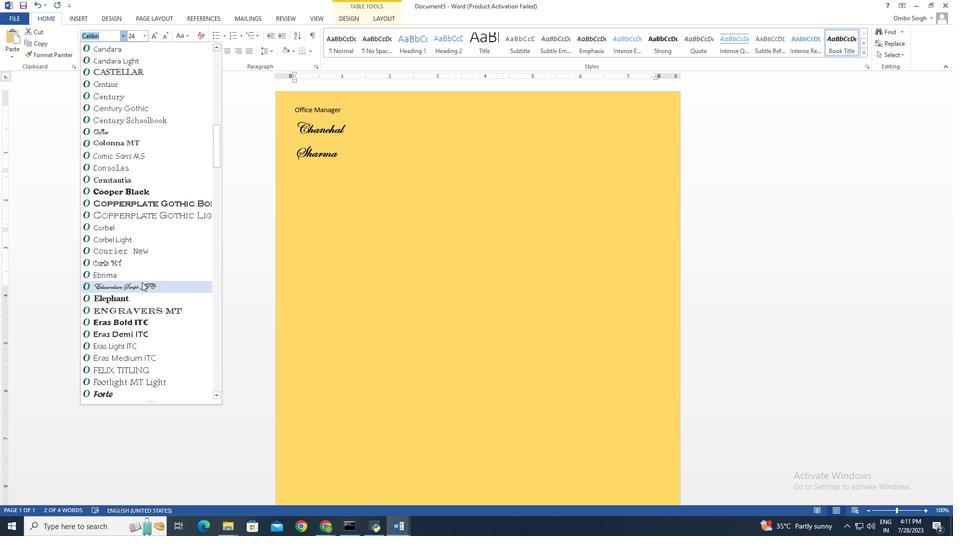 
Action: Mouse scrolled (142, 281) with delta (0, 0)
Screenshot: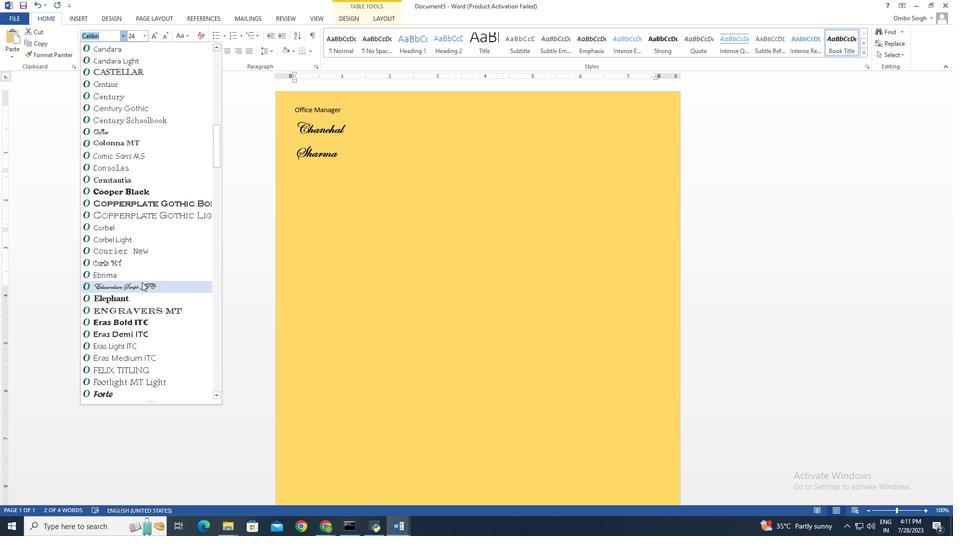 
Action: Mouse moved to (142, 282)
Screenshot: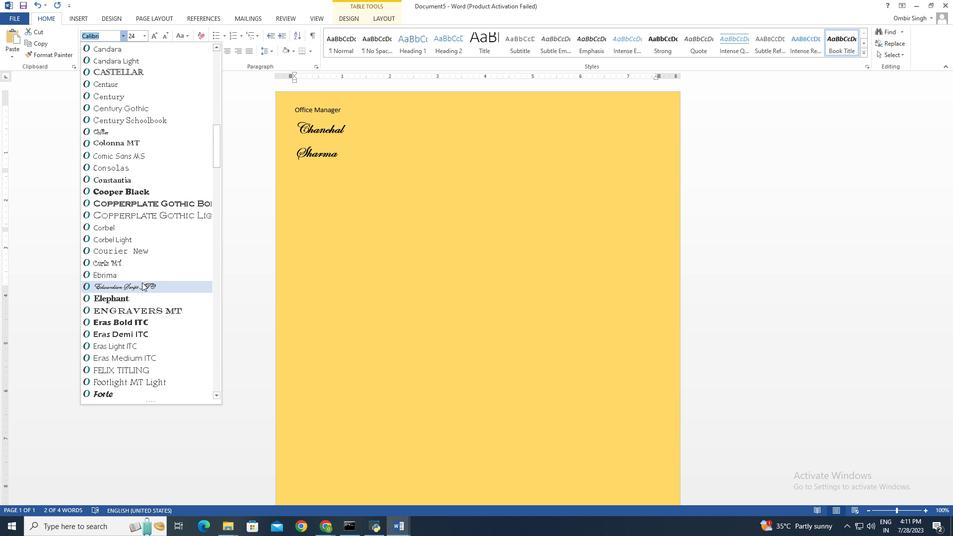 
Action: Mouse scrolled (142, 282) with delta (0, 0)
Screenshot: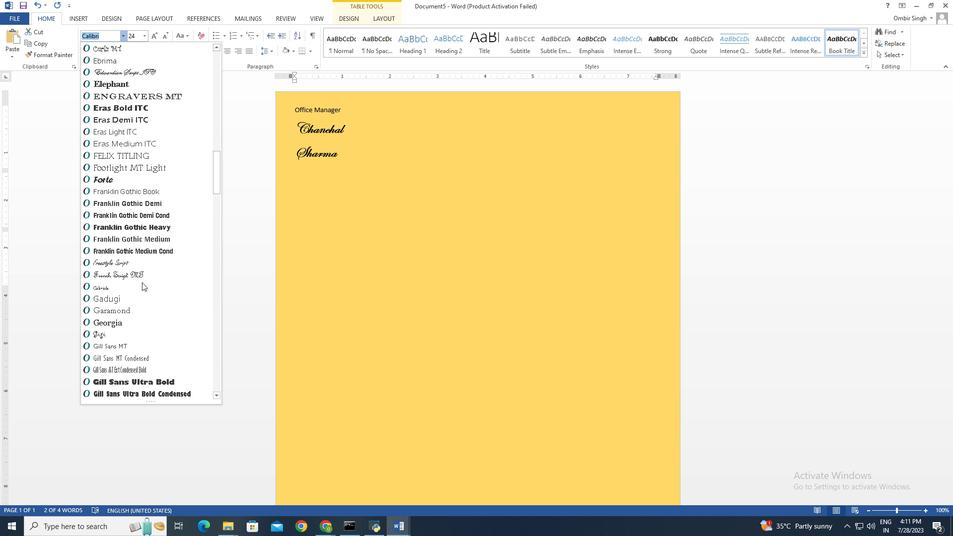 
Action: Mouse scrolled (142, 282) with delta (0, 0)
Screenshot: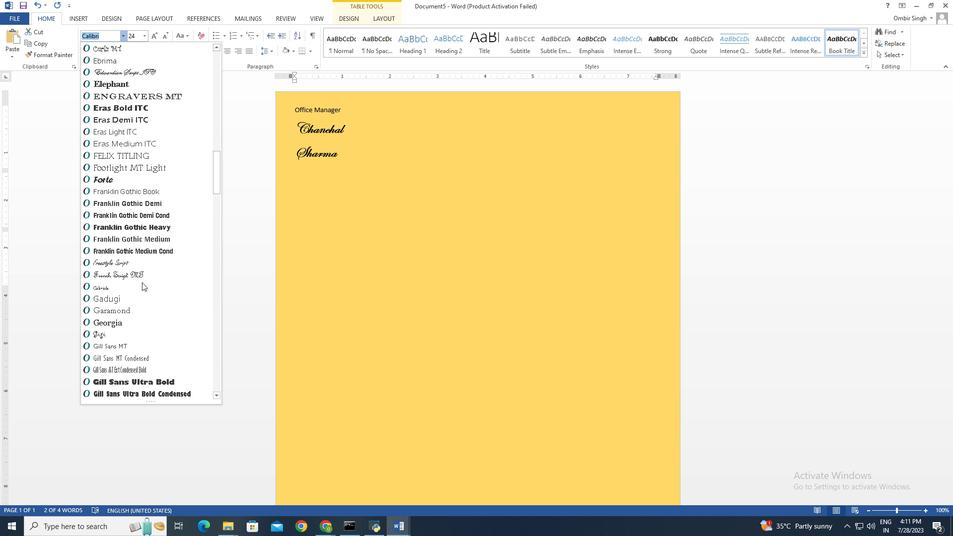 
Action: Mouse scrolled (142, 282) with delta (0, 0)
Screenshot: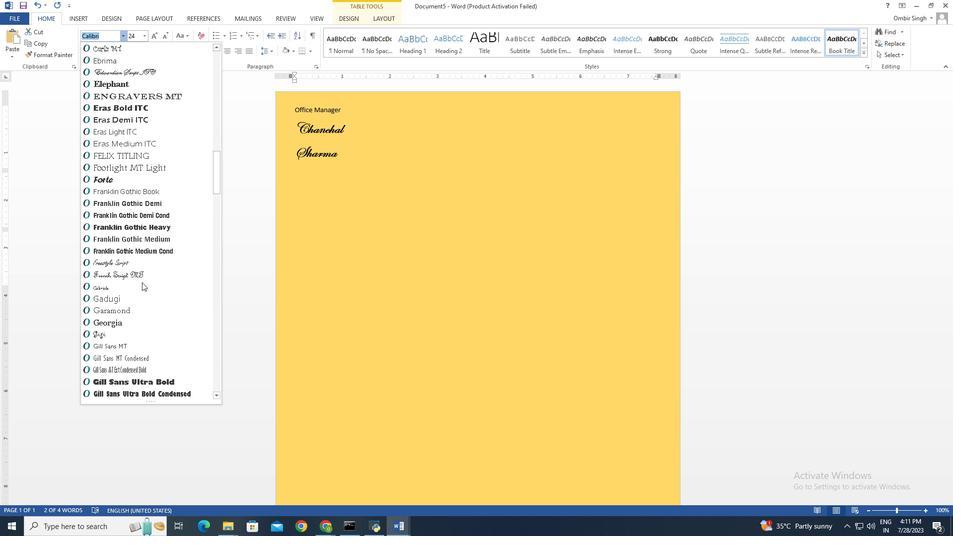 
Action: Mouse scrolled (142, 282) with delta (0, 0)
Screenshot: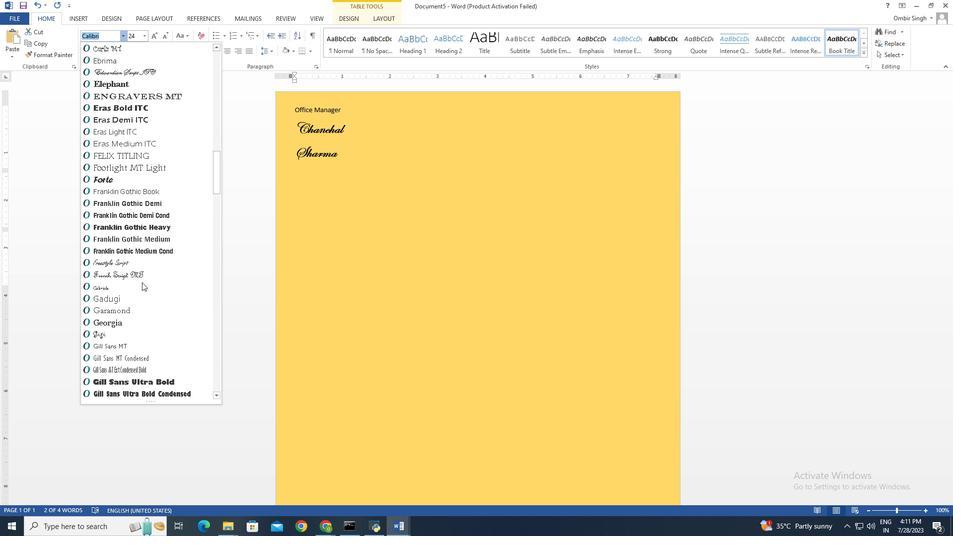
Action: Mouse scrolled (142, 282) with delta (0, 0)
Screenshot: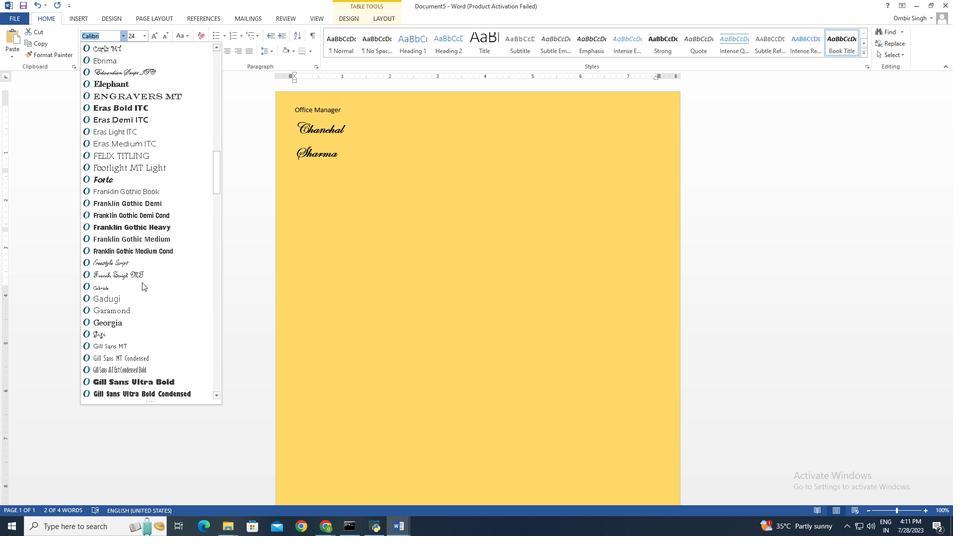 
Action: Mouse scrolled (142, 282) with delta (0, 0)
Screenshot: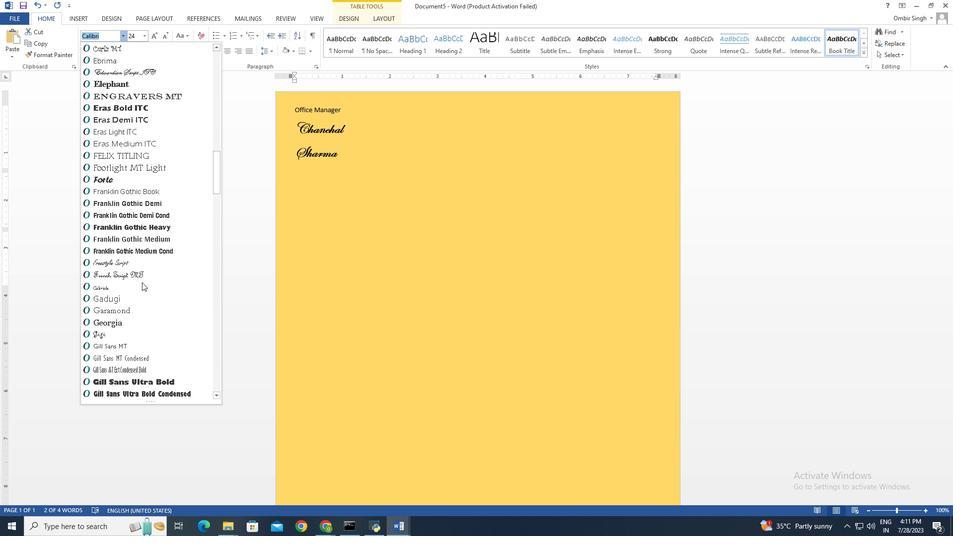 
Action: Mouse scrolled (142, 282) with delta (0, 0)
Screenshot: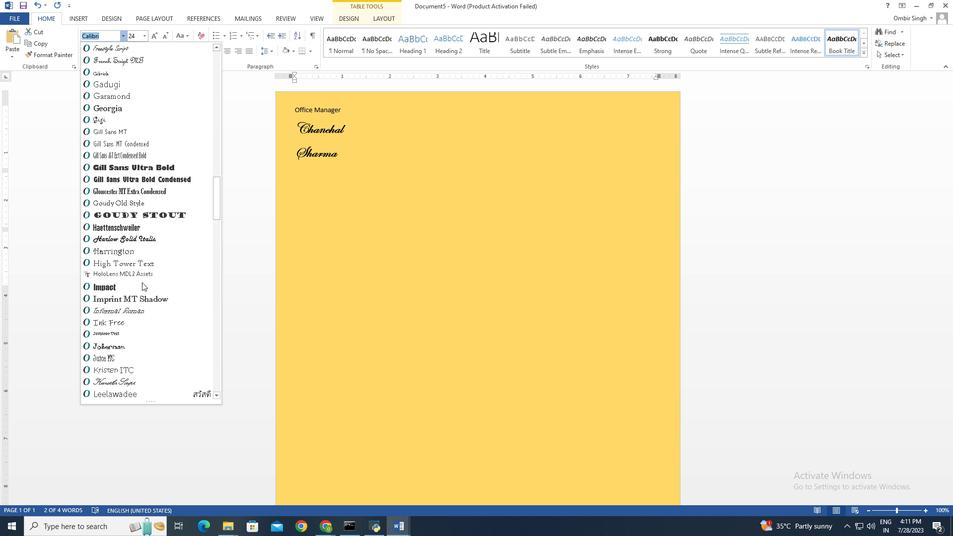 
Action: Mouse scrolled (142, 282) with delta (0, 0)
Screenshot: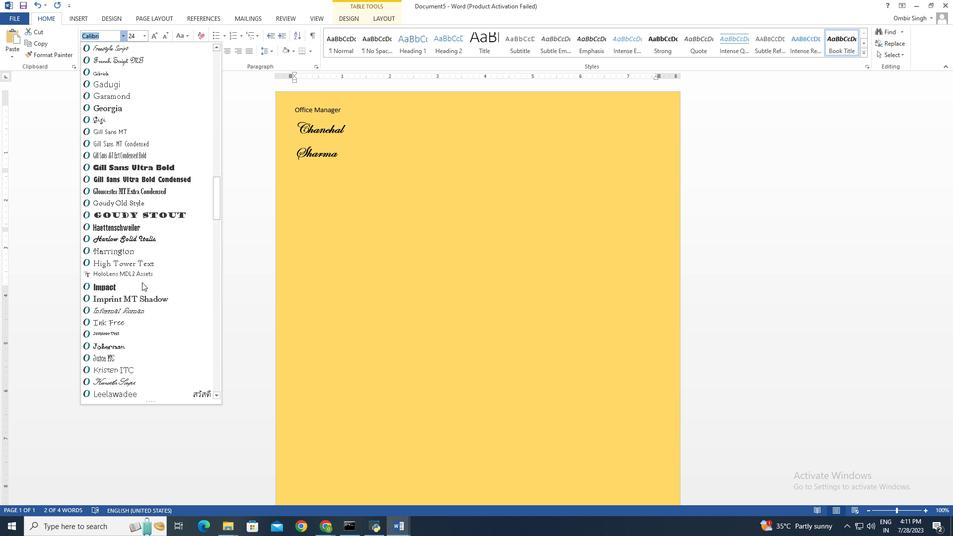 
Action: Mouse scrolled (142, 282) with delta (0, 0)
Screenshot: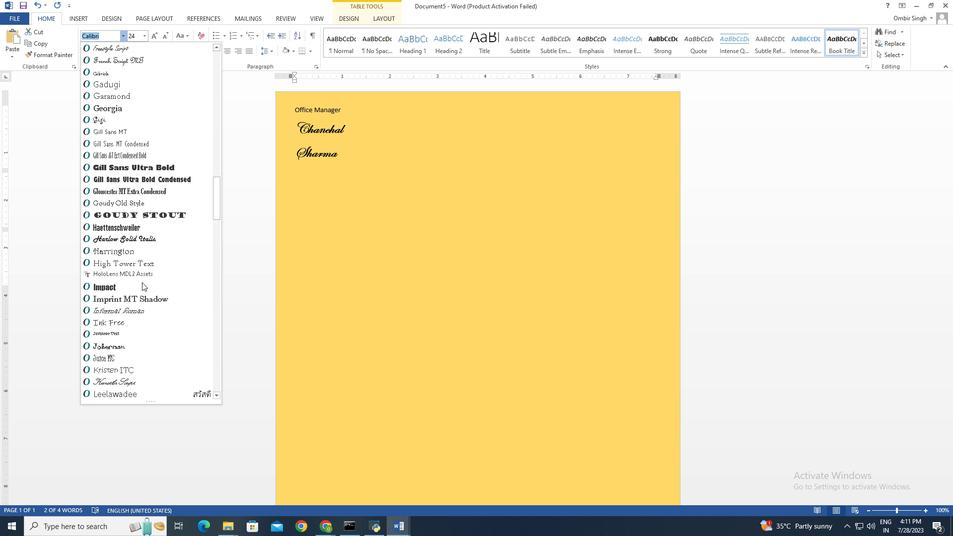 
Action: Mouse scrolled (142, 282) with delta (0, 0)
Screenshot: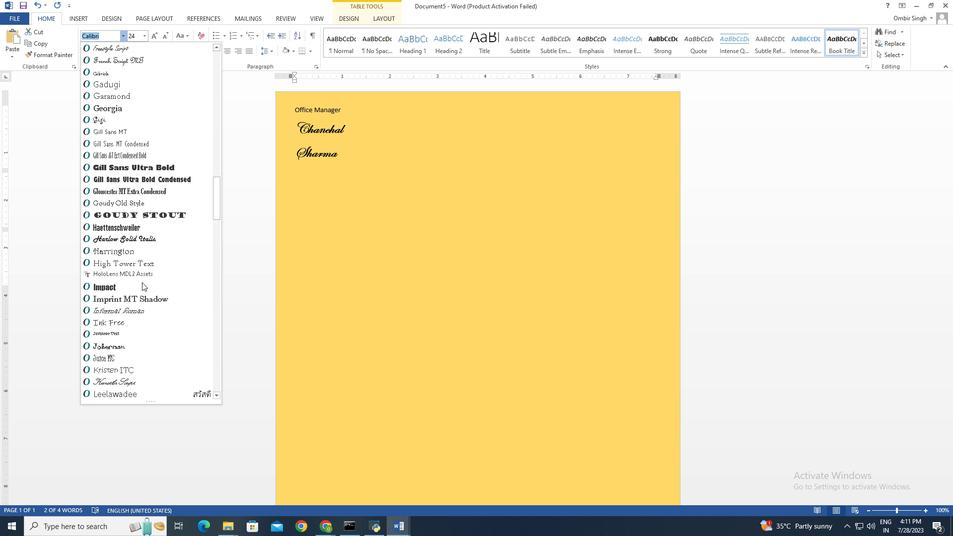 
Action: Mouse scrolled (142, 282) with delta (0, 0)
Screenshot: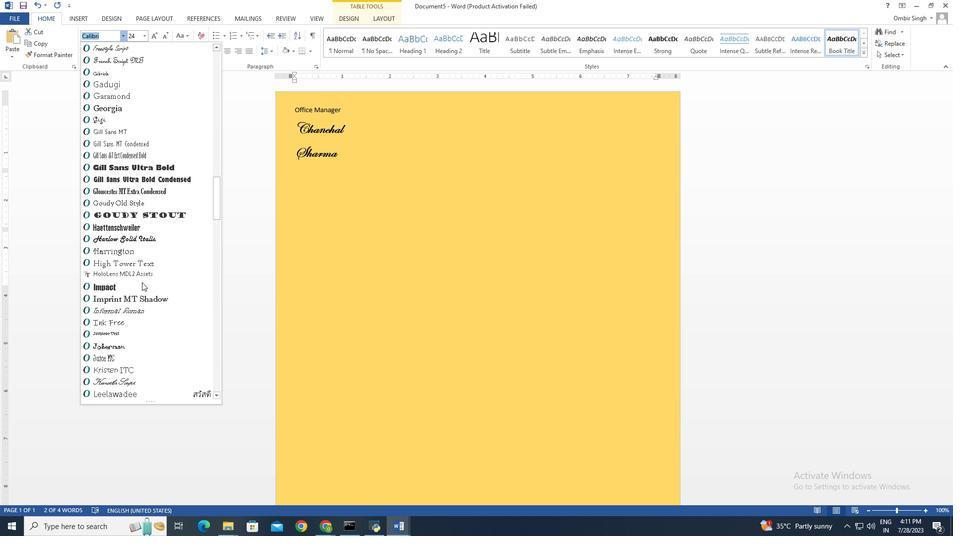
Action: Mouse scrolled (142, 282) with delta (0, 0)
Screenshot: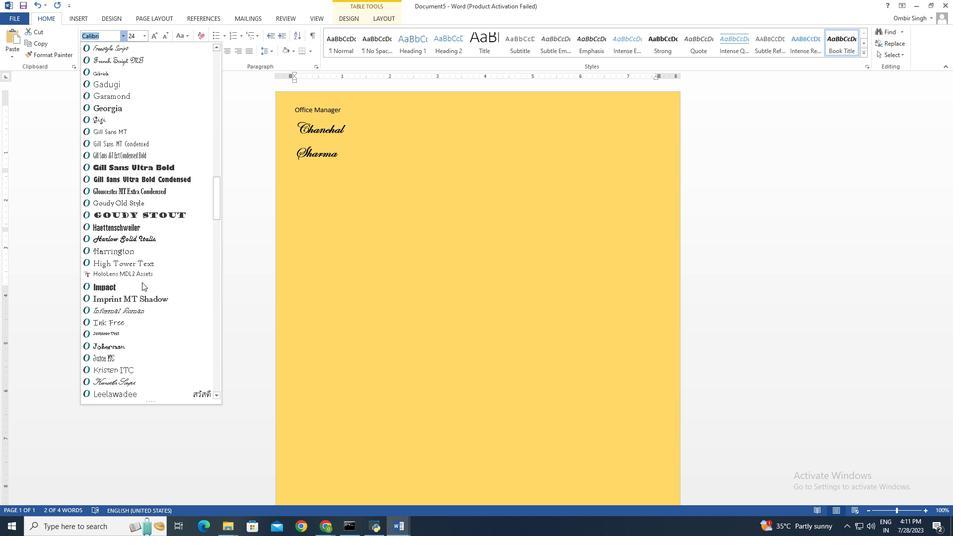 
Action: Mouse scrolled (142, 282) with delta (0, 0)
Screenshot: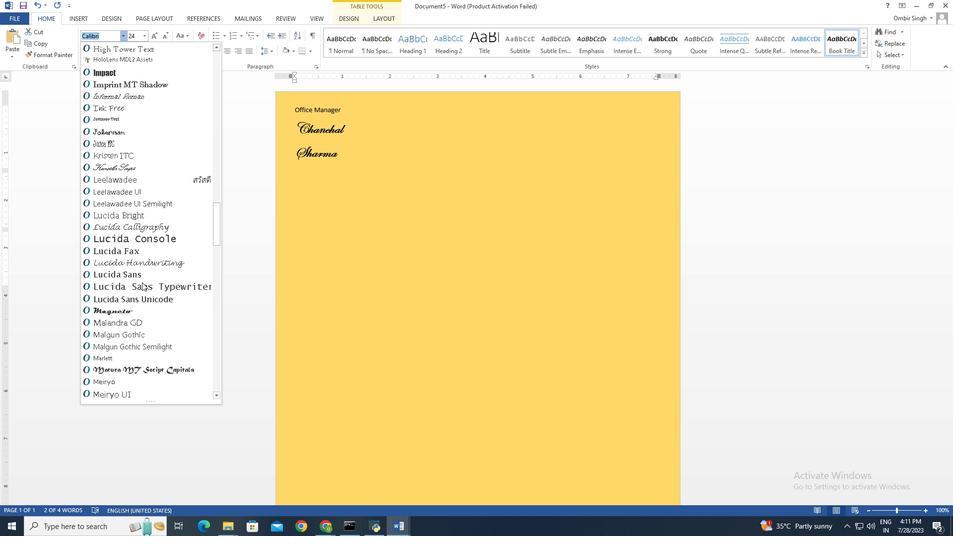 
Action: Mouse scrolled (142, 282) with delta (0, 0)
Screenshot: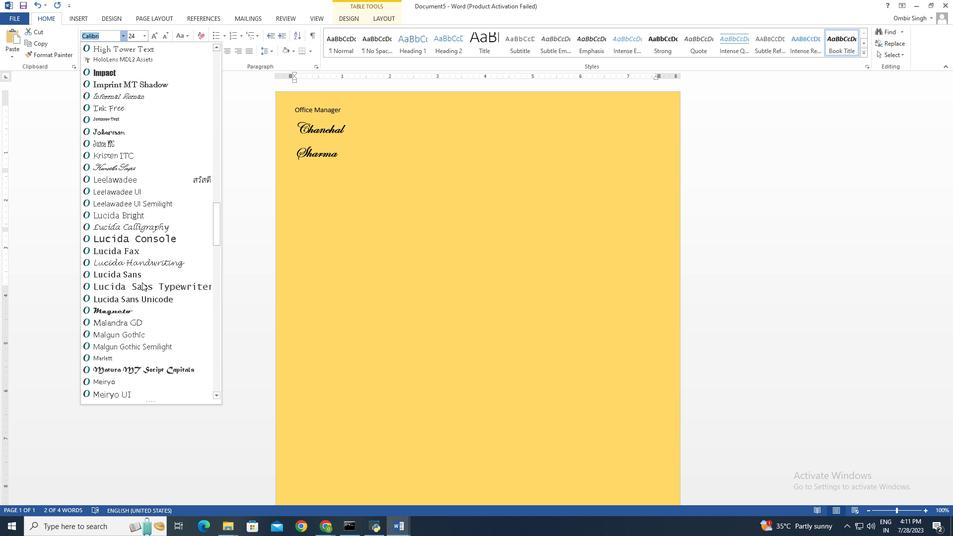
Action: Mouse scrolled (142, 282) with delta (0, 0)
Screenshot: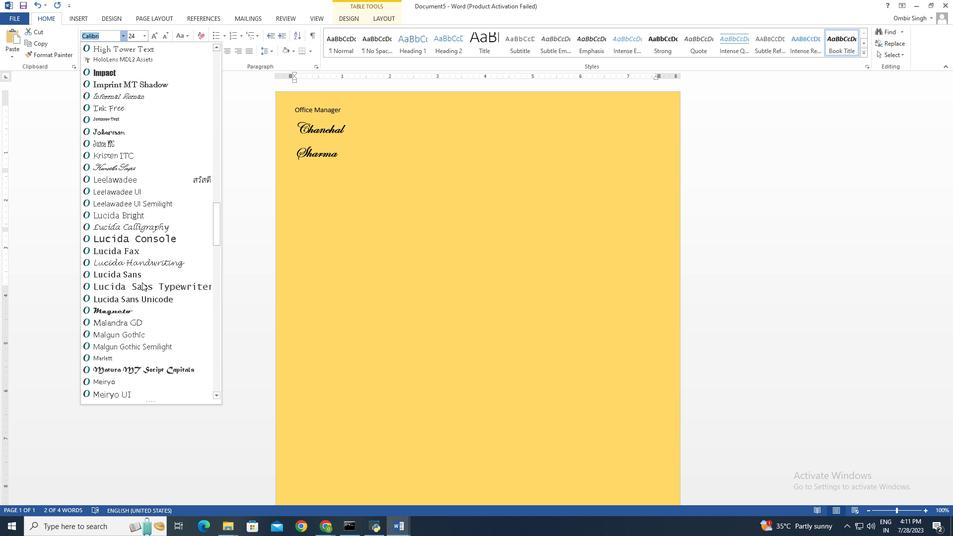 
Action: Mouse scrolled (142, 282) with delta (0, 0)
Screenshot: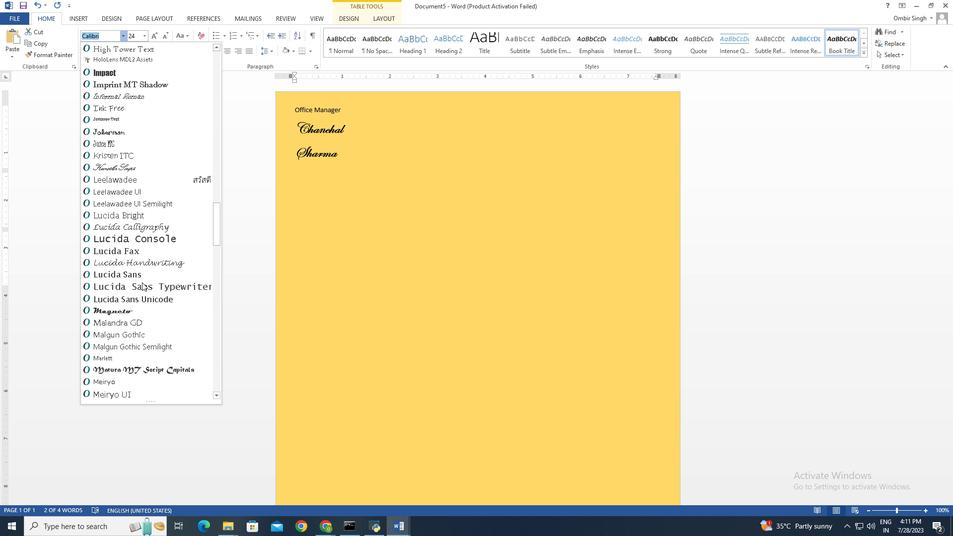 
Action: Mouse scrolled (142, 282) with delta (0, 0)
Screenshot: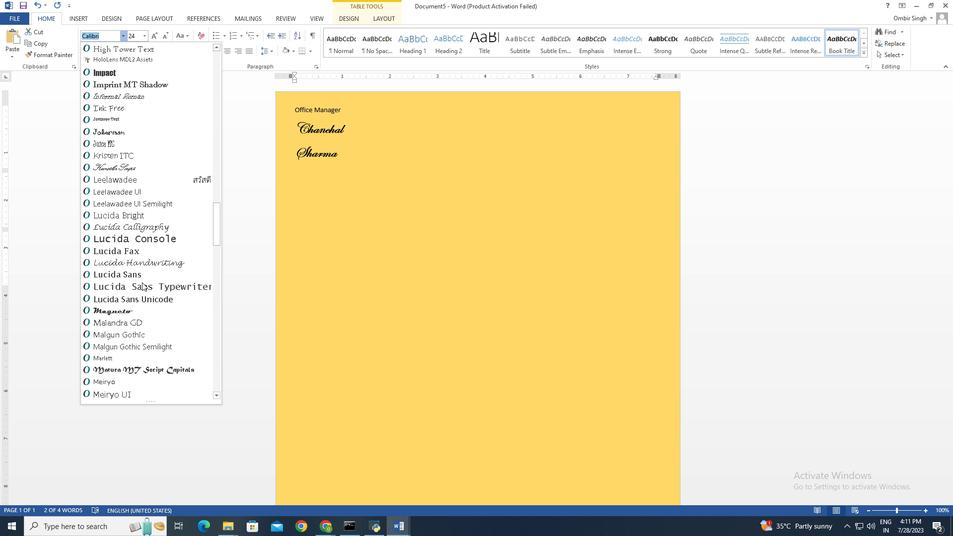 
Action: Mouse scrolled (142, 282) with delta (0, 0)
Screenshot: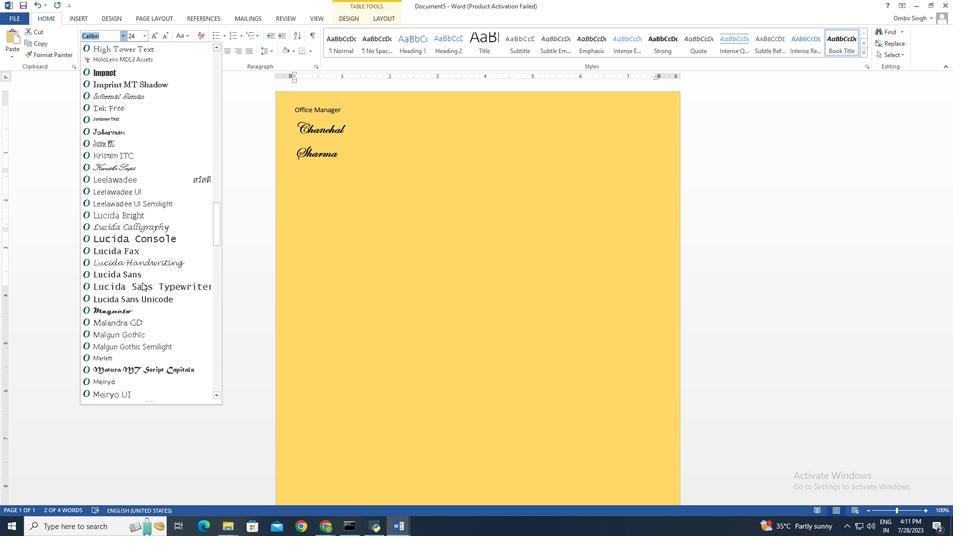 
Action: Mouse moved to (143, 281)
Screenshot: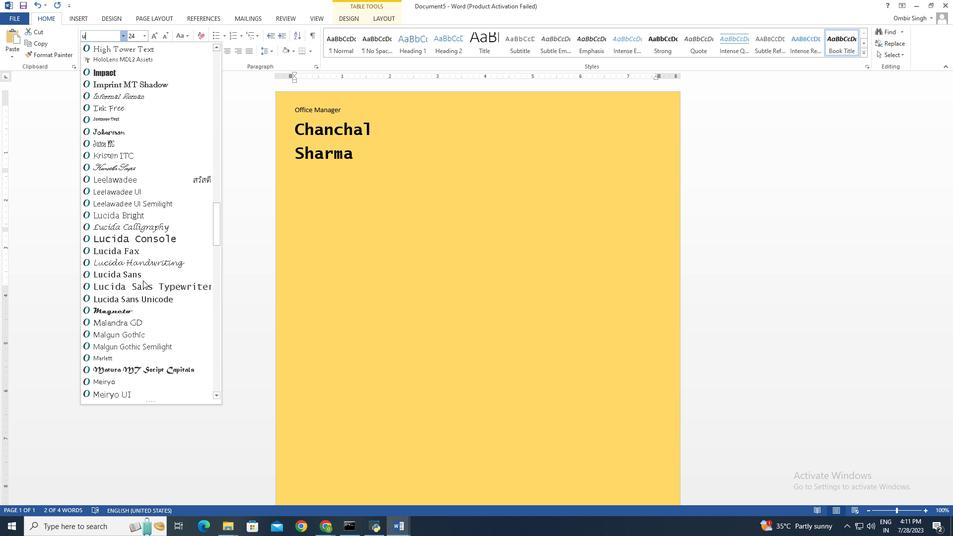 
Action: Key pressed u
Screenshot: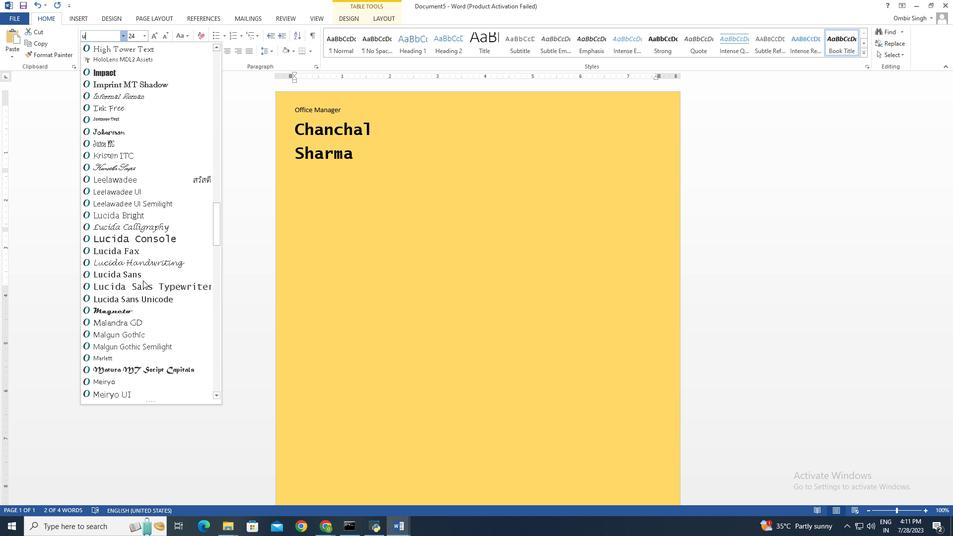 
Action: Mouse moved to (143, 280)
Screenshot: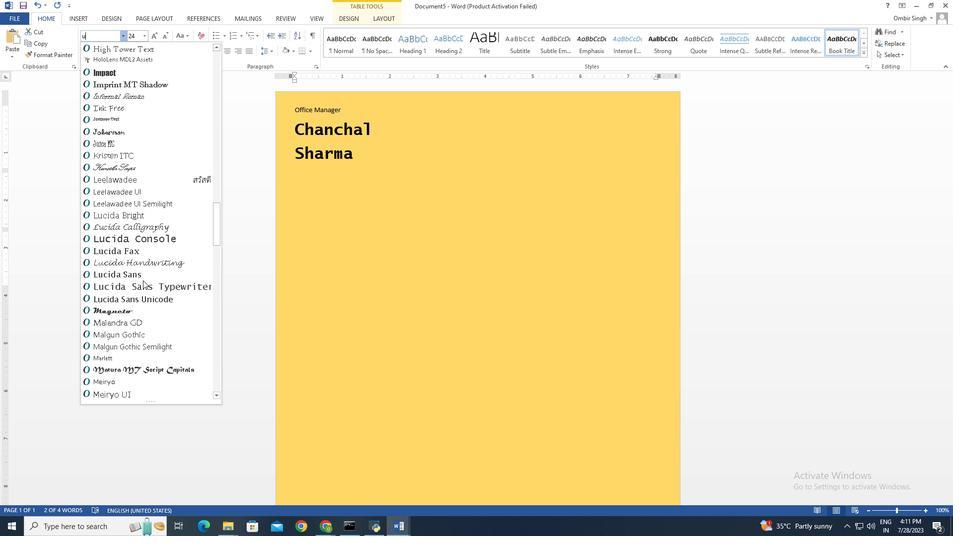 
Action: Mouse scrolled (143, 280) with delta (0, 0)
Screenshot: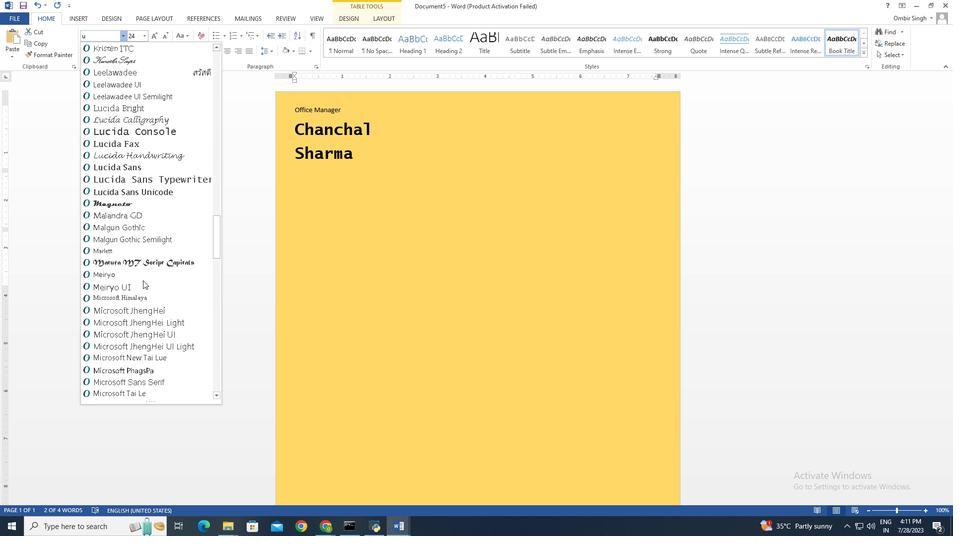 
Action: Mouse scrolled (143, 280) with delta (0, 0)
Screenshot: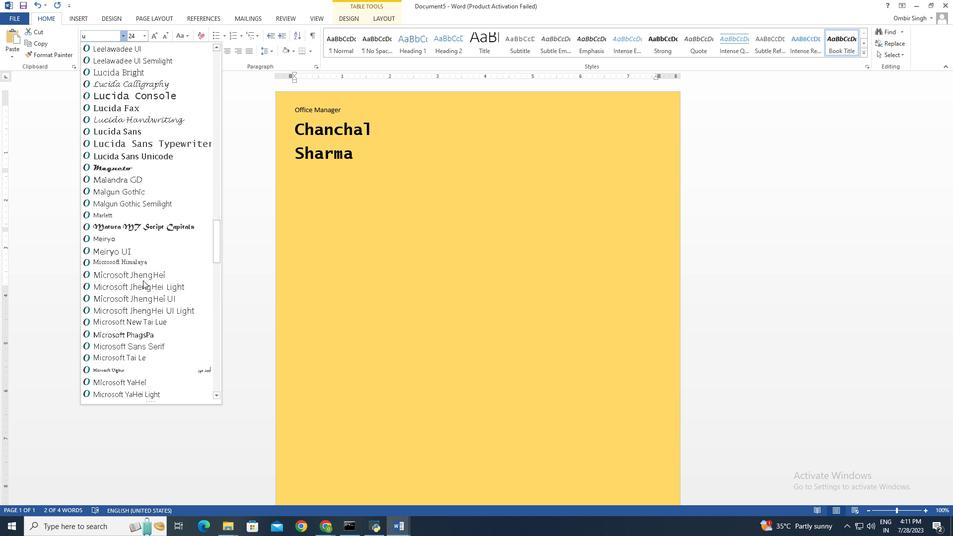 
Action: Mouse scrolled (143, 280) with delta (0, 0)
Screenshot: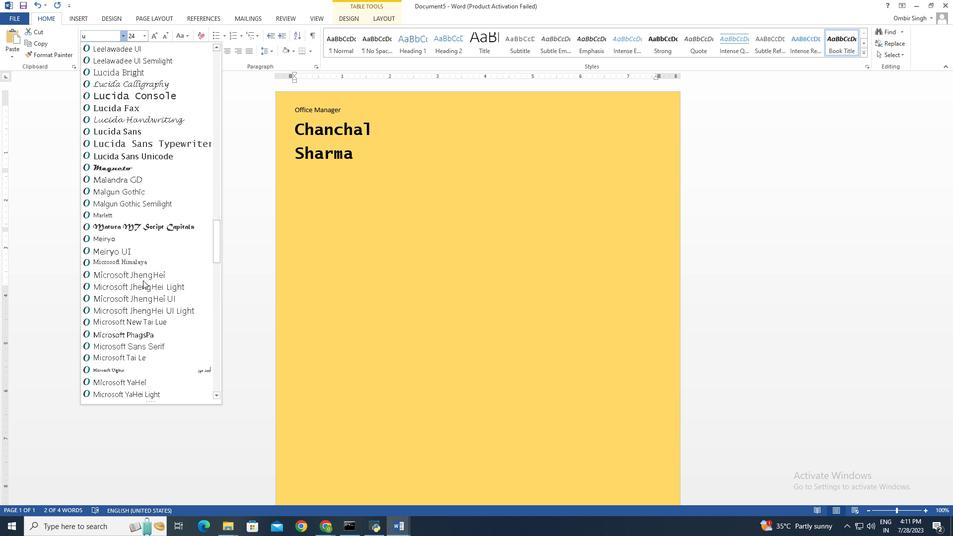 
Action: Mouse scrolled (143, 280) with delta (0, 0)
Screenshot: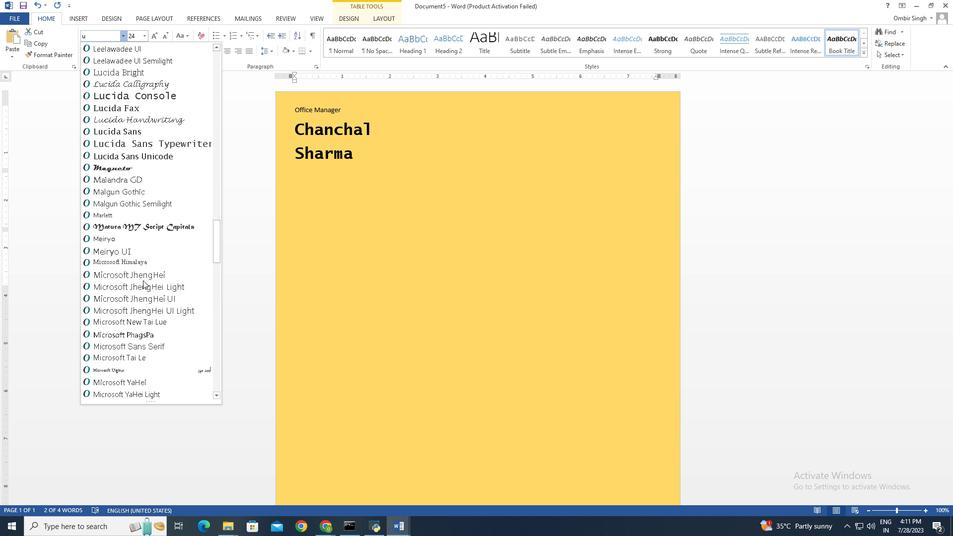 
Action: Key pressed n
Screenshot: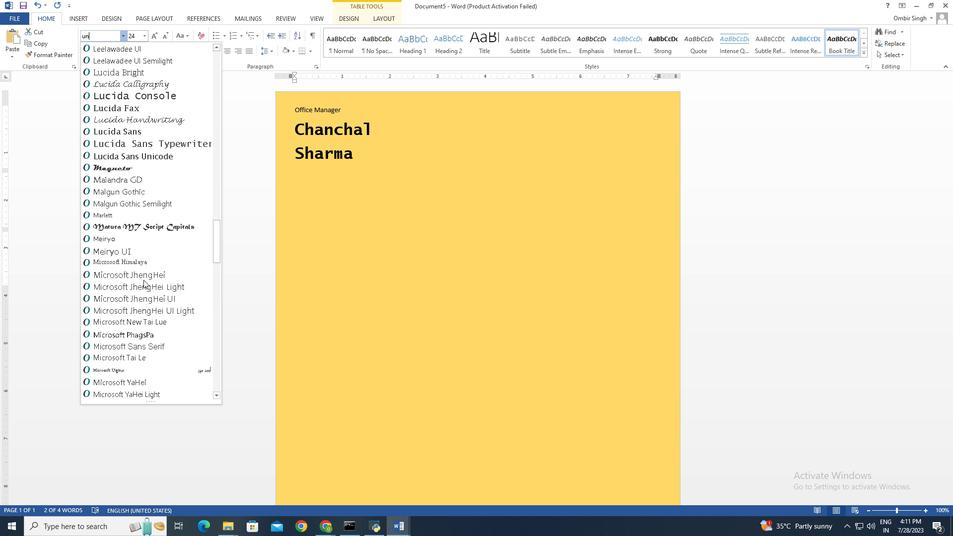 
Action: Mouse moved to (145, 277)
Screenshot: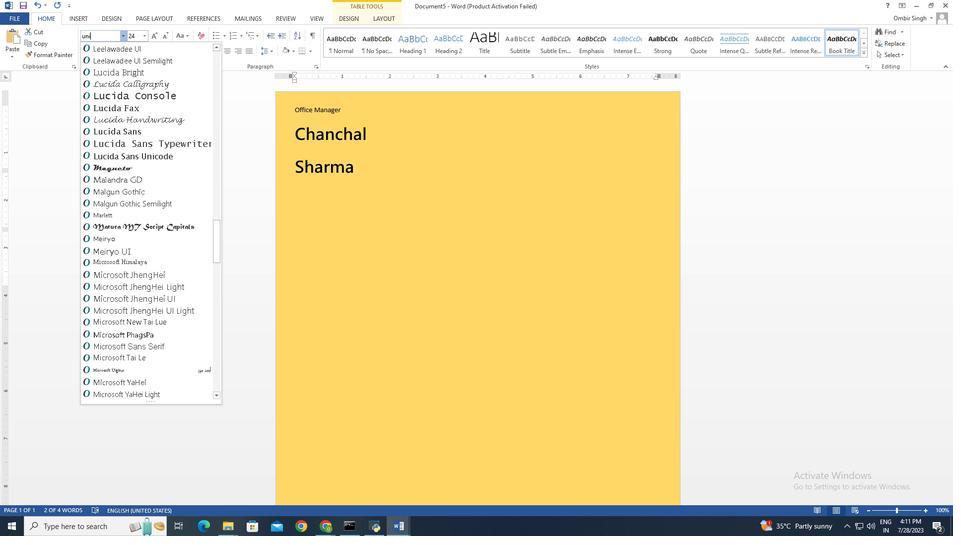 
Action: Key pressed i
Screenshot: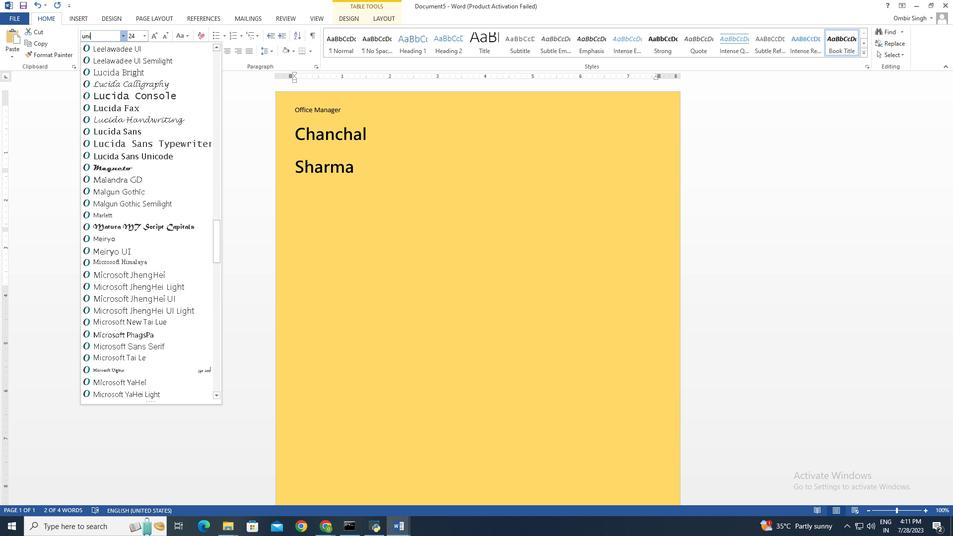 
Action: Mouse scrolled (145, 276) with delta (0, 0)
Screenshot: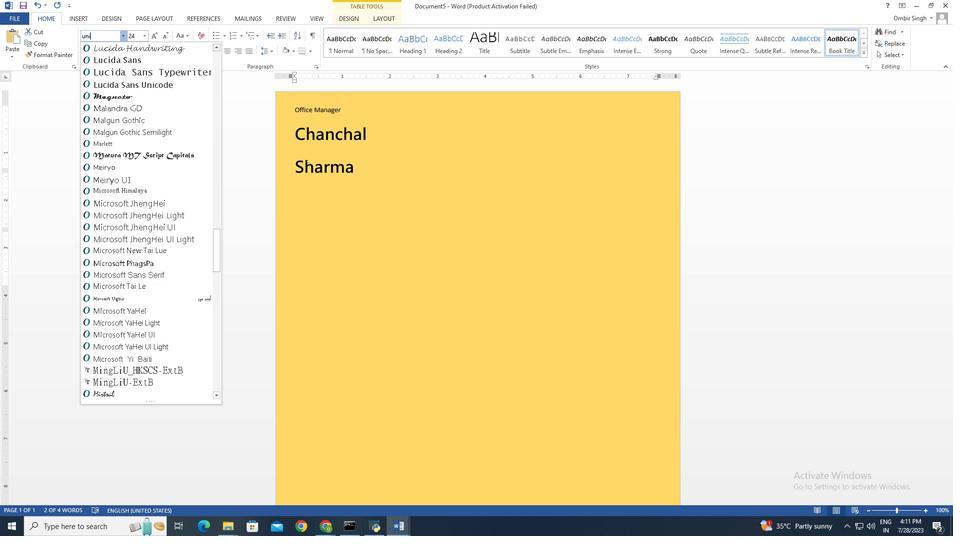 
Action: Mouse scrolled (145, 276) with delta (0, 0)
Screenshot: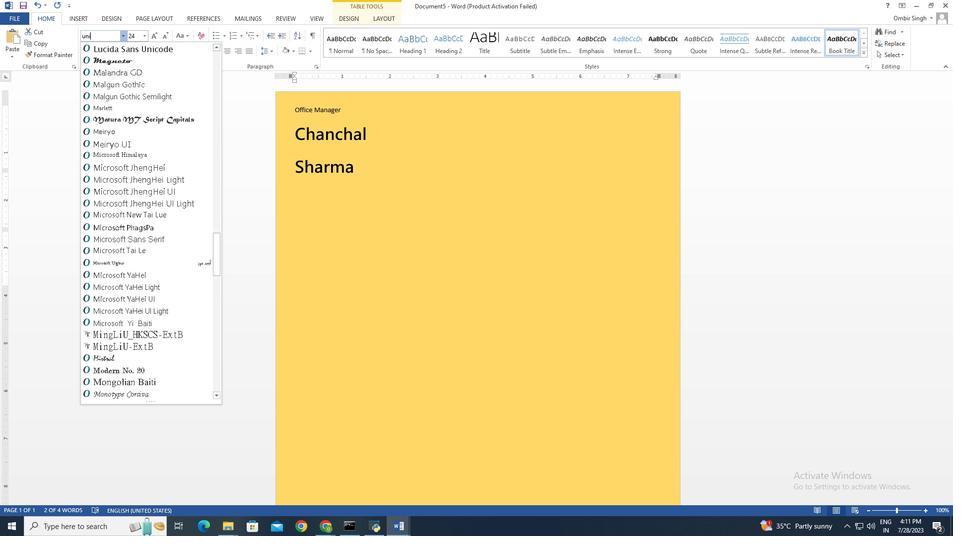 
Action: Mouse scrolled (145, 276) with delta (0, 0)
Screenshot: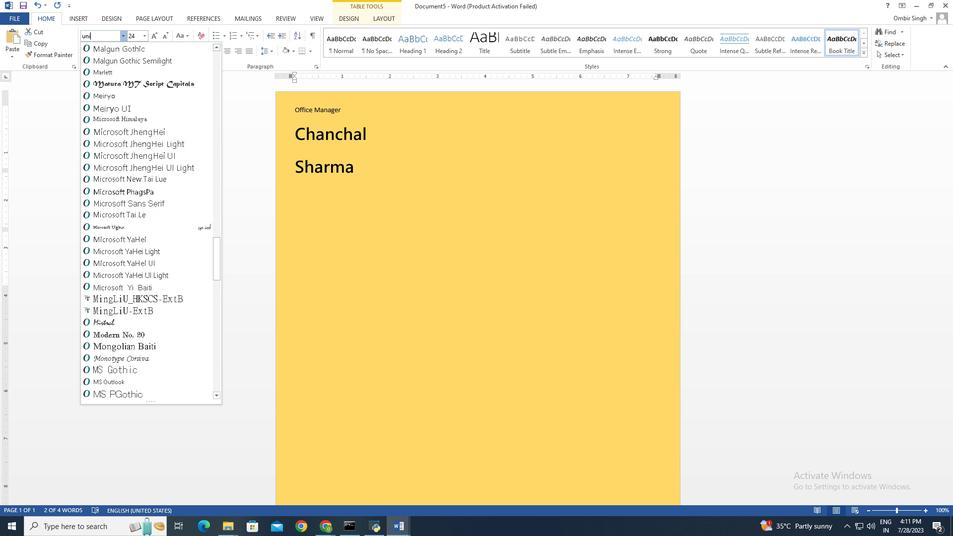 
Action: Mouse scrolled (145, 276) with delta (0, 0)
Screenshot: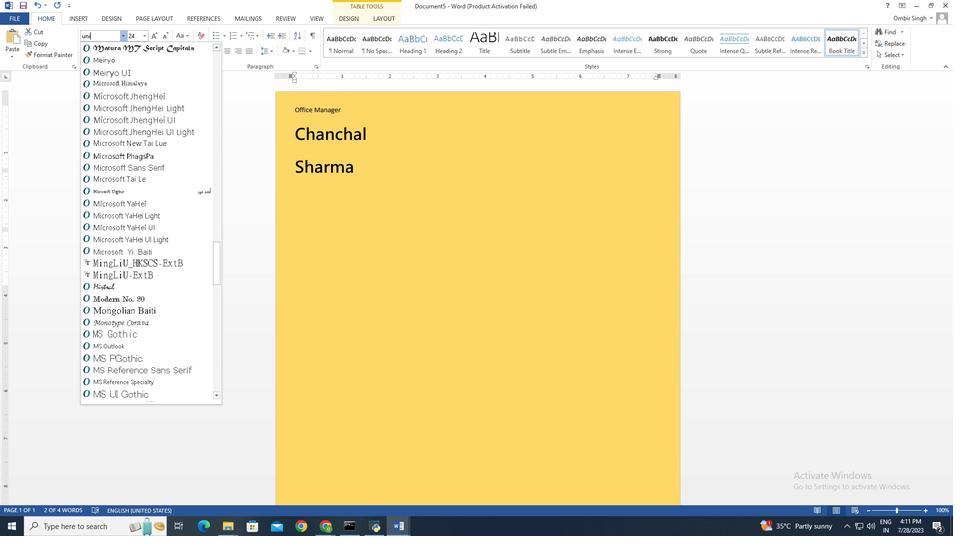 
Action: Mouse scrolled (145, 276) with delta (0, 0)
Screenshot: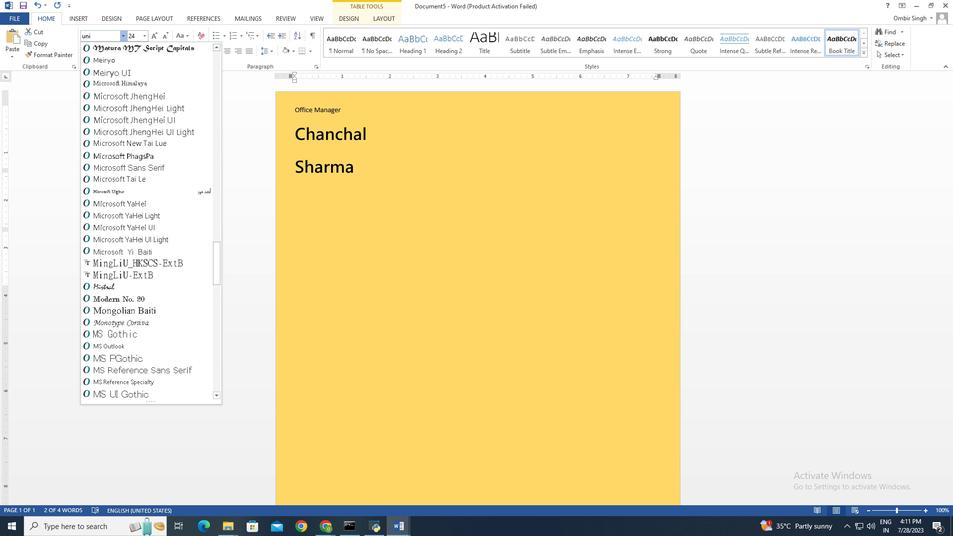 
Action: Mouse scrolled (145, 276) with delta (0, 0)
Screenshot: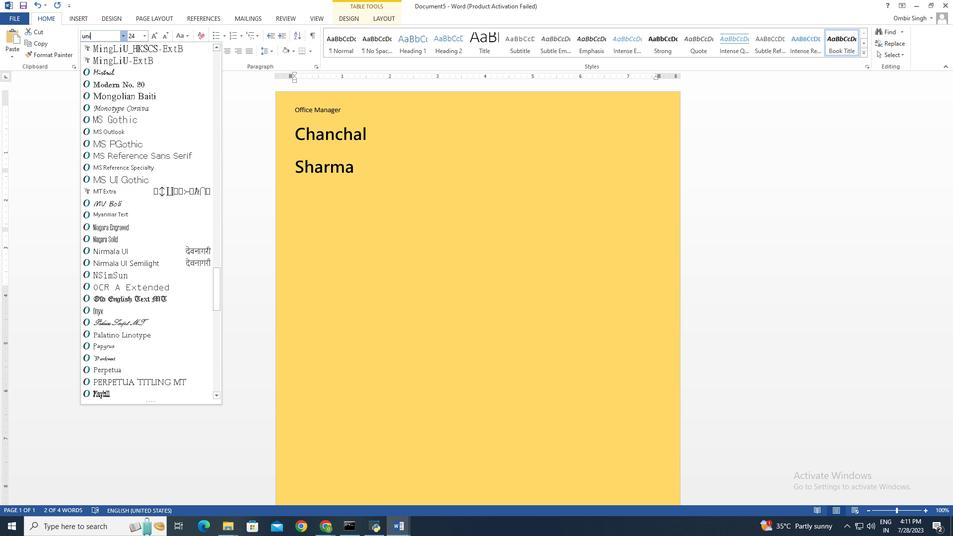 
Action: Mouse scrolled (145, 276) with delta (0, 0)
Screenshot: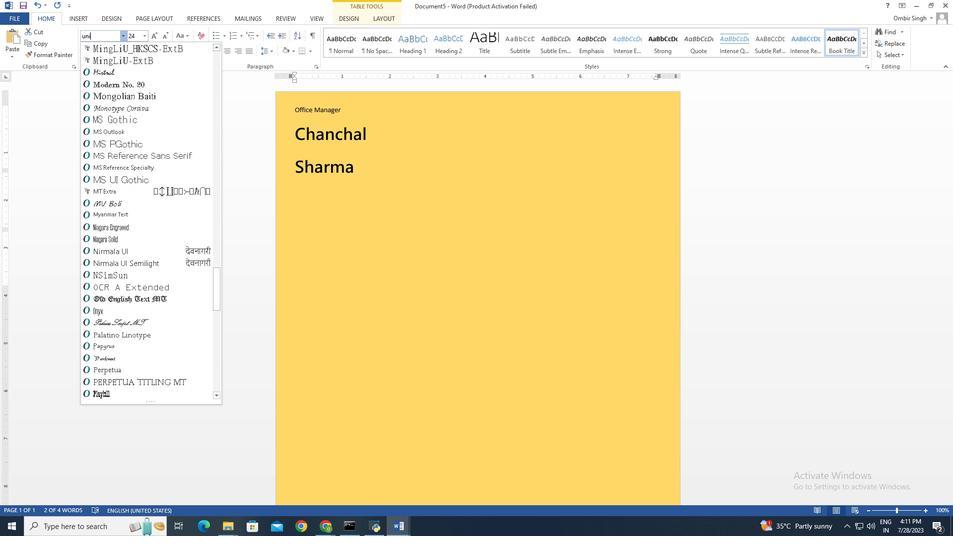 
Action: Mouse scrolled (145, 276) with delta (0, 0)
Screenshot: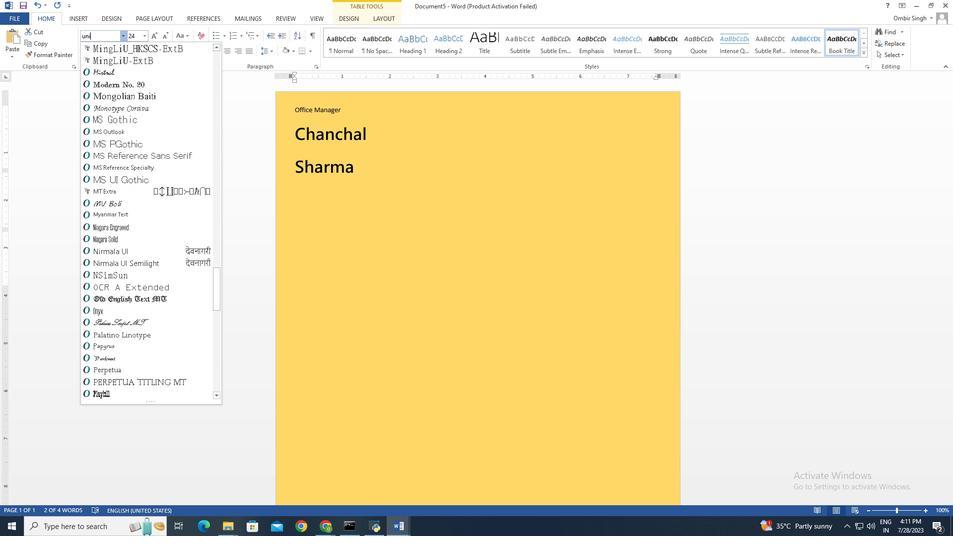 
Action: Mouse scrolled (145, 276) with delta (0, 0)
Screenshot: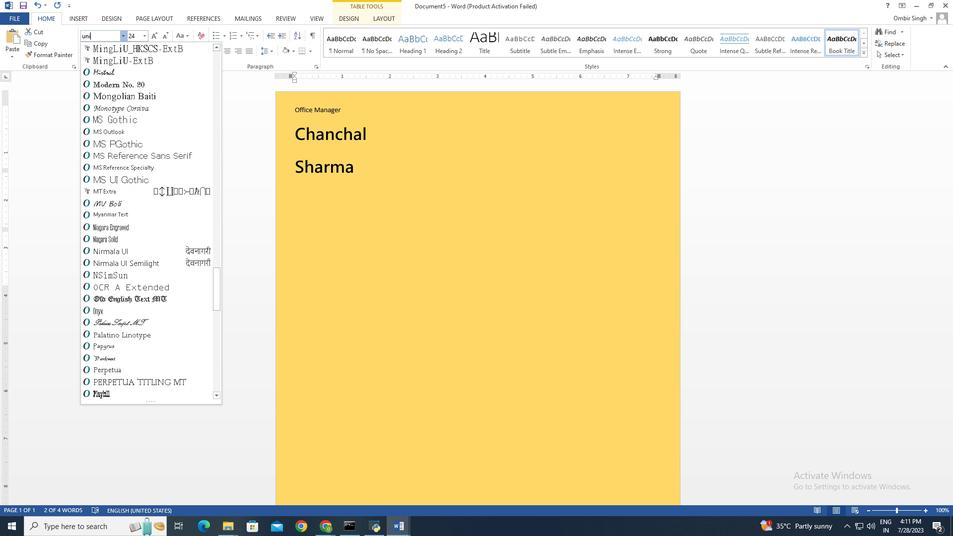 
Action: Mouse scrolled (145, 276) with delta (0, 0)
Screenshot: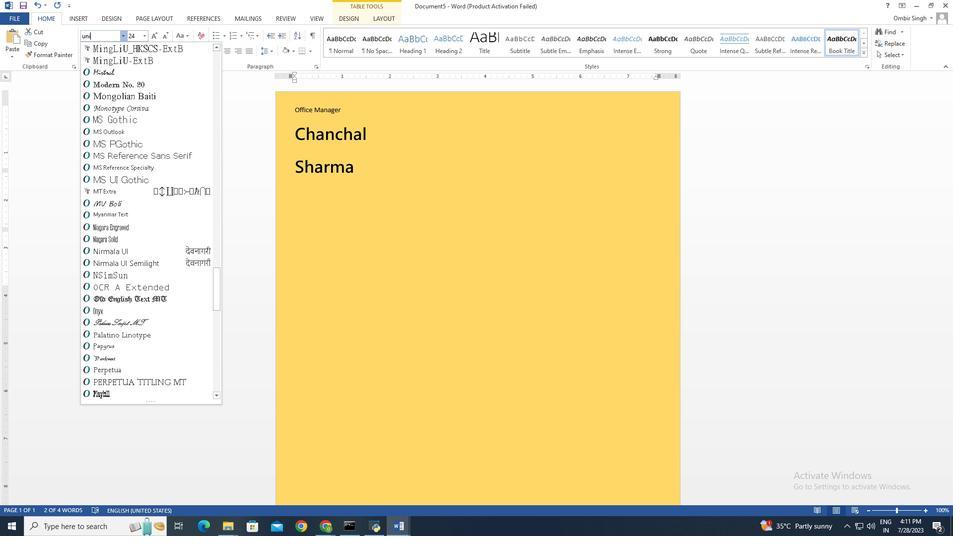 
Action: Mouse scrolled (145, 276) with delta (0, 0)
Screenshot: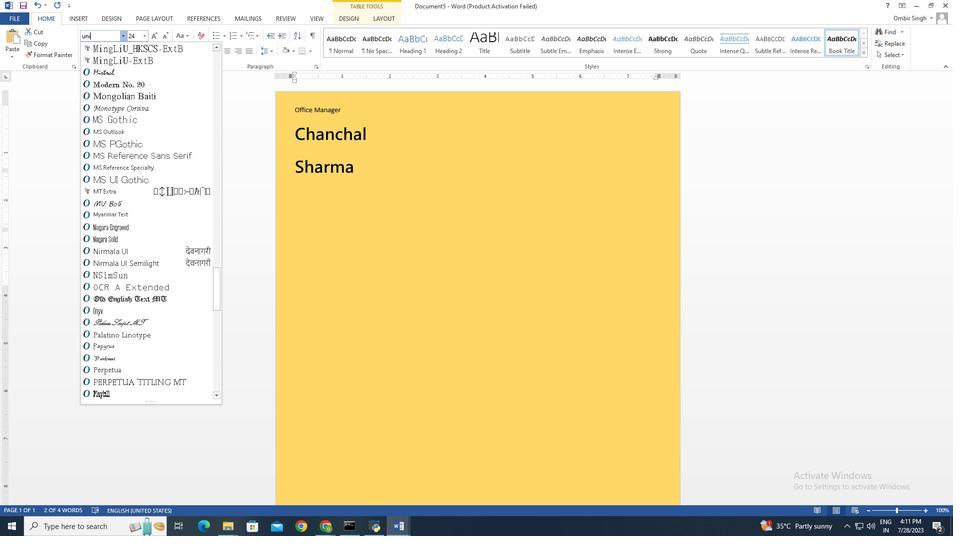 
Action: Mouse scrolled (145, 276) with delta (0, 0)
Screenshot: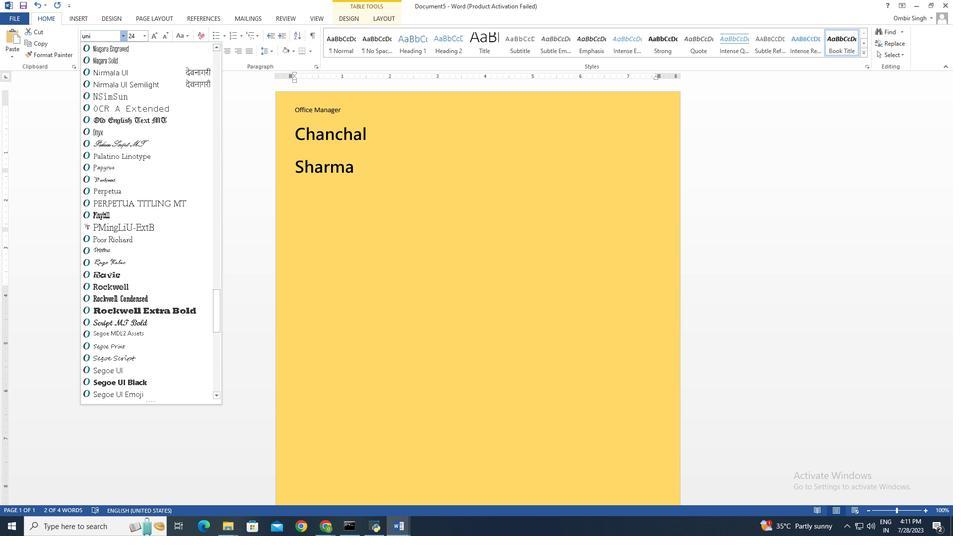 
Action: Mouse scrolled (145, 276) with delta (0, 0)
Screenshot: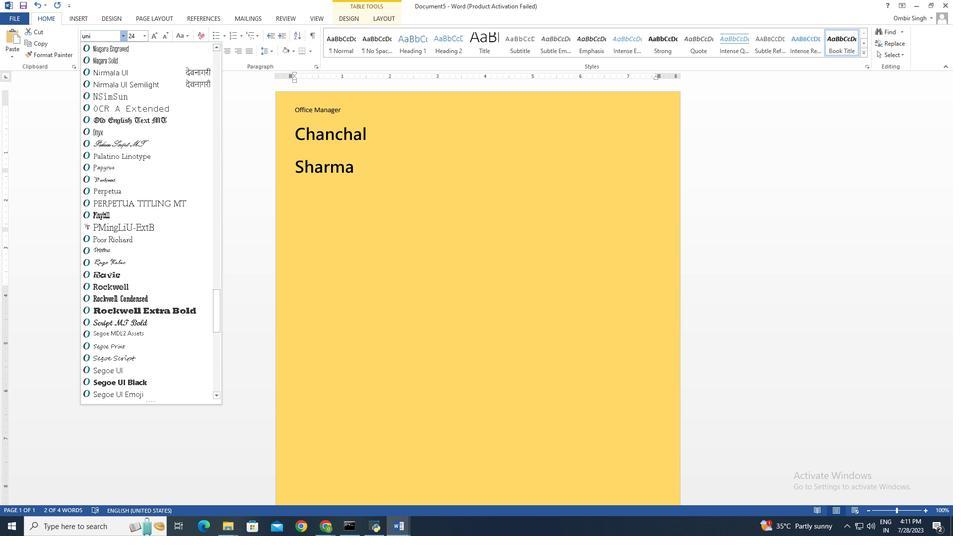 
Action: Mouse scrolled (145, 276) with delta (0, 0)
Screenshot: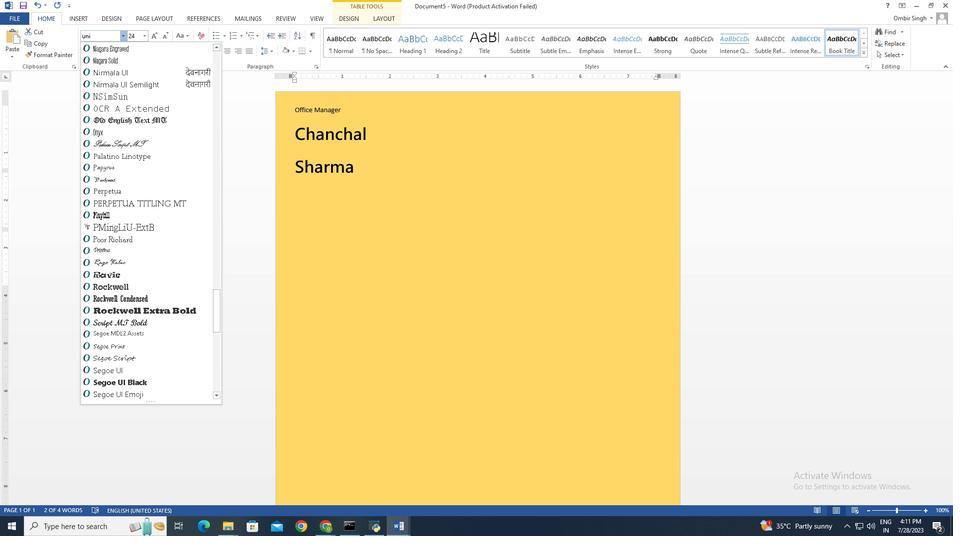 
Action: Mouse scrolled (145, 276) with delta (0, 0)
Screenshot: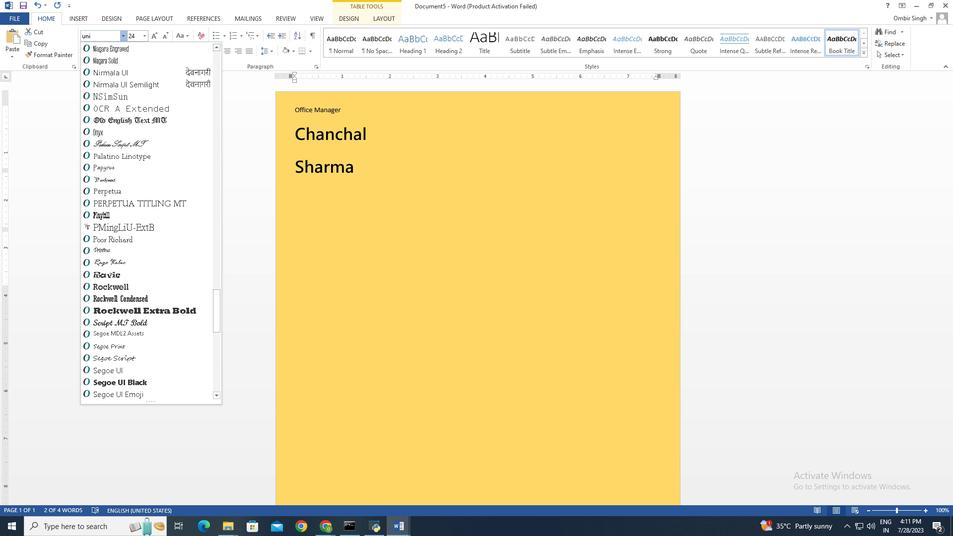 
Action: Mouse scrolled (145, 276) with delta (0, 0)
Screenshot: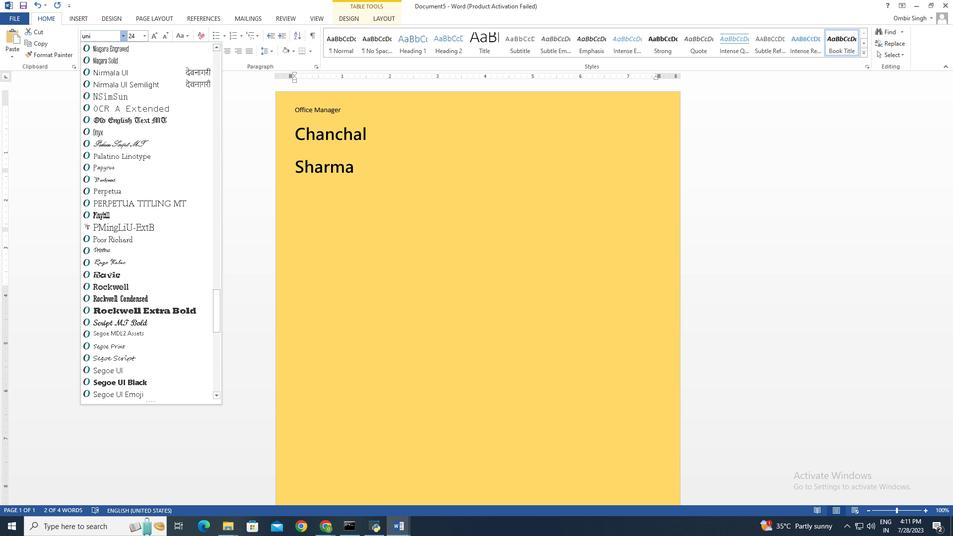 
Action: Mouse scrolled (145, 276) with delta (0, 0)
Screenshot: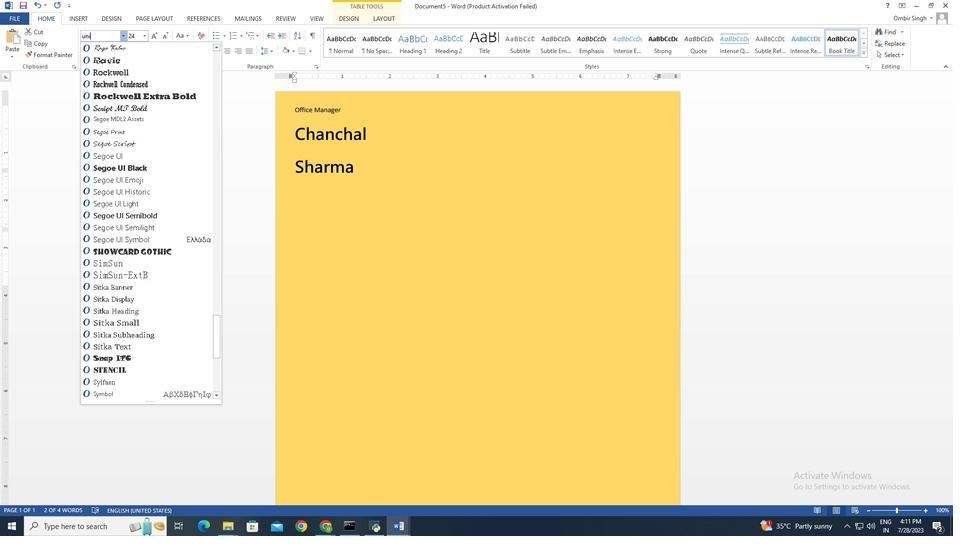 
Action: Mouse scrolled (145, 276) with delta (0, 0)
Screenshot: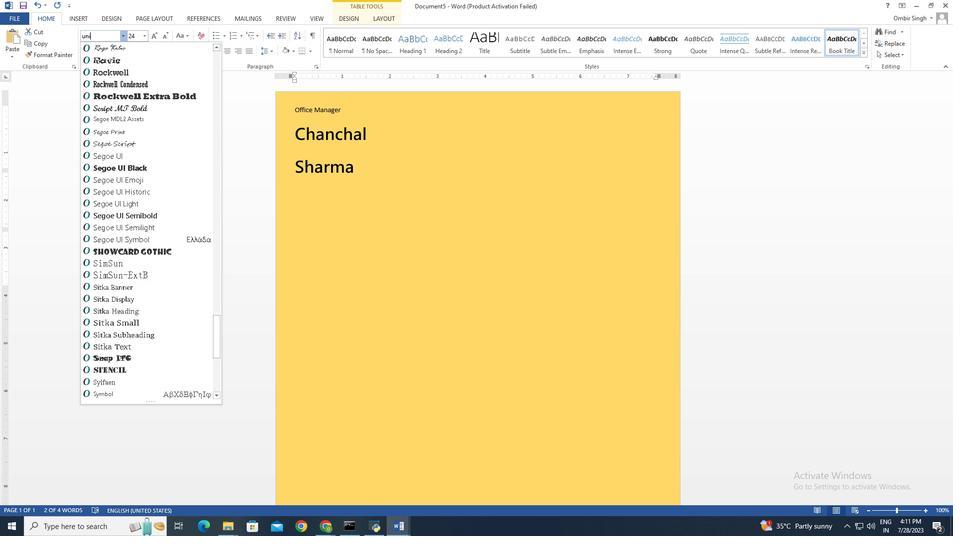
Action: Mouse scrolled (145, 276) with delta (0, 0)
Screenshot: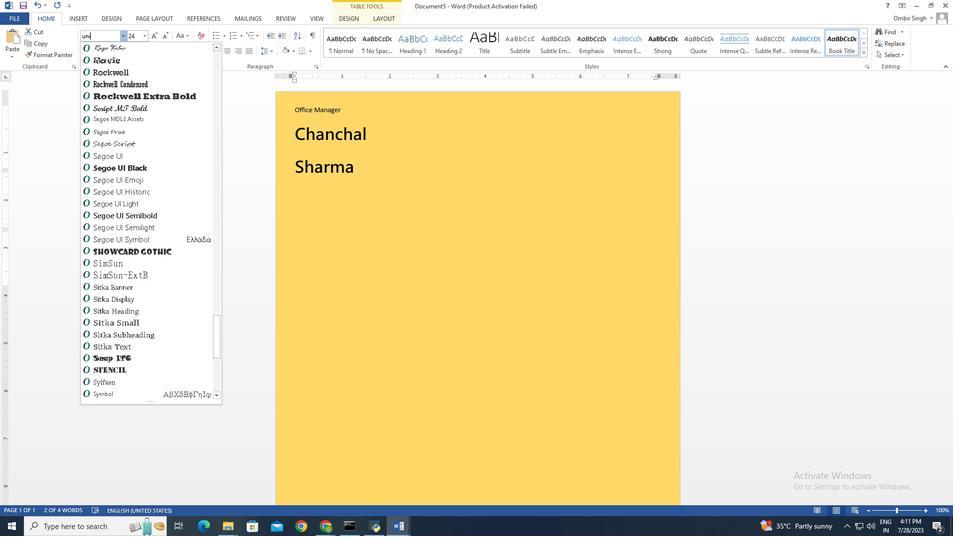 
Action: Mouse scrolled (145, 276) with delta (0, 0)
Screenshot: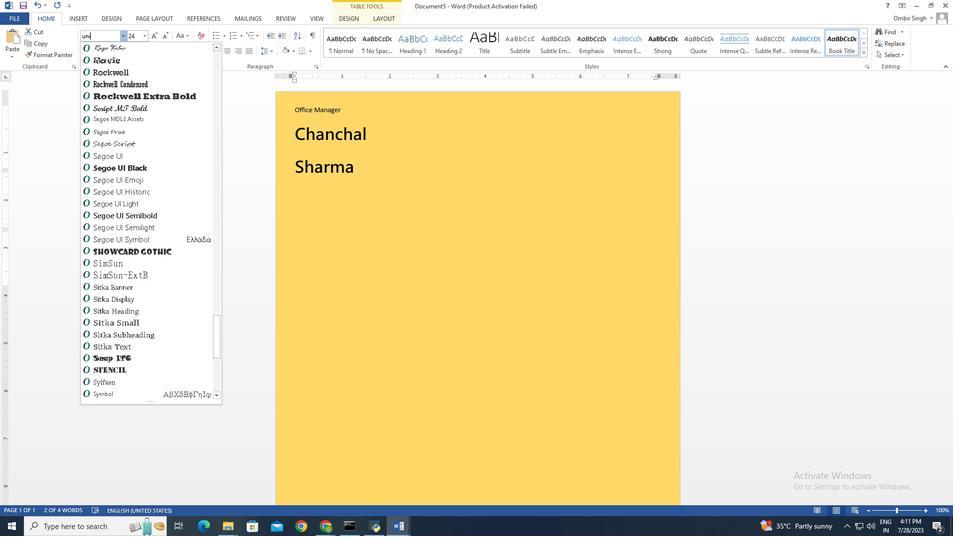 
Action: Mouse scrolled (145, 276) with delta (0, 0)
Screenshot: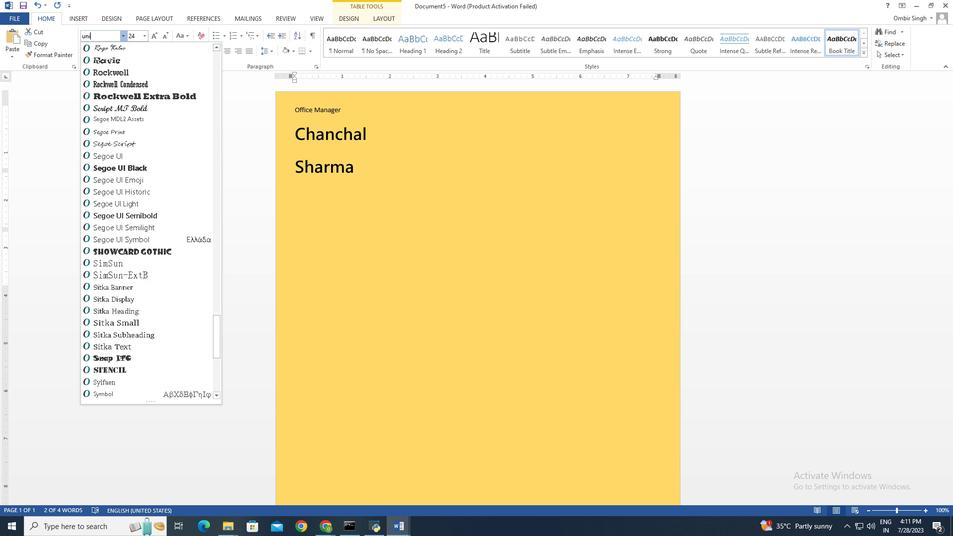 
Action: Mouse scrolled (145, 276) with delta (0, 0)
Screenshot: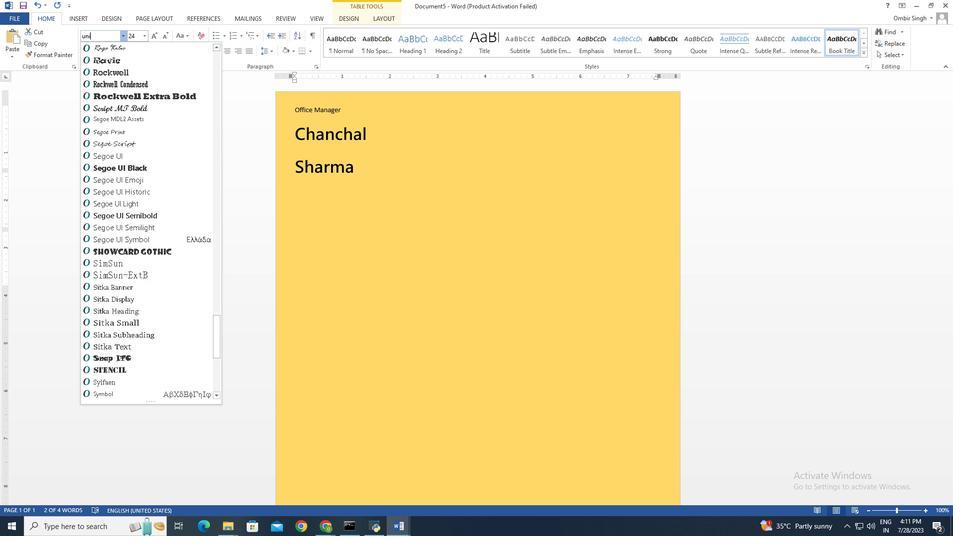 
Action: Mouse moved to (146, 276)
Screenshot: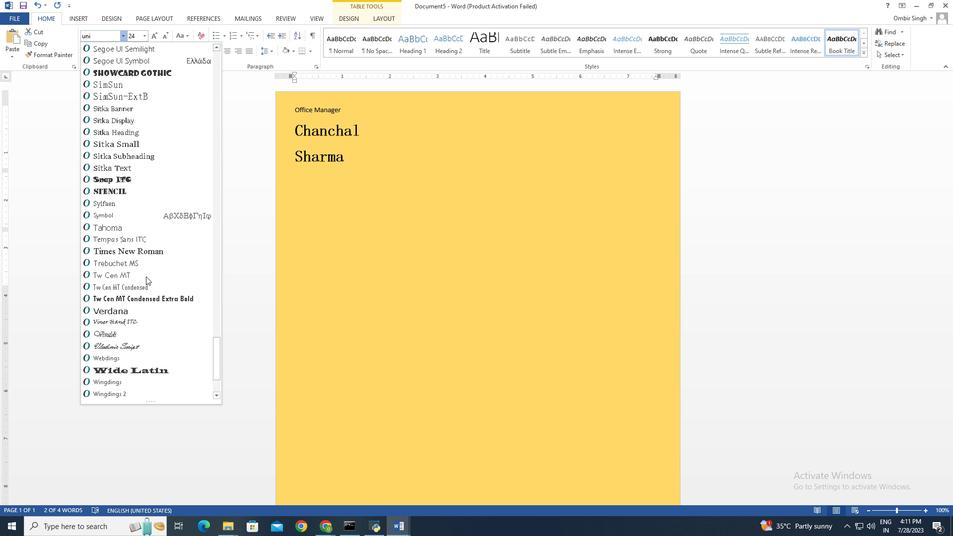 
Action: Mouse scrolled (146, 276) with delta (0, 0)
Screenshot: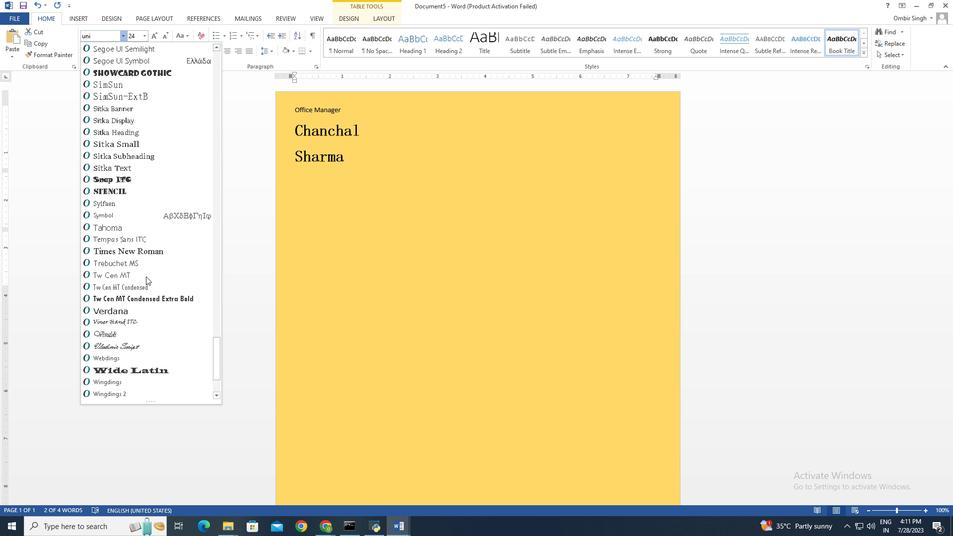 
Action: Mouse scrolled (146, 276) with delta (0, 0)
Screenshot: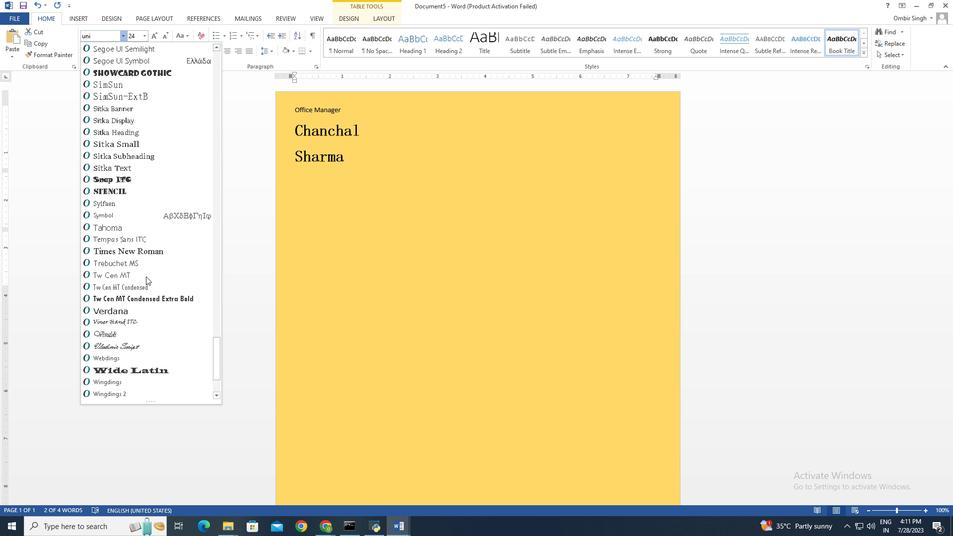 
Action: Mouse scrolled (146, 276) with delta (0, 0)
Screenshot: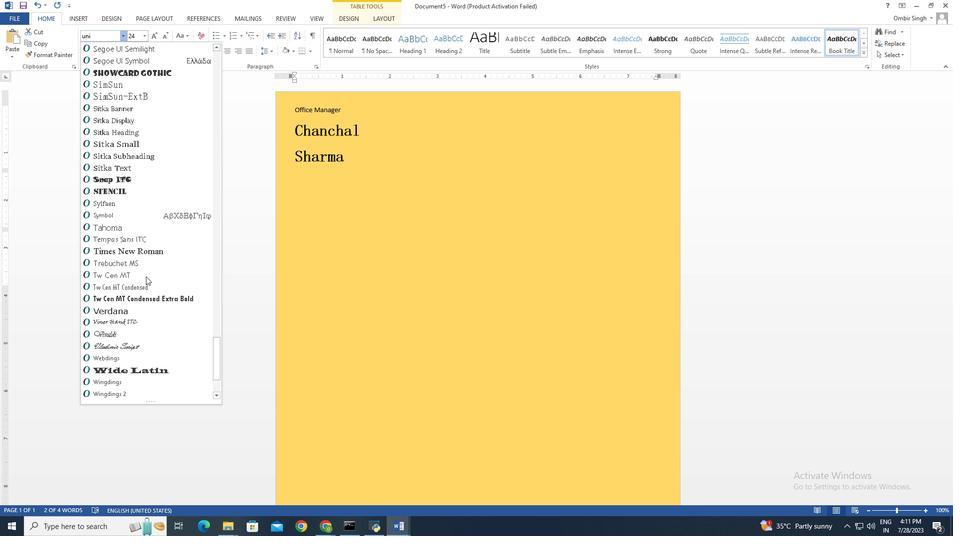 
Action: Mouse scrolled (146, 276) with delta (0, 0)
Screenshot: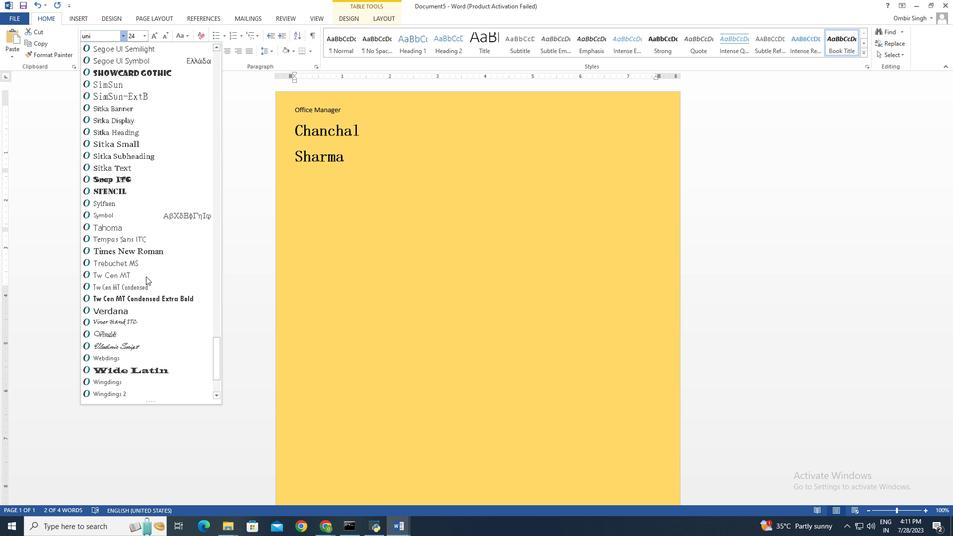 
Action: Mouse scrolled (146, 276) with delta (0, 0)
Screenshot: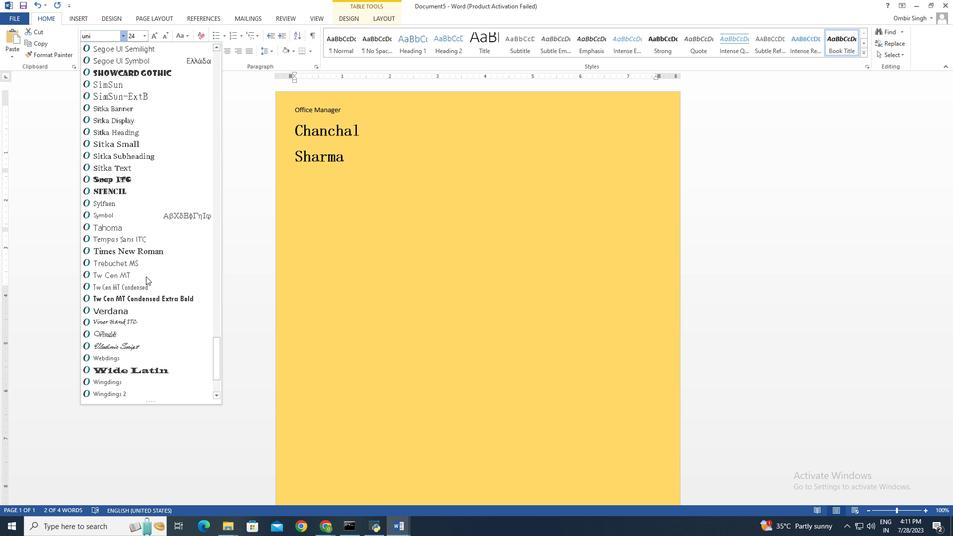 
Action: Mouse scrolled (146, 276) with delta (0, 0)
Screenshot: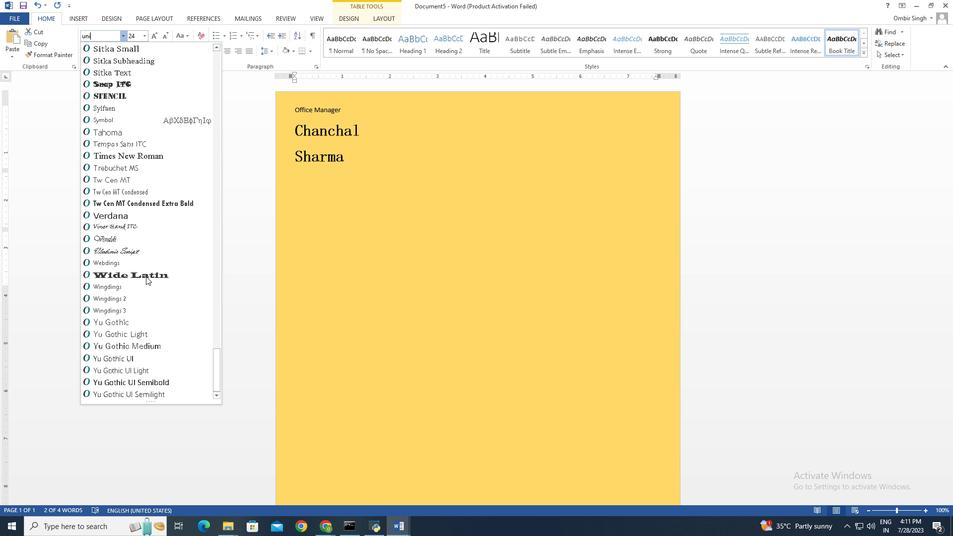 
Action: Mouse scrolled (146, 276) with delta (0, 0)
Screenshot: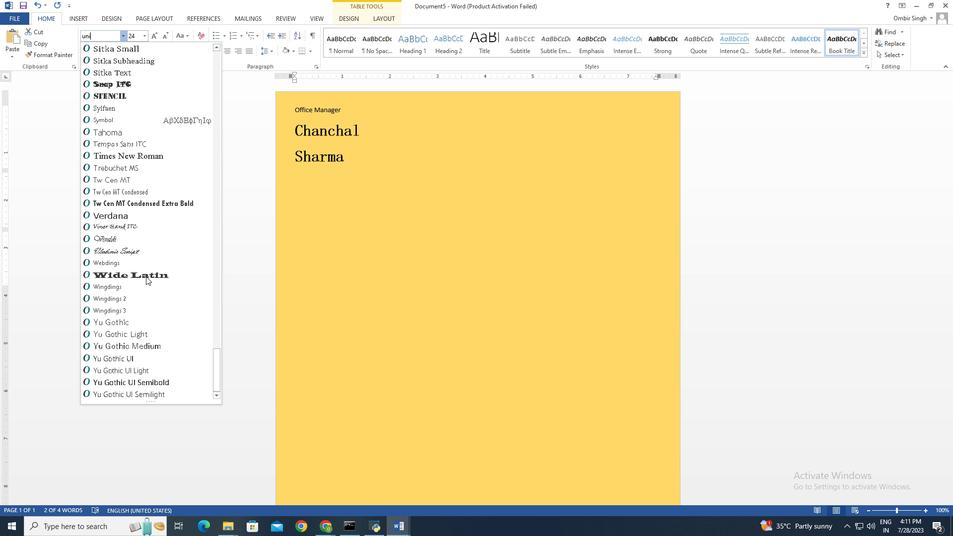 
Action: Mouse scrolled (146, 276) with delta (0, 0)
Screenshot: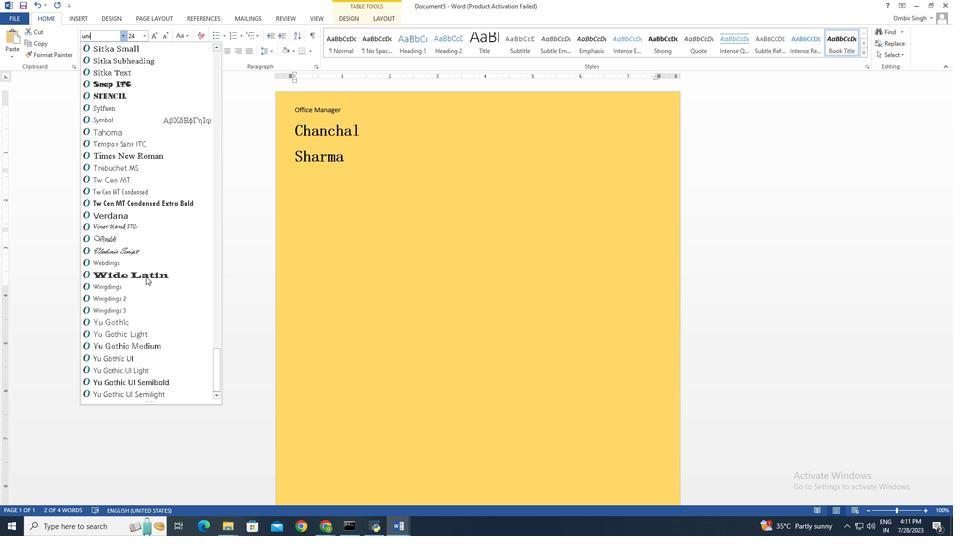 
Action: Mouse scrolled (146, 276) with delta (0, 0)
Screenshot: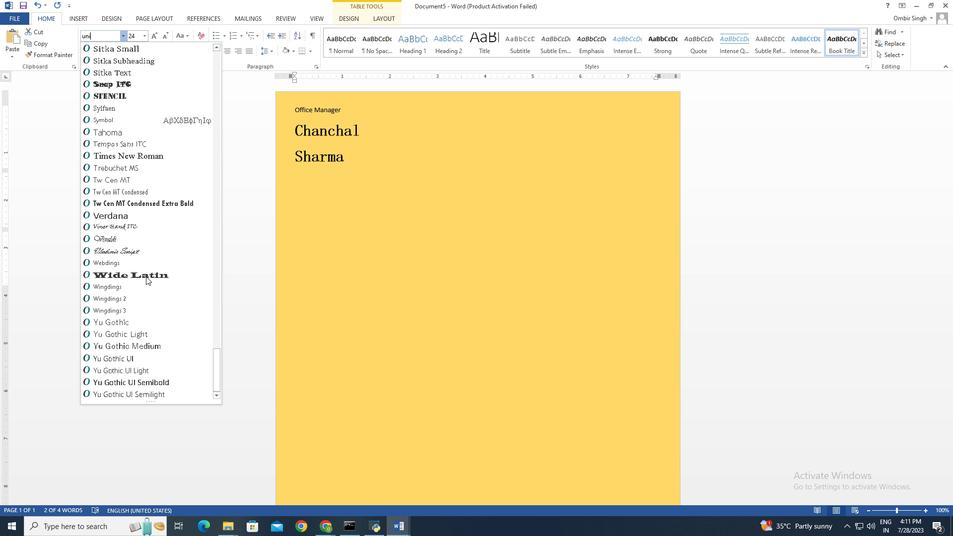 
Action: Mouse scrolled (146, 276) with delta (0, 0)
Screenshot: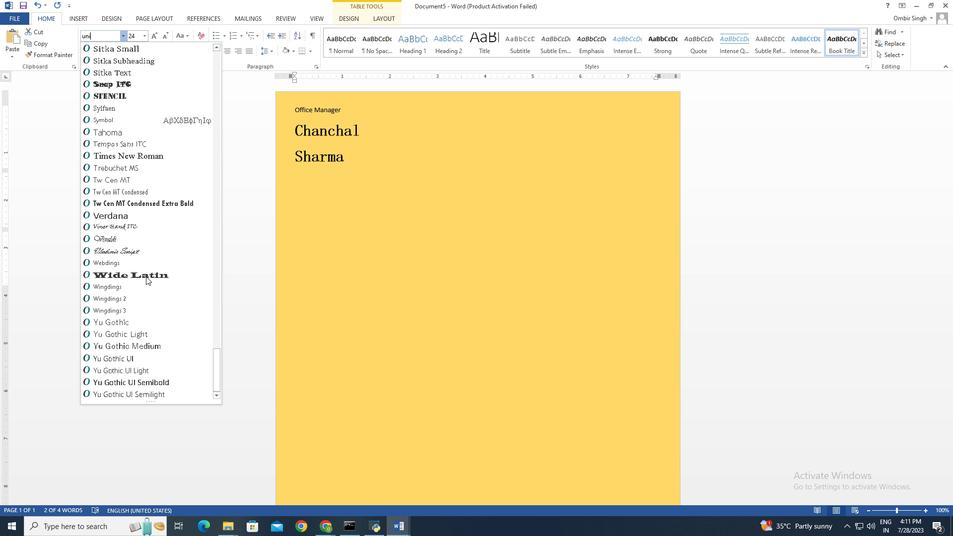 
Action: Mouse scrolled (146, 276) with delta (0, 0)
Screenshot: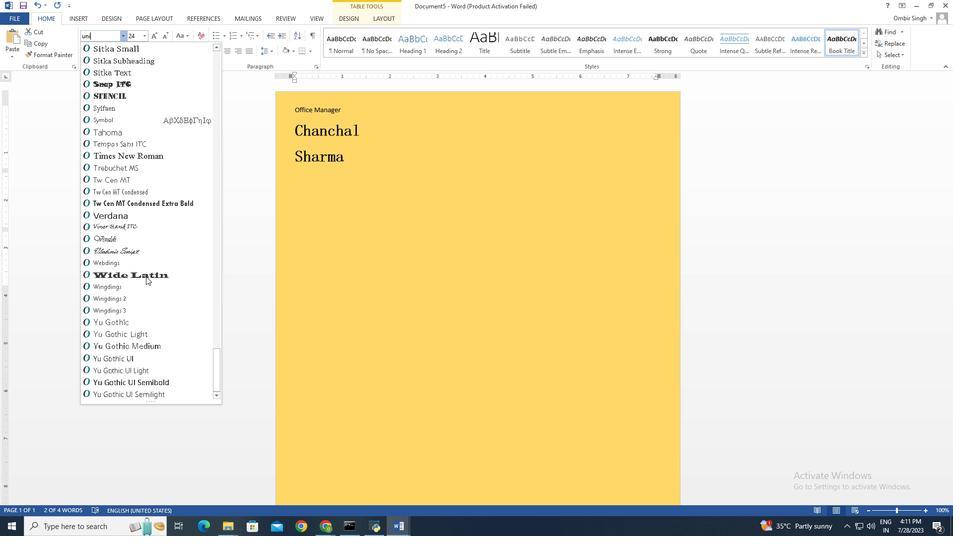 
Action: Mouse scrolled (146, 276) with delta (0, 0)
Screenshot: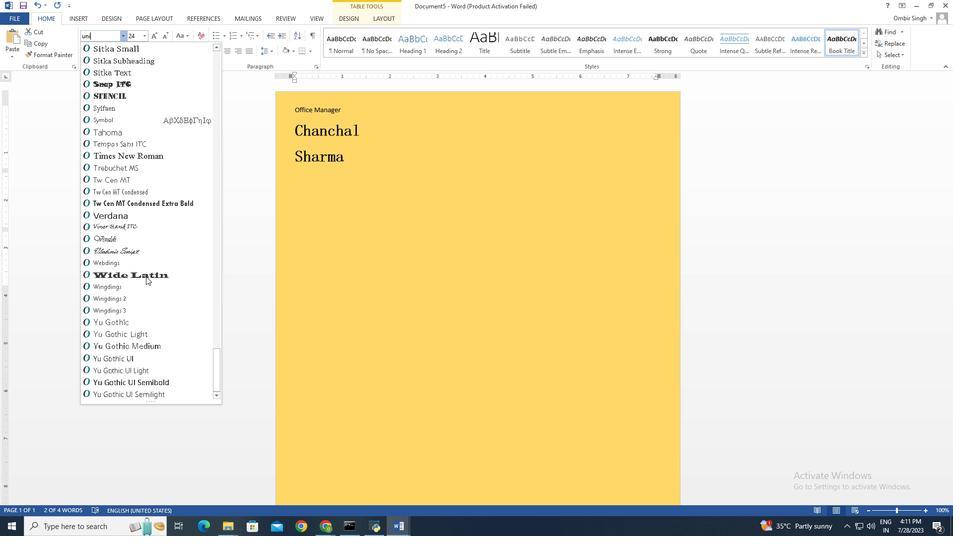 
Action: Mouse scrolled (146, 276) with delta (0, 0)
Screenshot: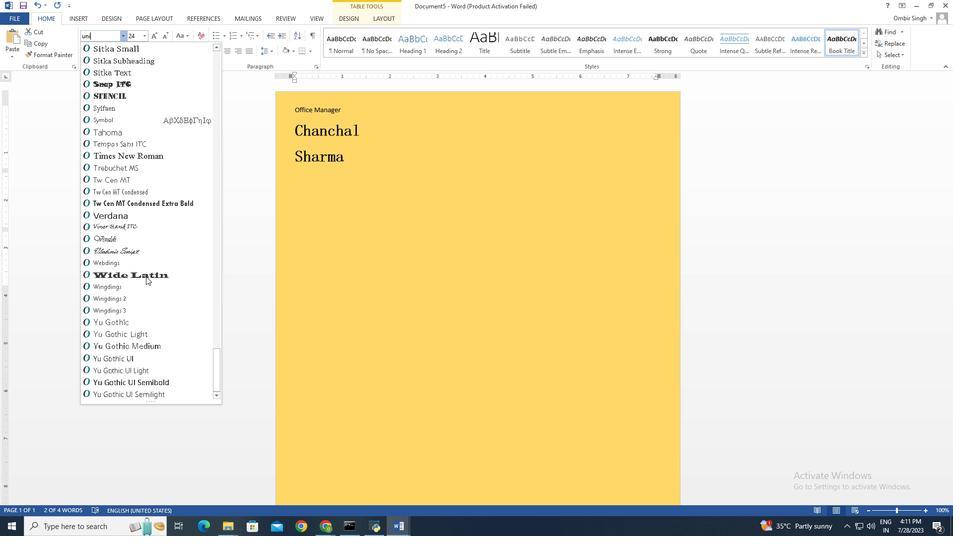 
Action: Mouse scrolled (146, 276) with delta (0, 0)
Screenshot: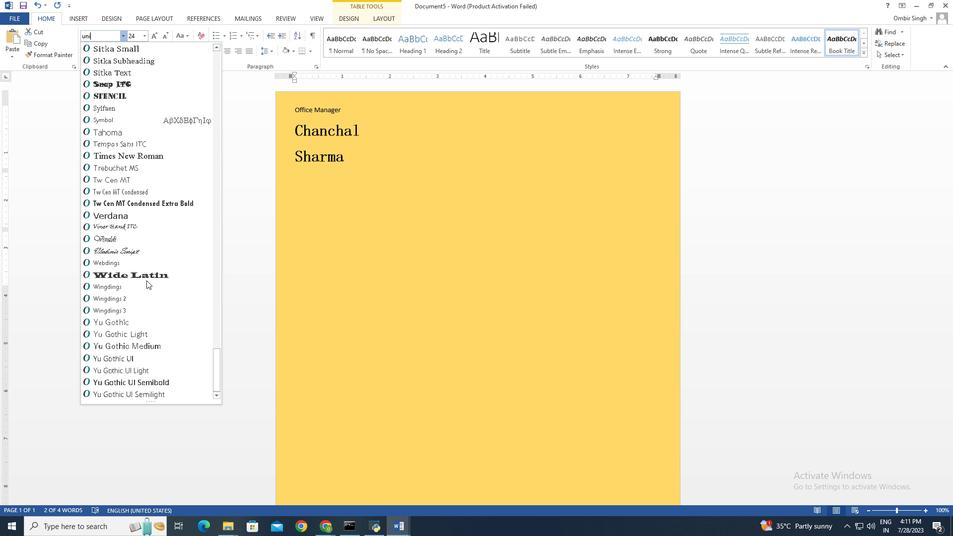 
Action: Mouse moved to (155, 383)
Screenshot: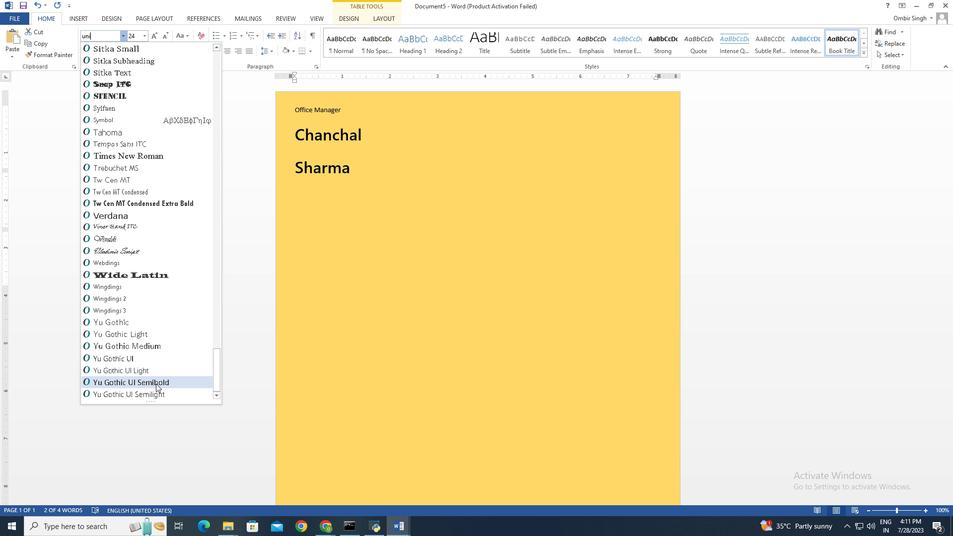 
Action: Mouse scrolled (155, 383) with delta (0, 0)
Screenshot: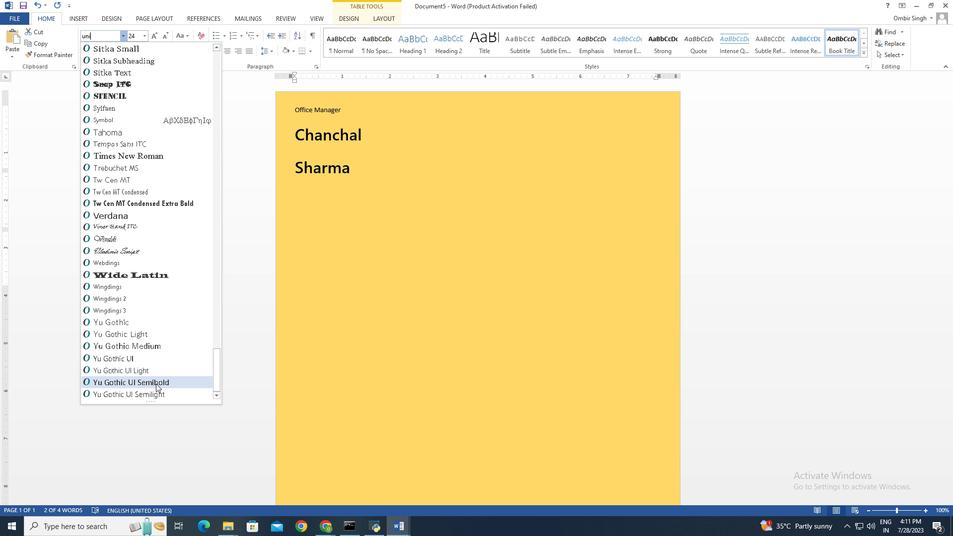 
Action: Mouse scrolled (155, 383) with delta (0, 0)
Screenshot: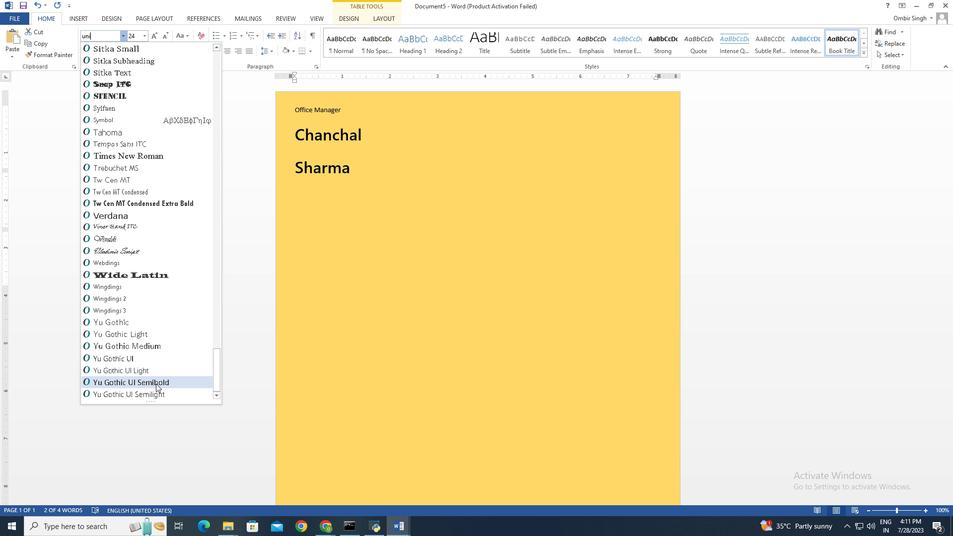 
Action: Mouse moved to (146, 314)
Screenshot: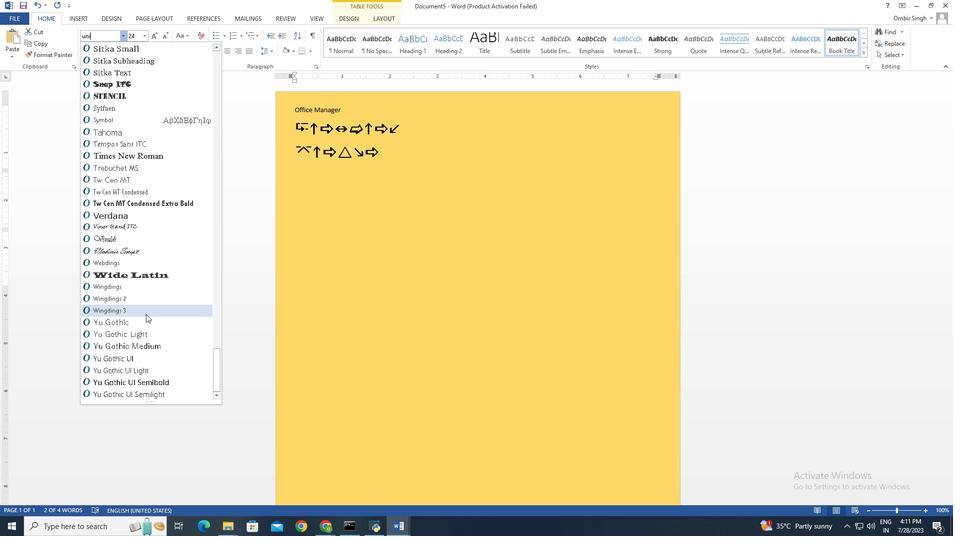 
Action: Mouse scrolled (146, 314) with delta (0, 0)
Screenshot: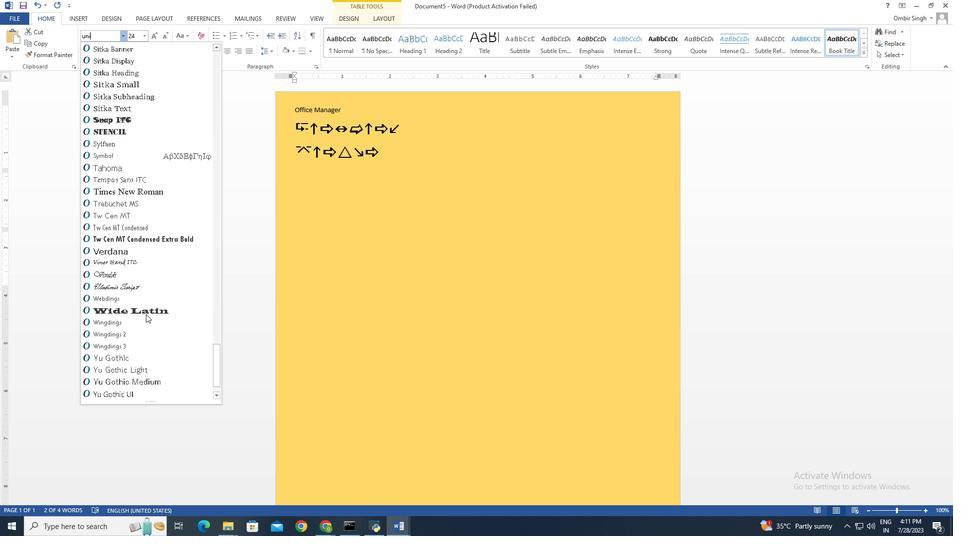 
Action: Mouse scrolled (146, 314) with delta (0, 0)
Screenshot: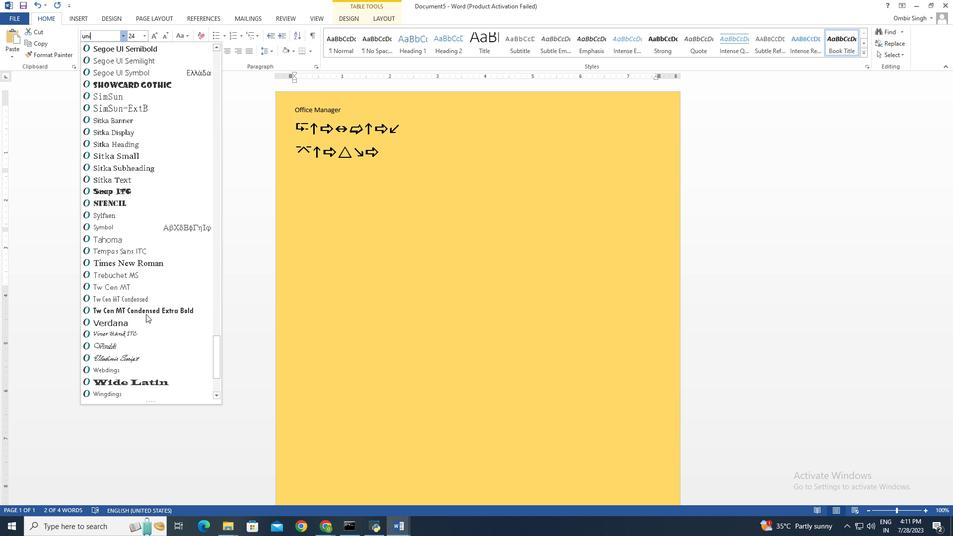 
Action: Mouse scrolled (146, 314) with delta (0, 0)
Screenshot: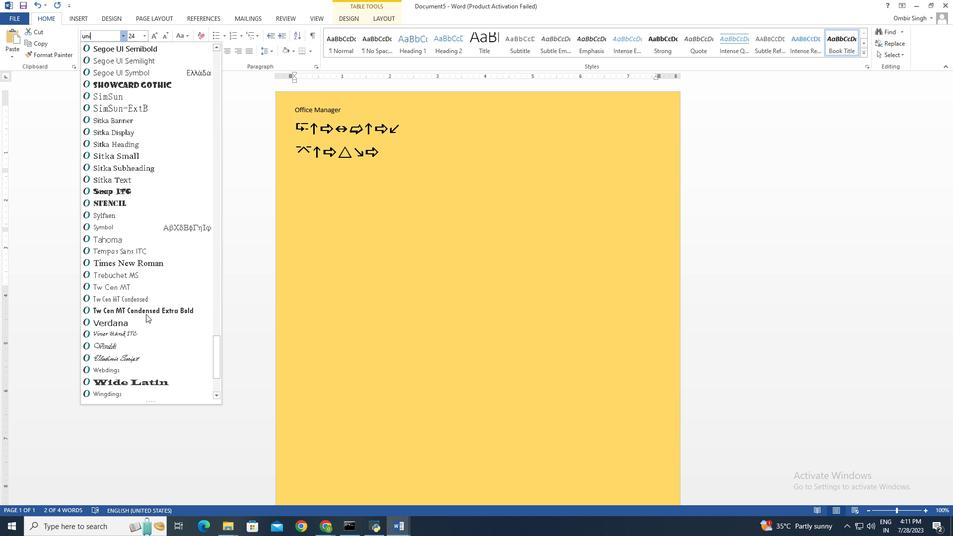 
Action: Mouse scrolled (146, 314) with delta (0, 0)
Screenshot: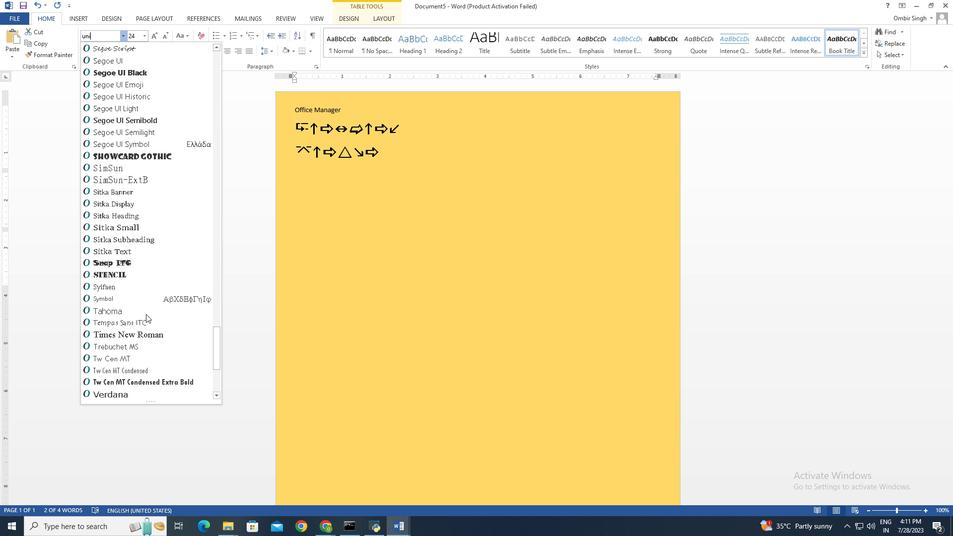 
Action: Mouse scrolled (146, 314) with delta (0, 0)
Screenshot: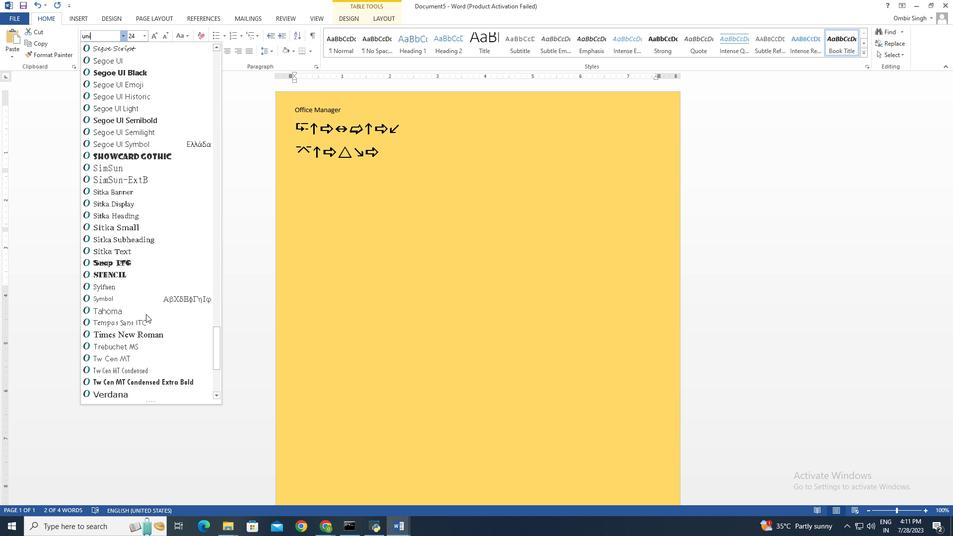 
Action: Mouse moved to (342, 282)
Screenshot: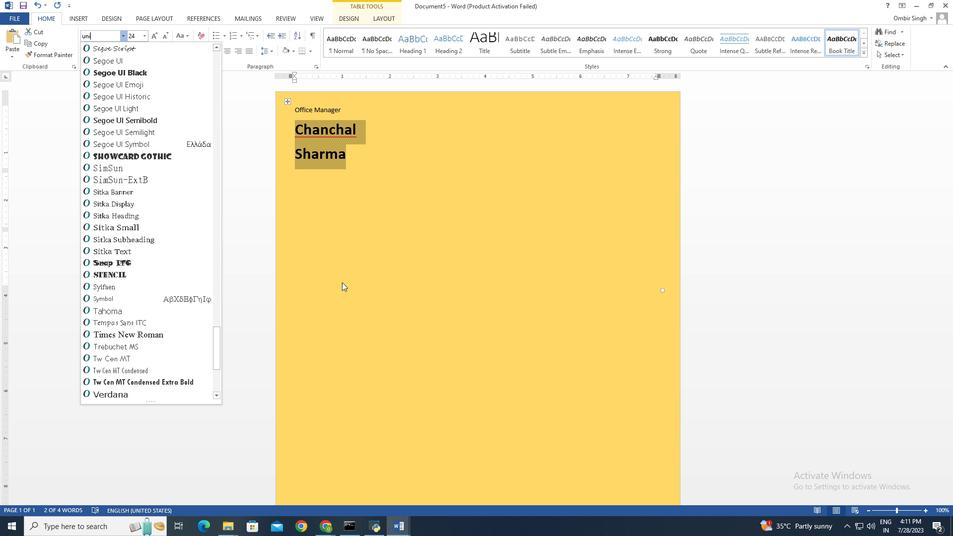 
Action: Key pressed verse<Key.enter>
Screenshot: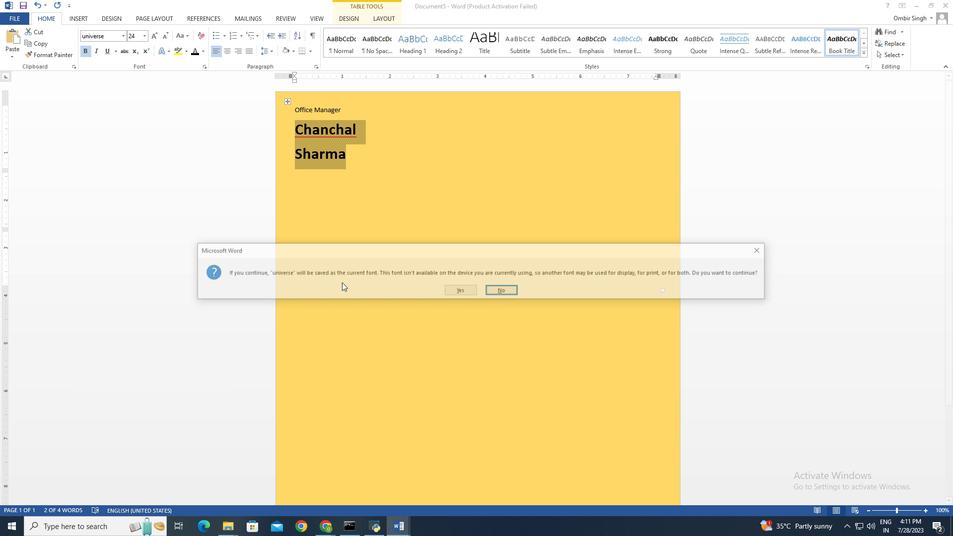 
Action: Mouse moved to (456, 289)
Screenshot: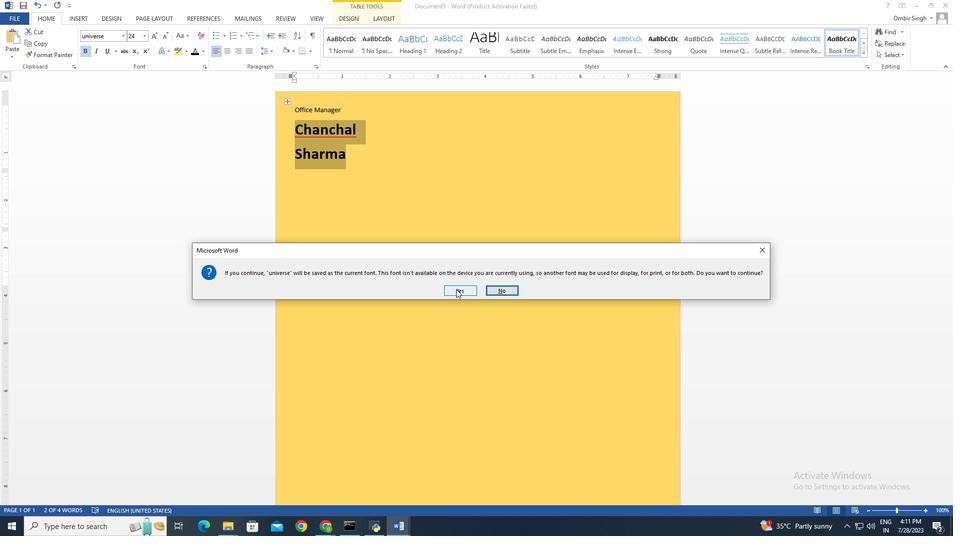 
Action: Mouse pressed left at (456, 289)
Screenshot: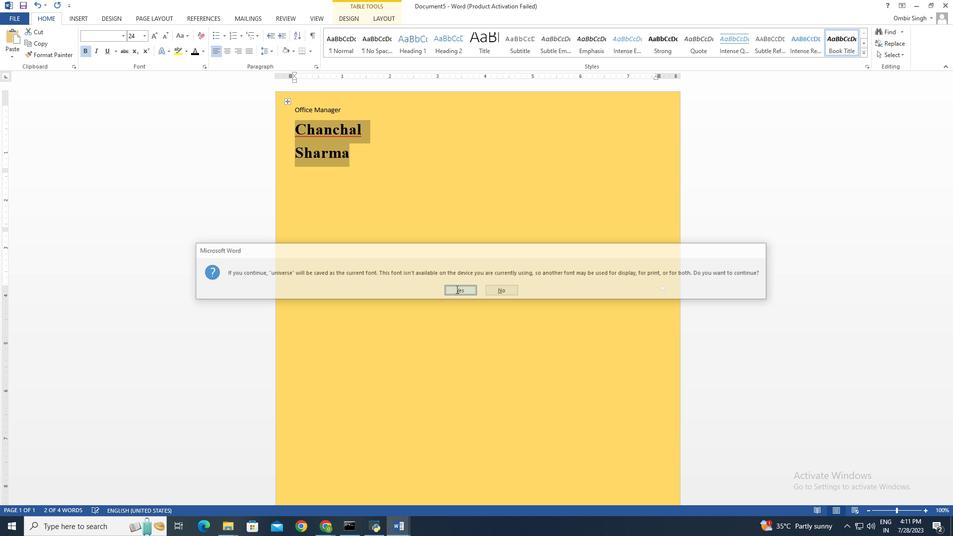 
Action: Mouse moved to (371, 175)
Screenshot: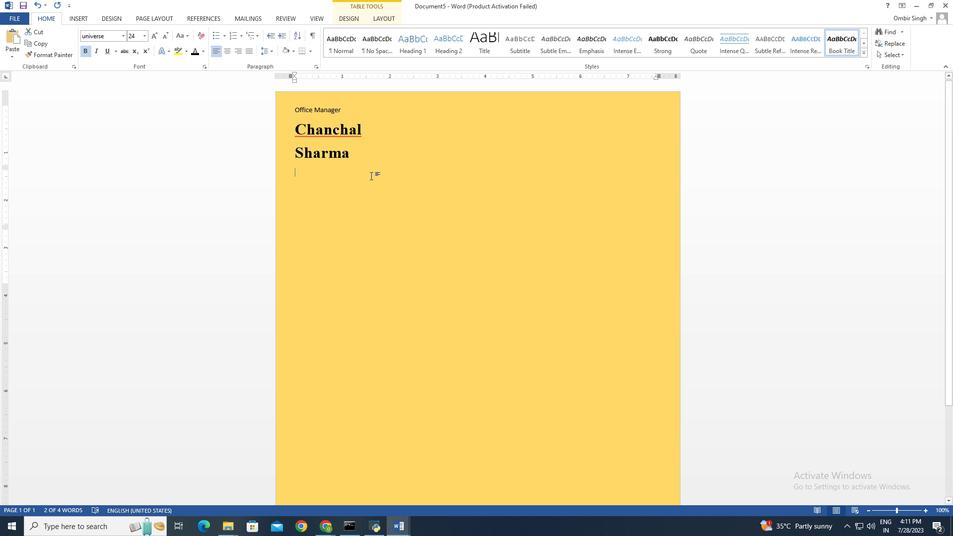 
Action: Mouse pressed left at (371, 175)
Screenshot: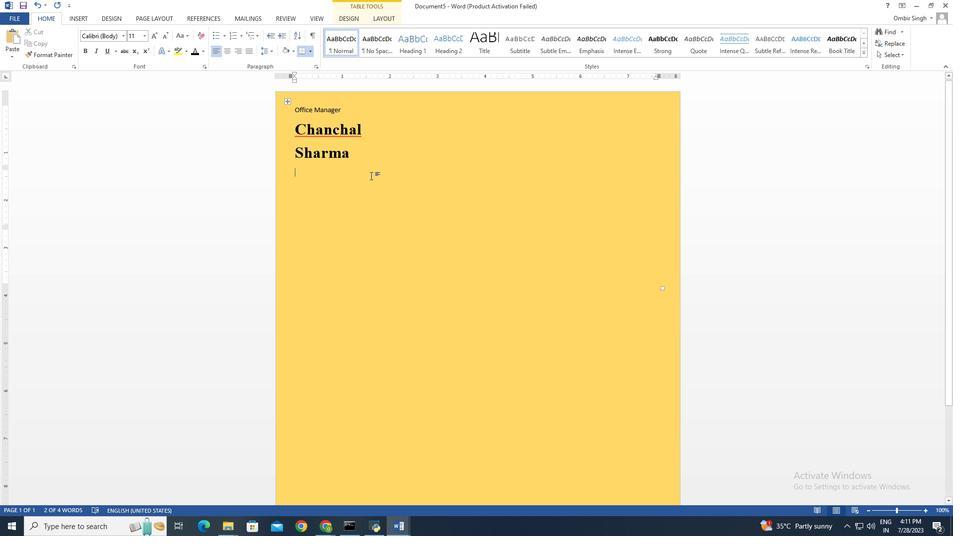 
Action: Mouse moved to (360, 154)
Screenshot: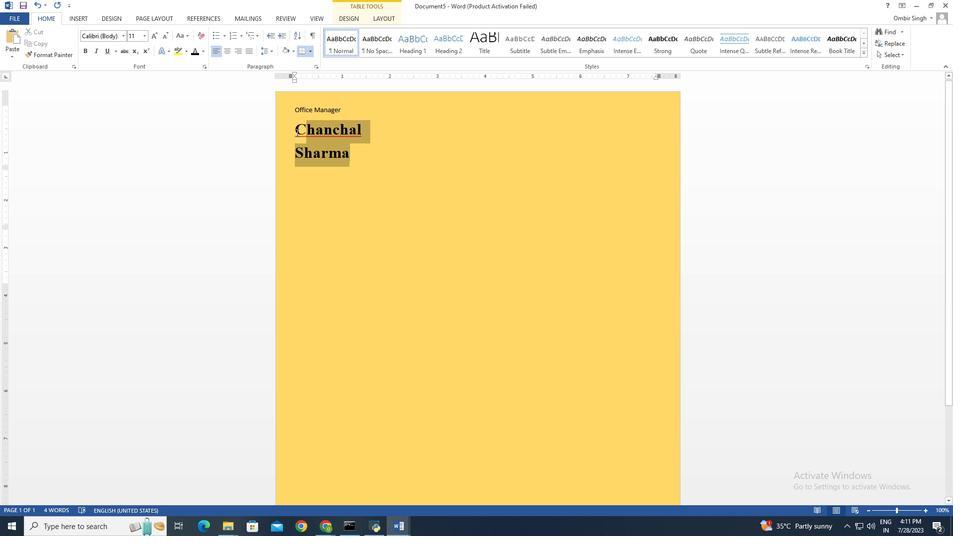 
Action: Mouse pressed left at (360, 154)
Screenshot: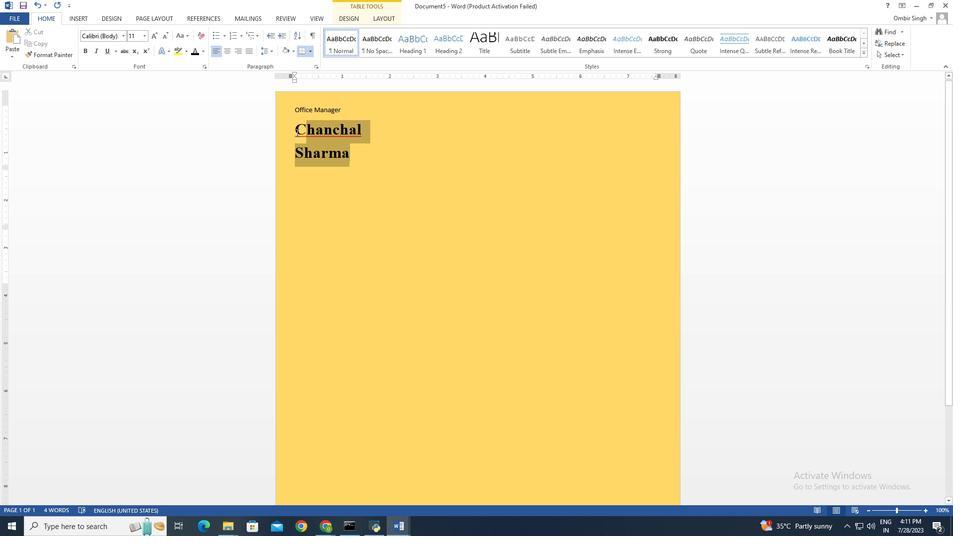 
Action: Mouse moved to (156, 35)
Screenshot: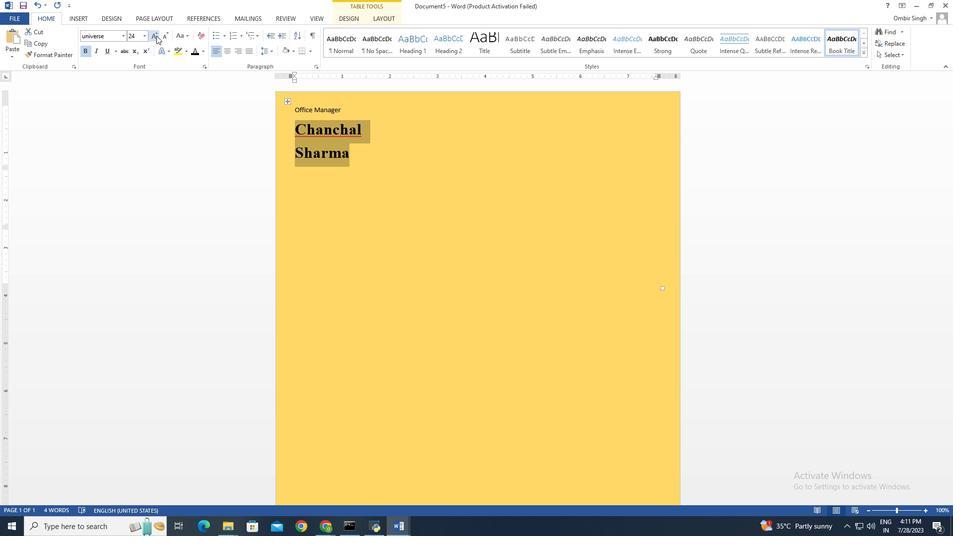 
Action: Mouse pressed left at (156, 35)
Screenshot: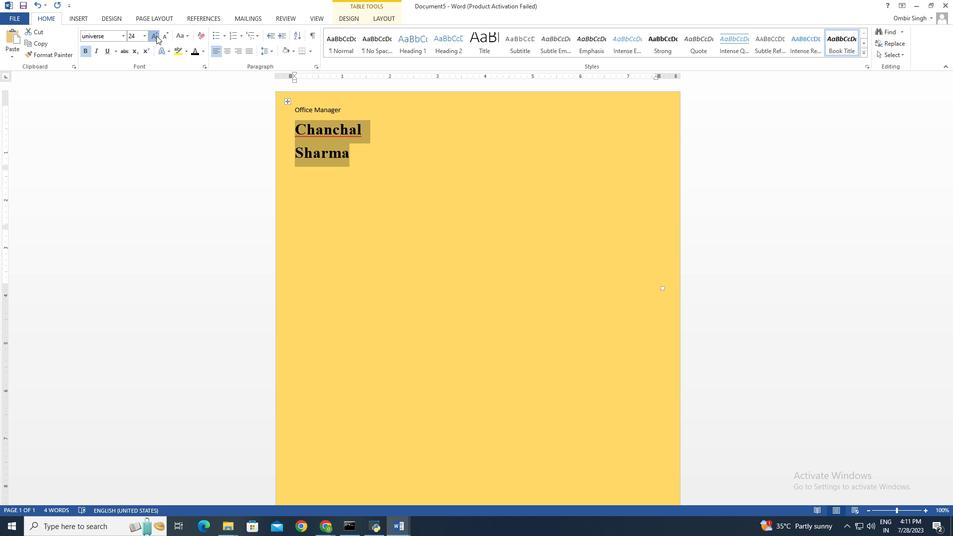
Action: Mouse pressed left at (156, 35)
Screenshot: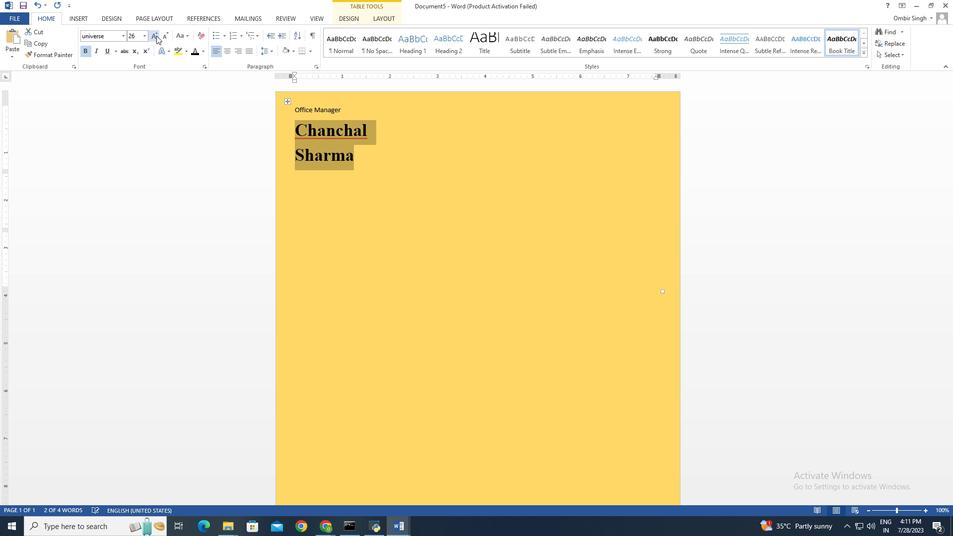 
Action: Mouse pressed left at (156, 35)
Screenshot: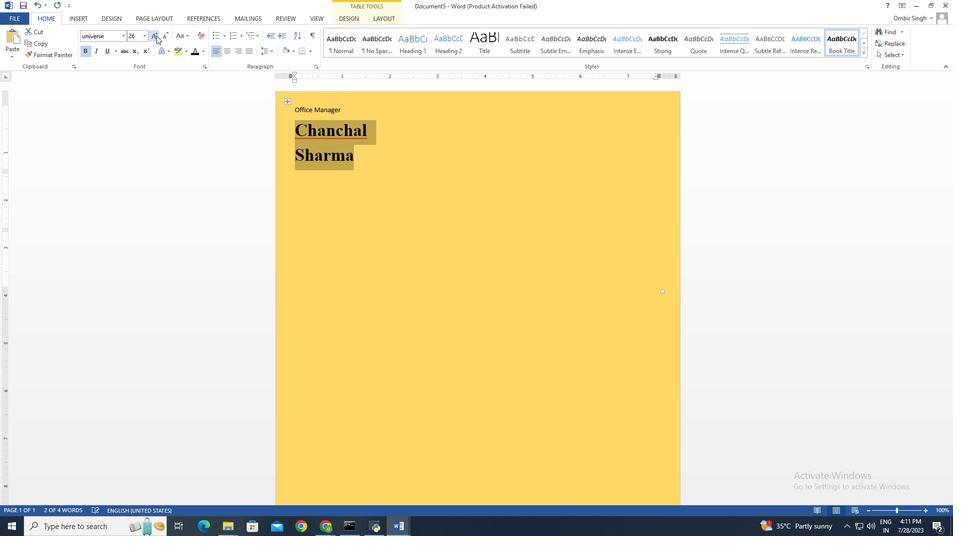 
Action: Mouse pressed left at (156, 35)
Screenshot: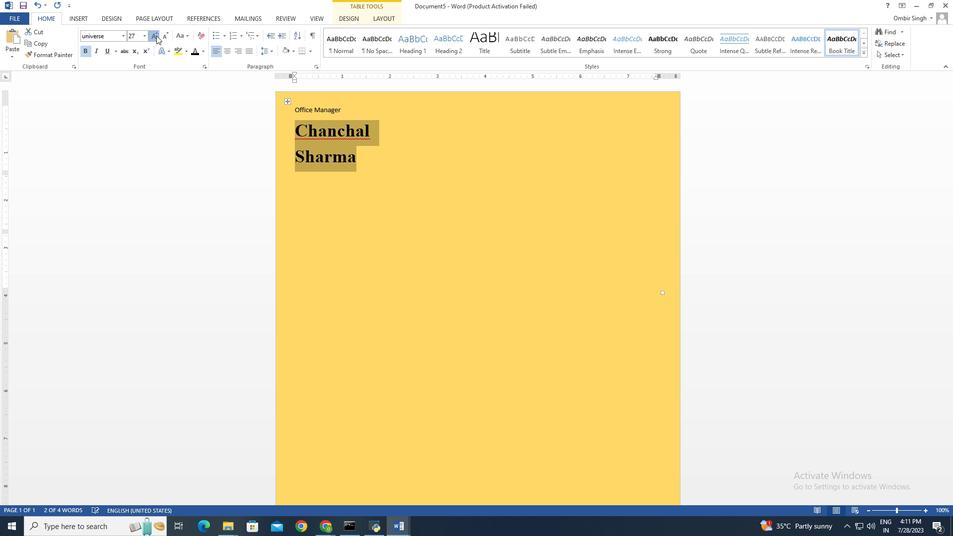 
Action: Mouse pressed left at (156, 35)
Screenshot: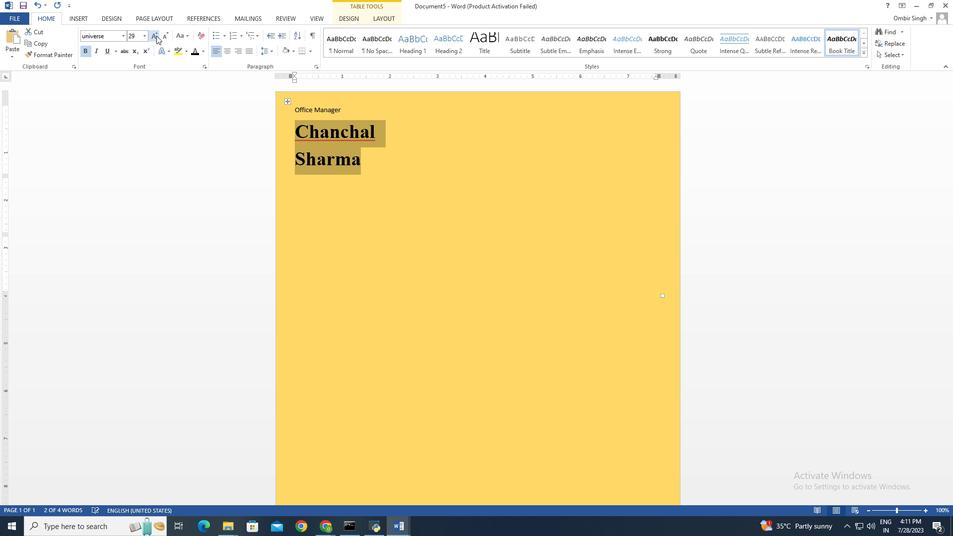
Action: Mouse pressed left at (156, 35)
Screenshot: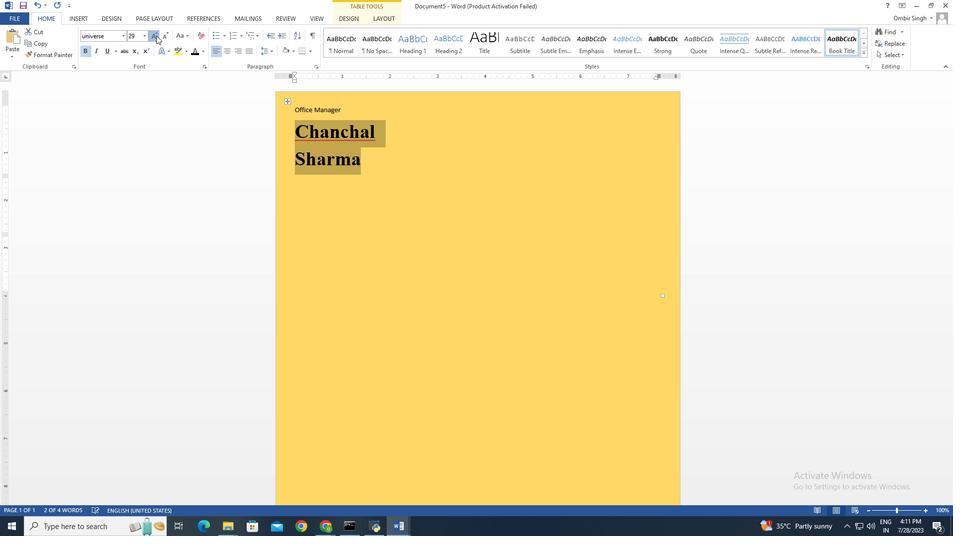 
Action: Mouse moved to (385, 164)
Screenshot: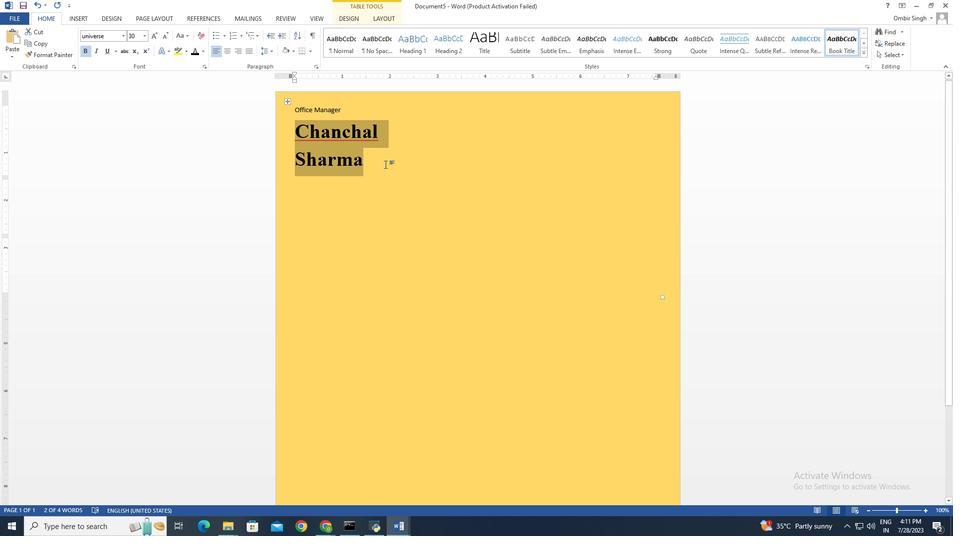 
Action: Mouse pressed left at (385, 164)
Screenshot: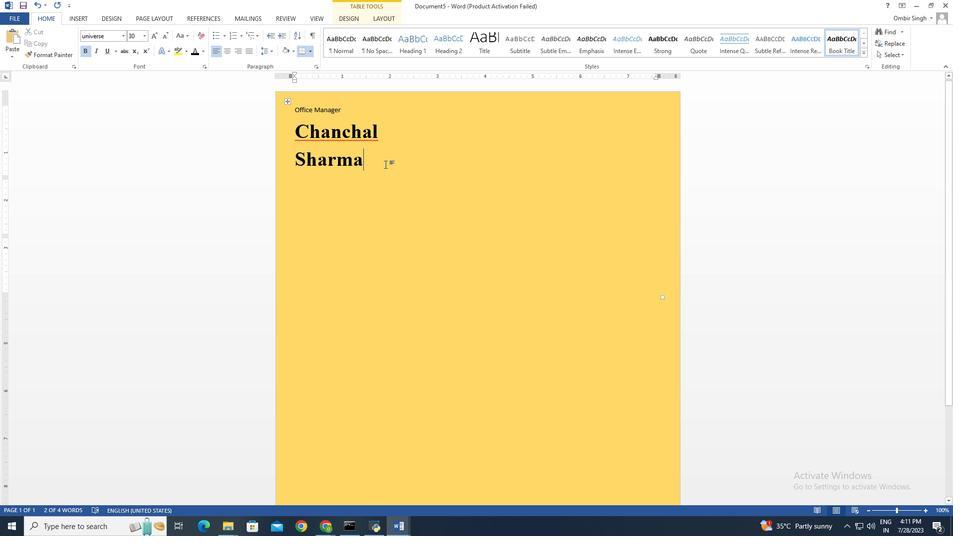 
Action: Mouse moved to (419, 143)
Screenshot: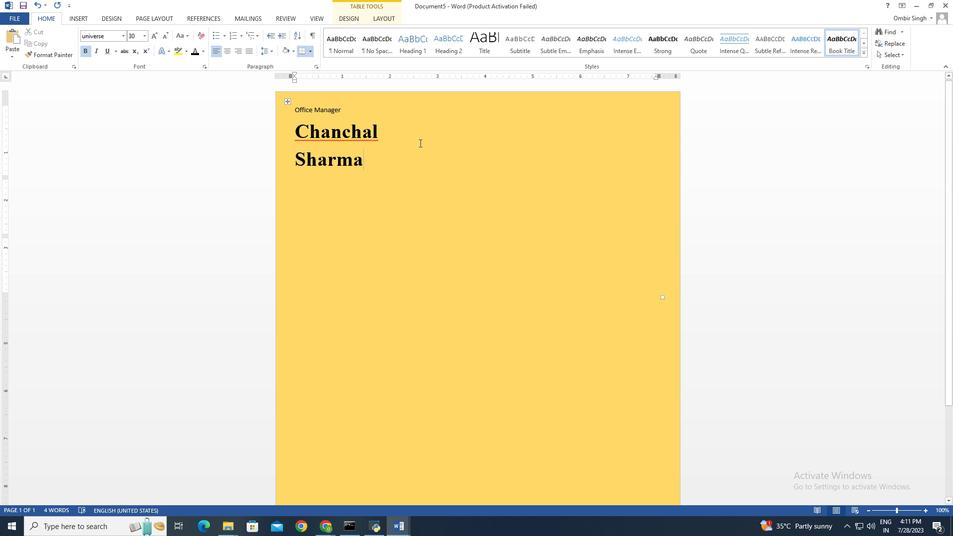 
Action: Mouse pressed left at (419, 143)
Screenshot: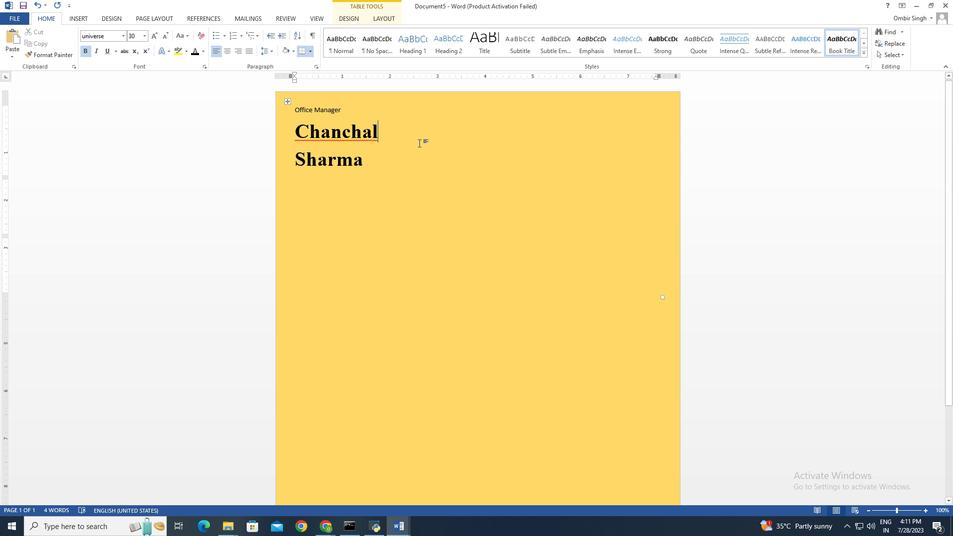 
Action: Mouse moved to (77, 18)
Screenshot: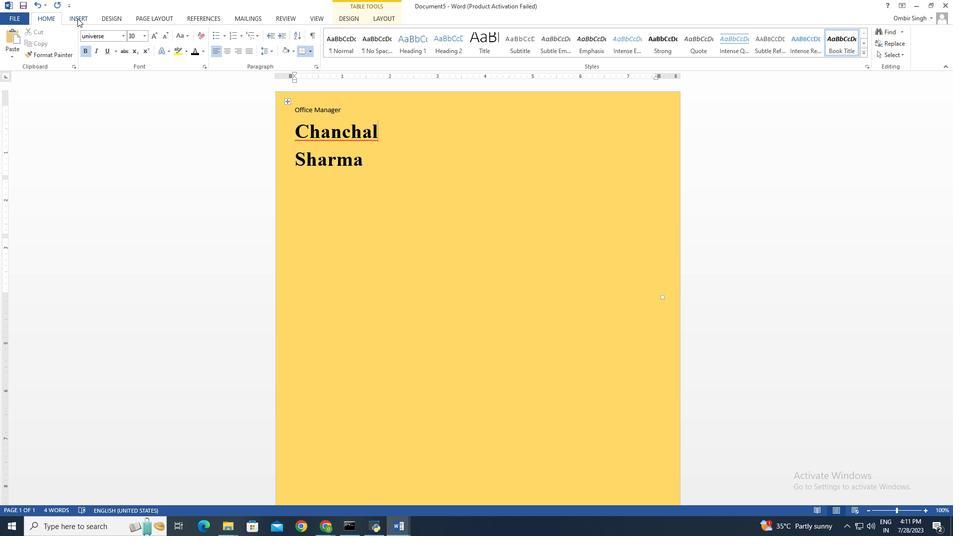 
Action: Mouse pressed left at (77, 18)
Screenshot: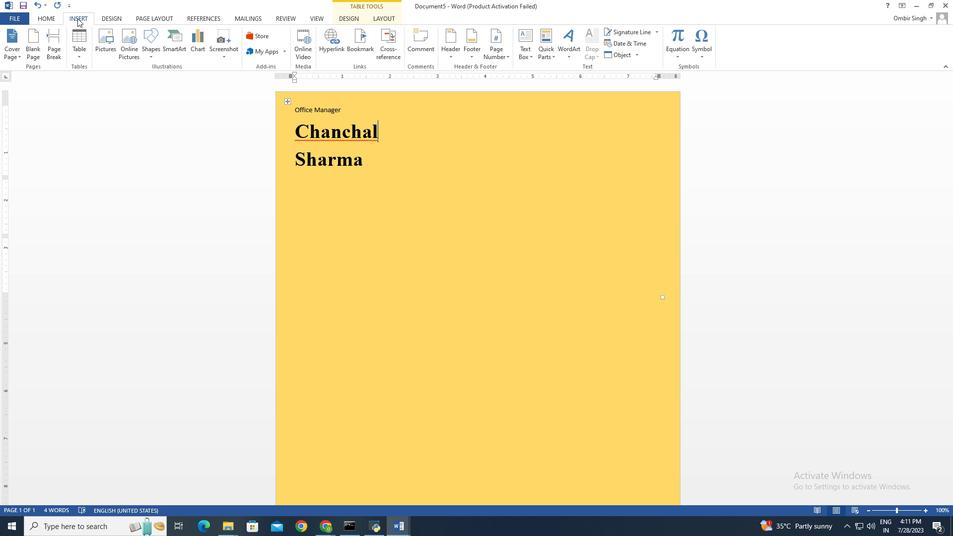 
Action: Mouse moved to (152, 53)
Screenshot: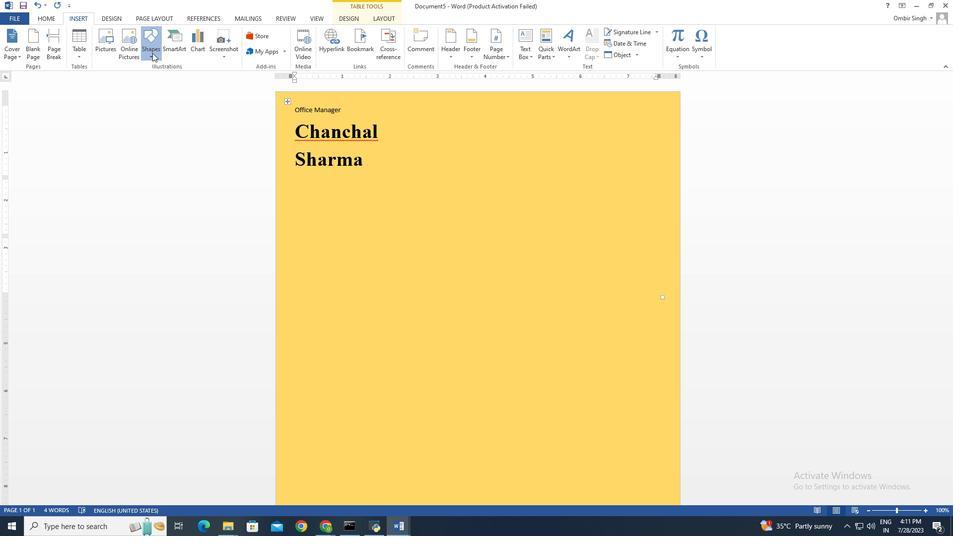 
Action: Mouse pressed left at (152, 53)
Screenshot: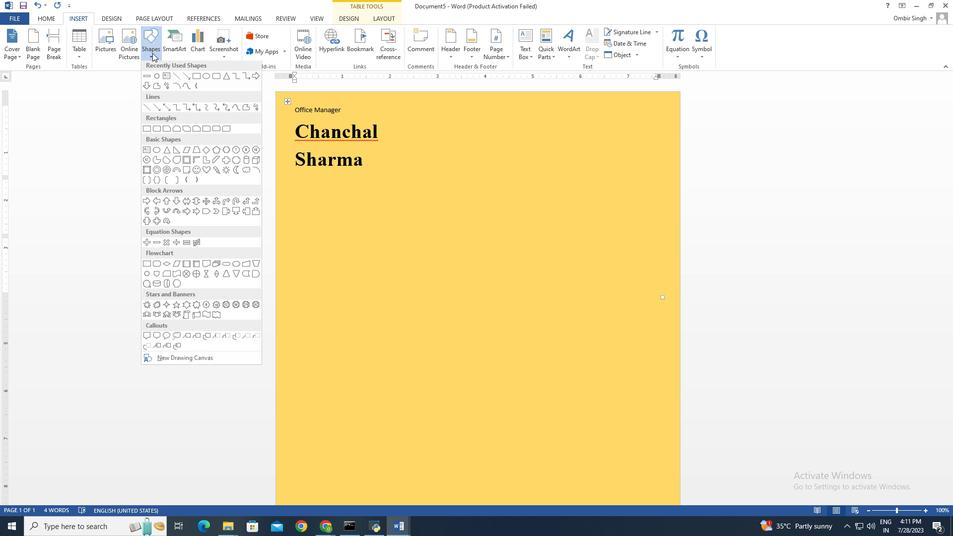 
Action: Mouse moved to (147, 78)
Screenshot: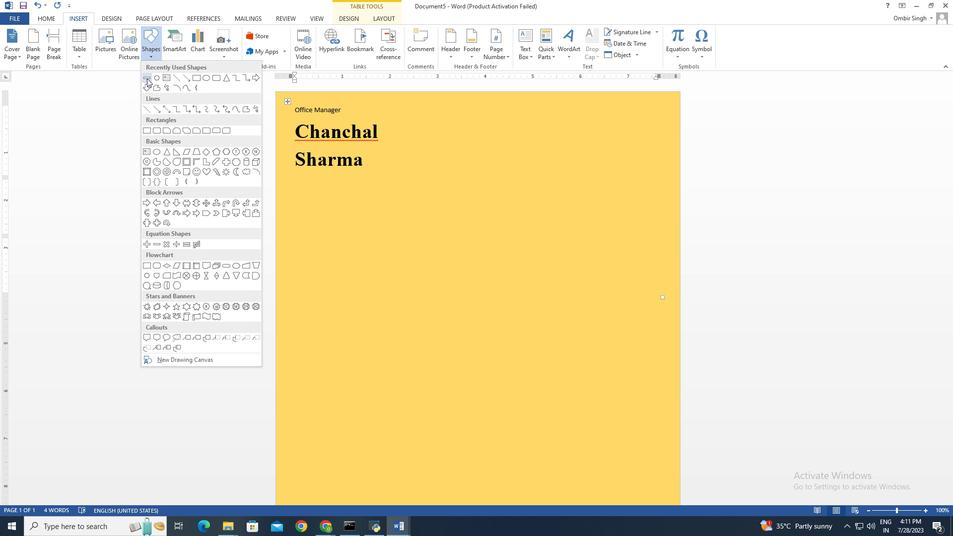 
Action: Mouse pressed left at (147, 78)
Screenshot: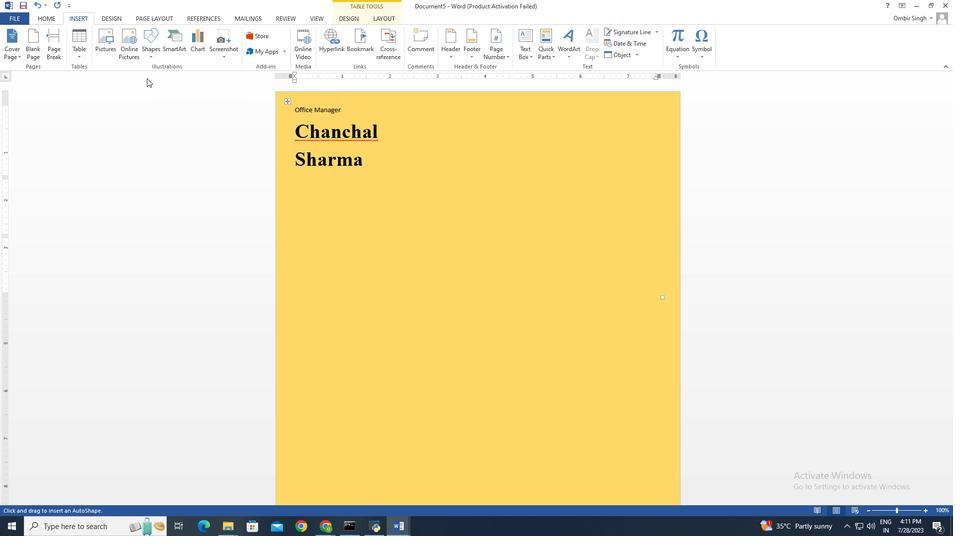 
Action: Mouse moved to (432, 127)
Screenshot: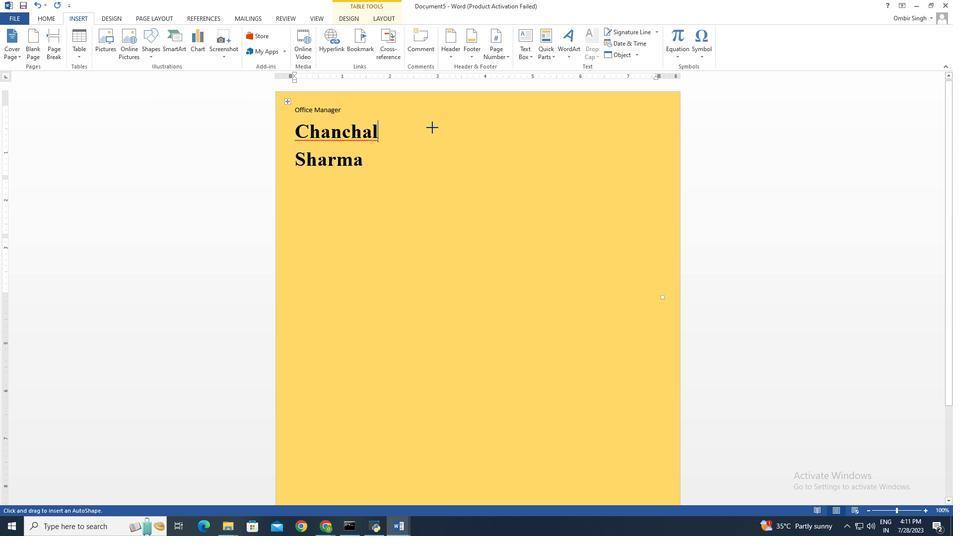 
Action: Mouse pressed left at (432, 127)
Screenshot: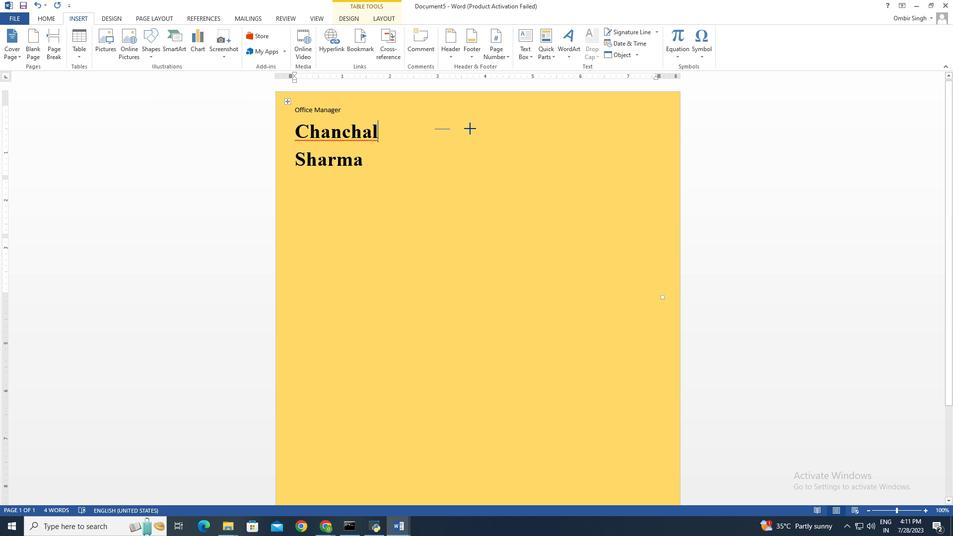 
Action: Mouse moved to (141, 43)
Screenshot: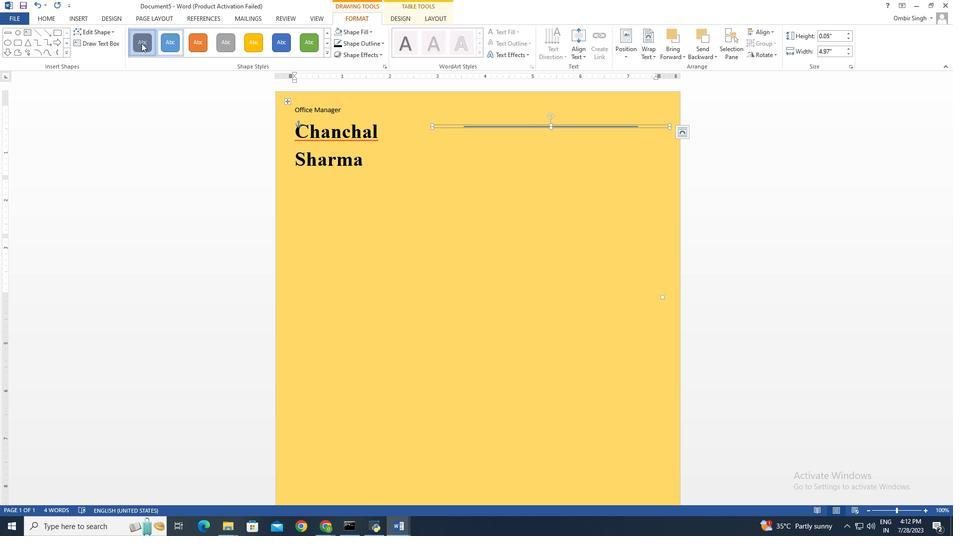 
Action: Mouse pressed left at (141, 43)
Screenshot: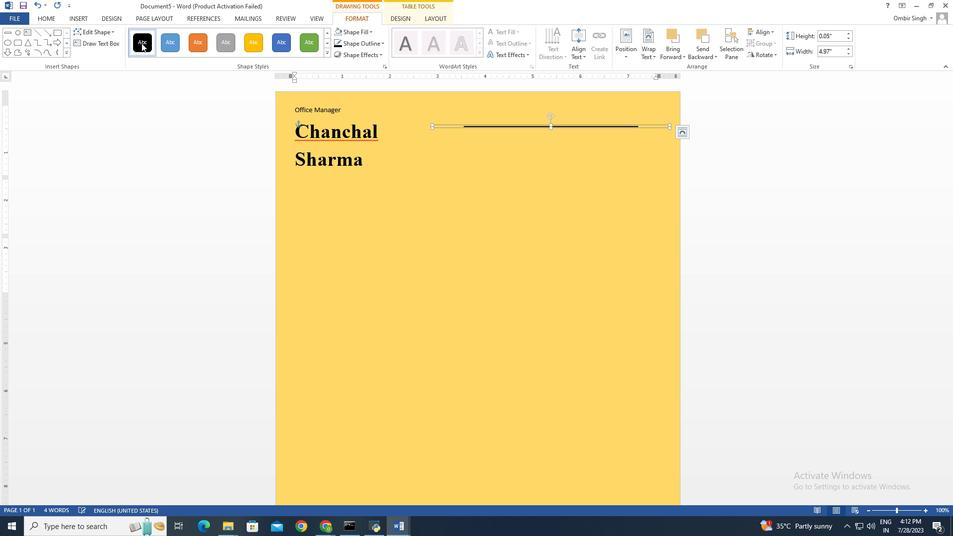 
Action: Mouse moved to (552, 128)
Screenshot: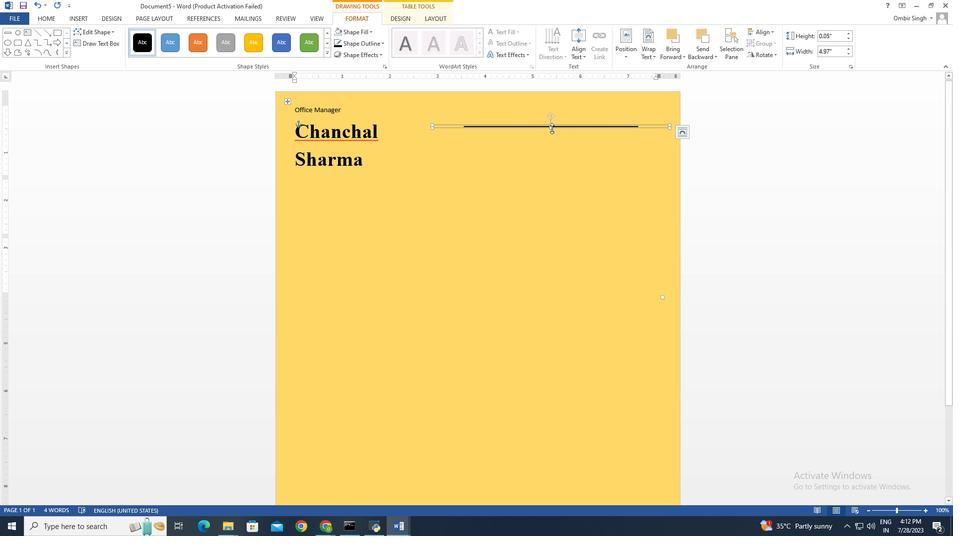 
Action: Mouse pressed left at (552, 128)
Screenshot: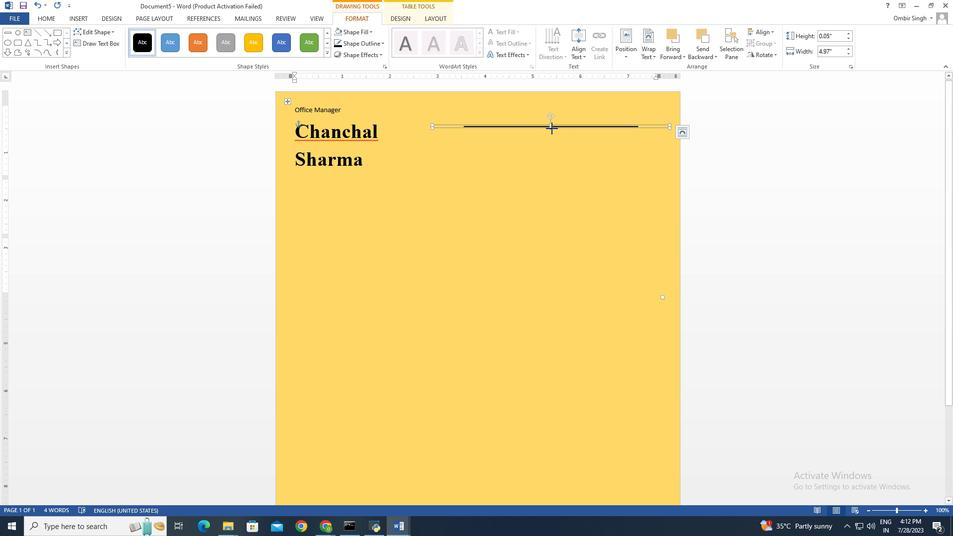 
Action: Mouse moved to (556, 128)
Screenshot: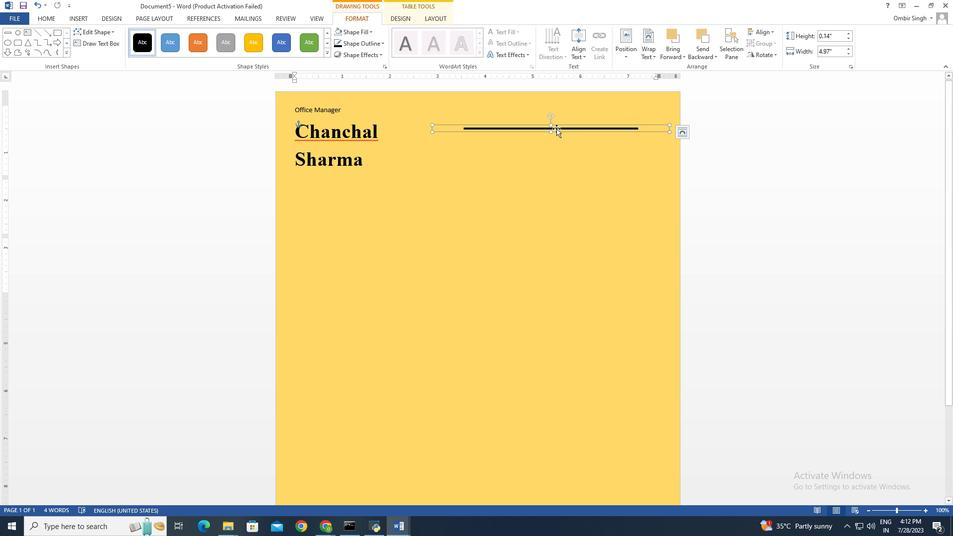 
Action: Mouse pressed left at (556, 128)
Screenshot: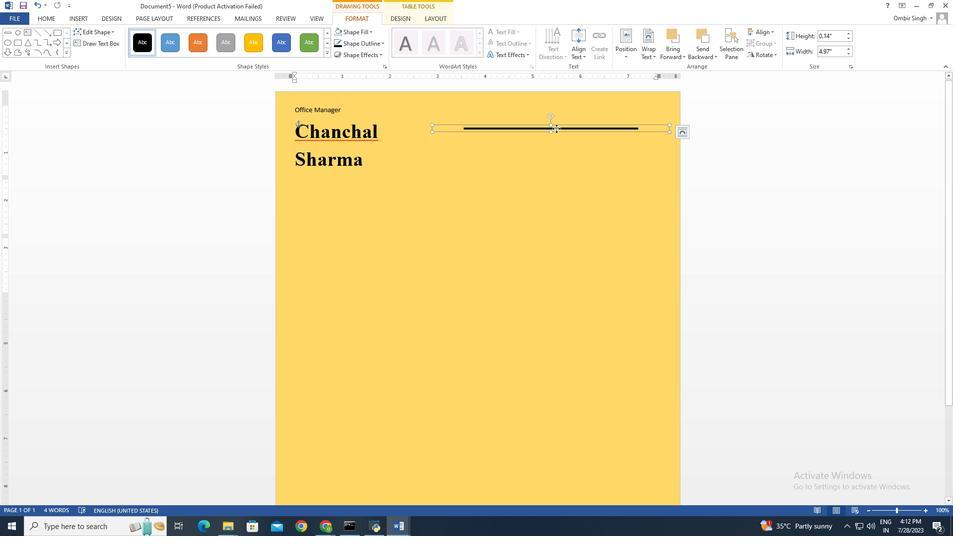 
Action: Mouse moved to (551, 126)
Screenshot: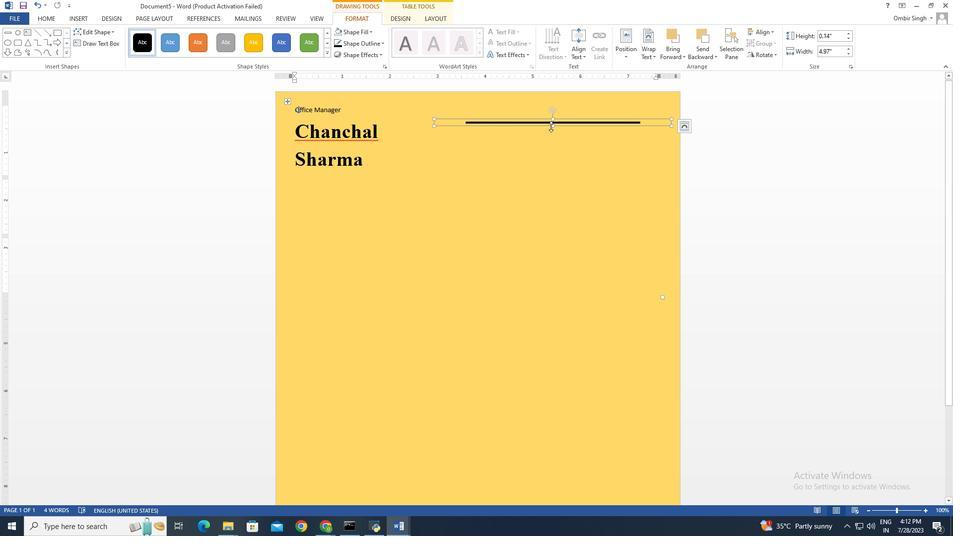 
Action: Mouse pressed left at (551, 126)
Screenshot: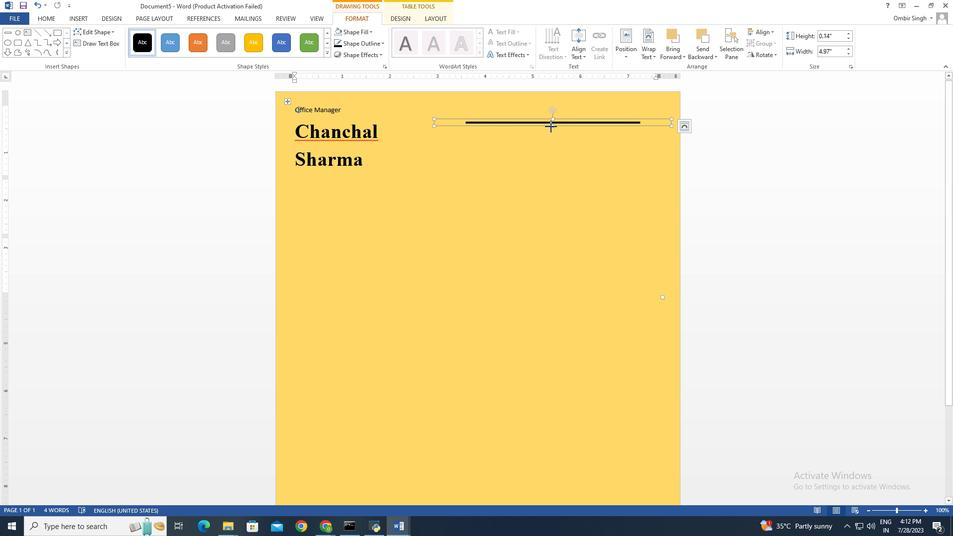 
Action: Mouse moved to (671, 126)
Screenshot: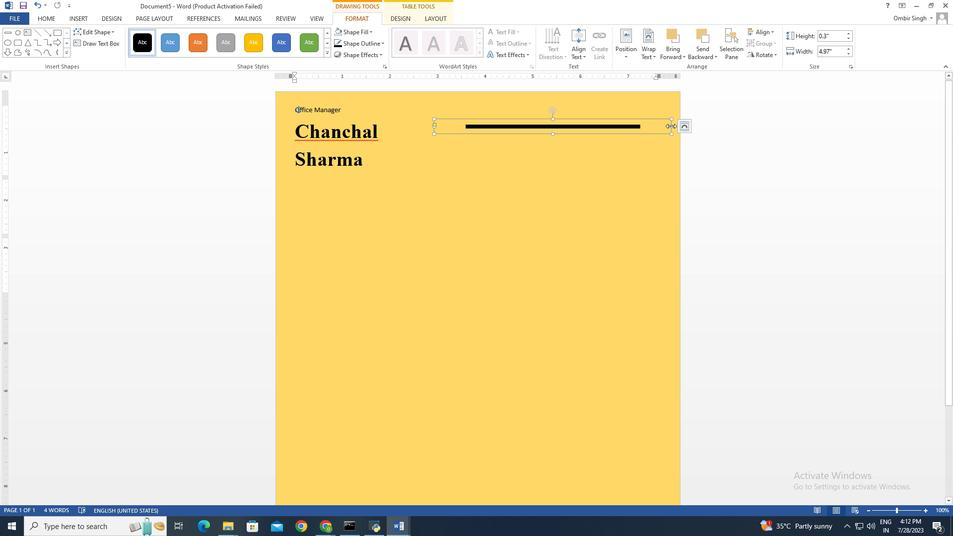 
Action: Mouse pressed left at (671, 126)
Screenshot: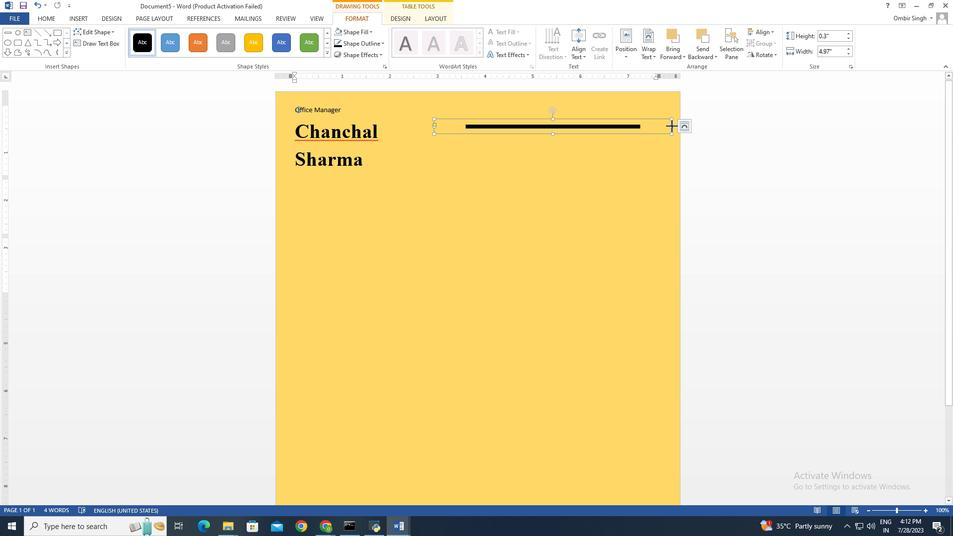 
Action: Mouse moved to (466, 153)
Screenshot: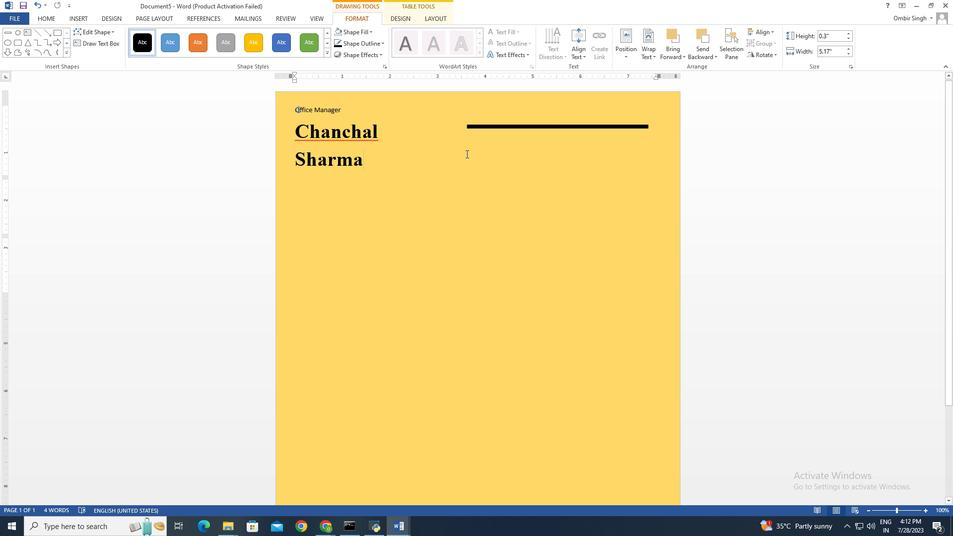 
Action: Mouse pressed left at (466, 153)
Screenshot: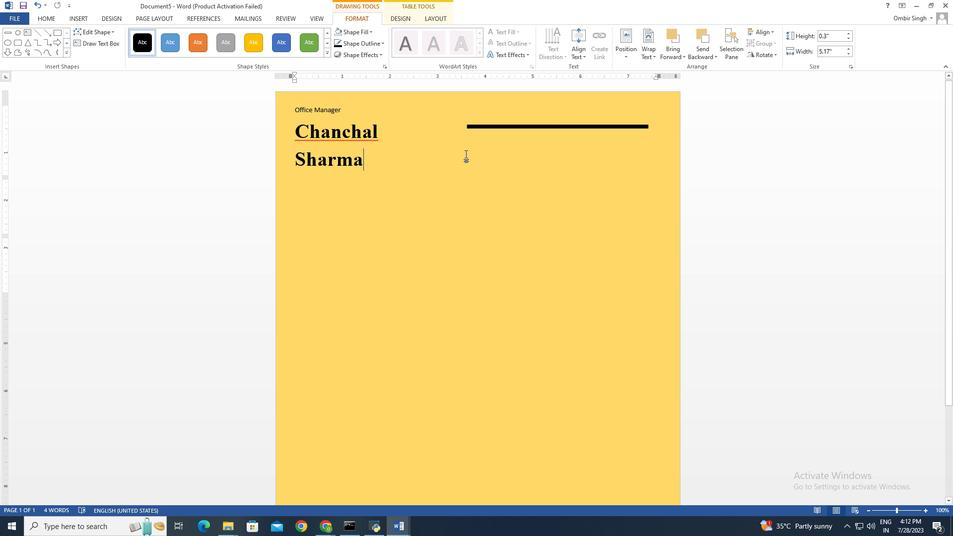 
Action: Mouse moved to (70, 16)
Screenshot: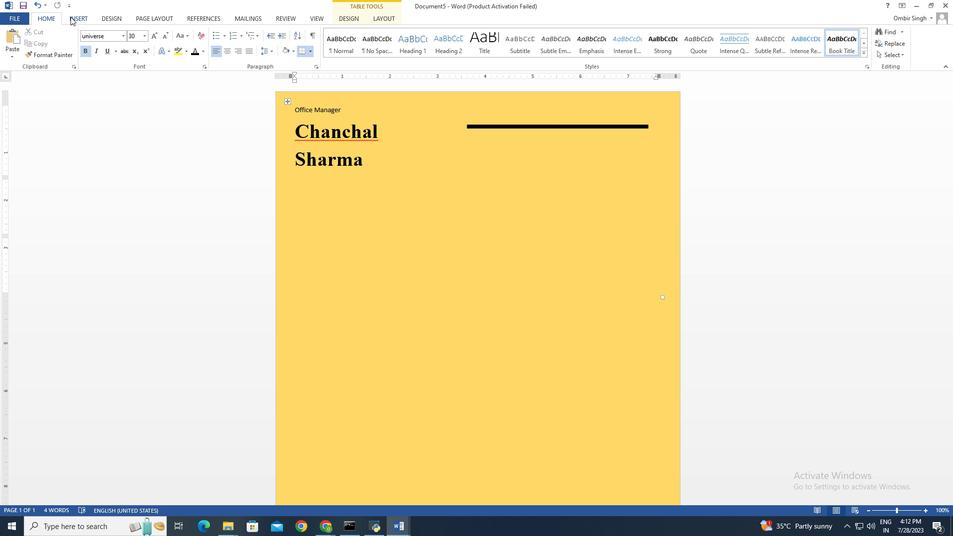 
Action: Mouse pressed left at (70, 16)
Screenshot: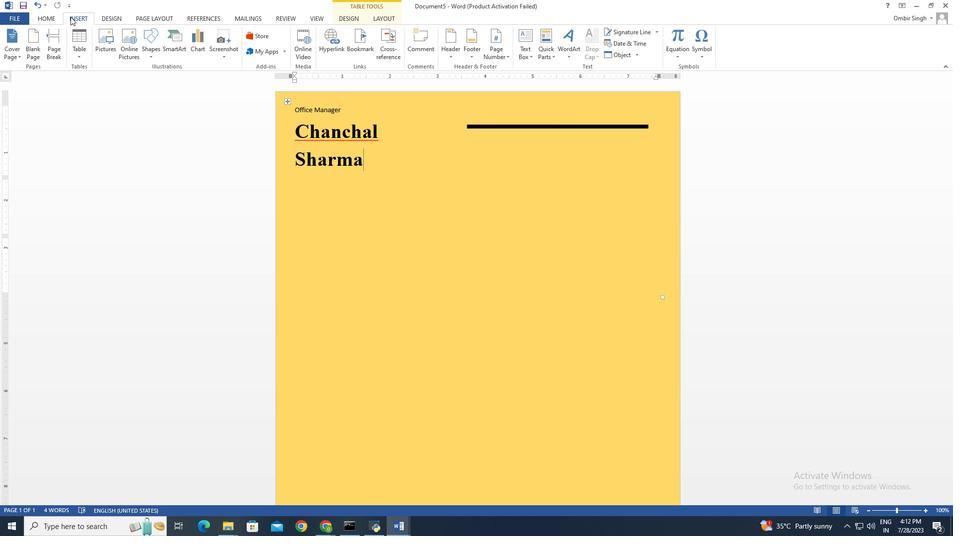 
Action: Mouse moved to (527, 34)
Screenshot: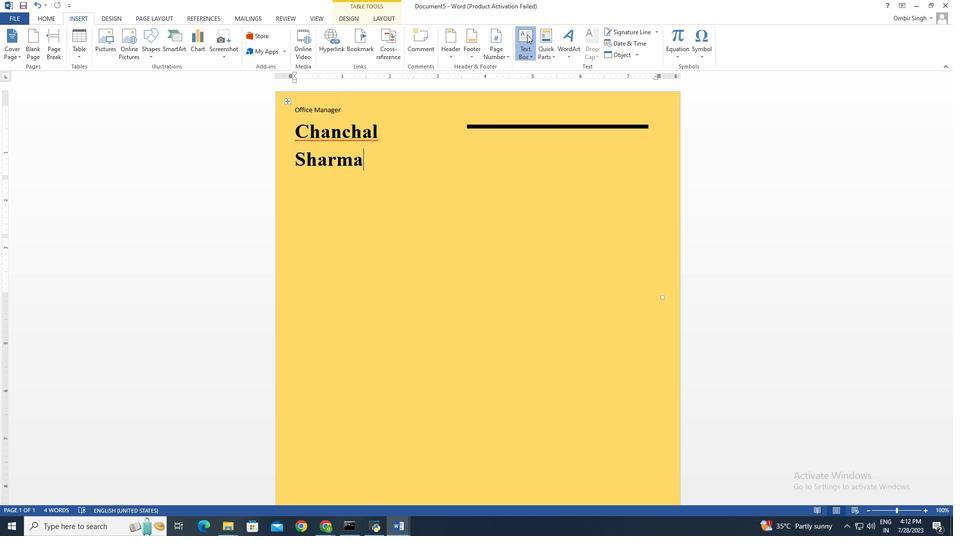 
Action: Mouse pressed left at (527, 34)
